 Task: Add dashboard for student object.
Action: Mouse moved to (643, 103)
Screenshot: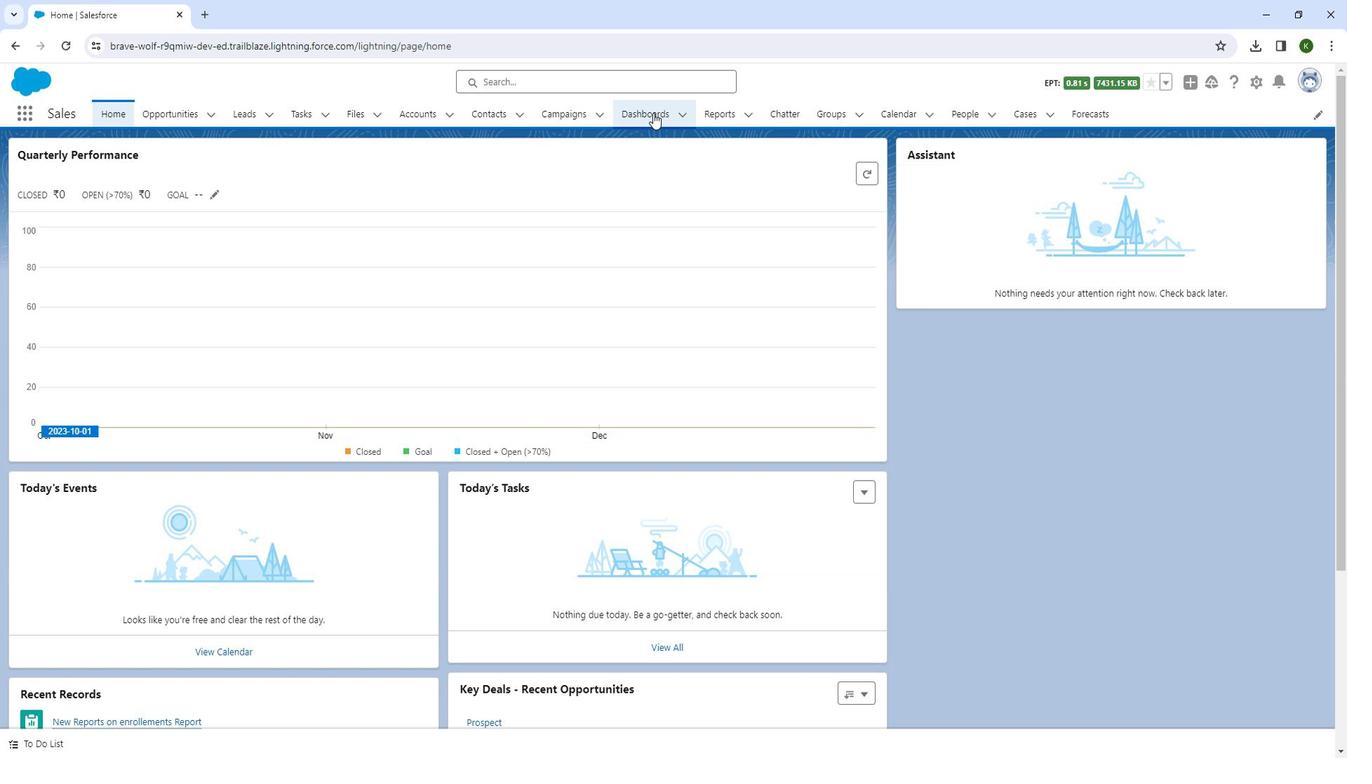 
Action: Mouse pressed left at (643, 103)
Screenshot: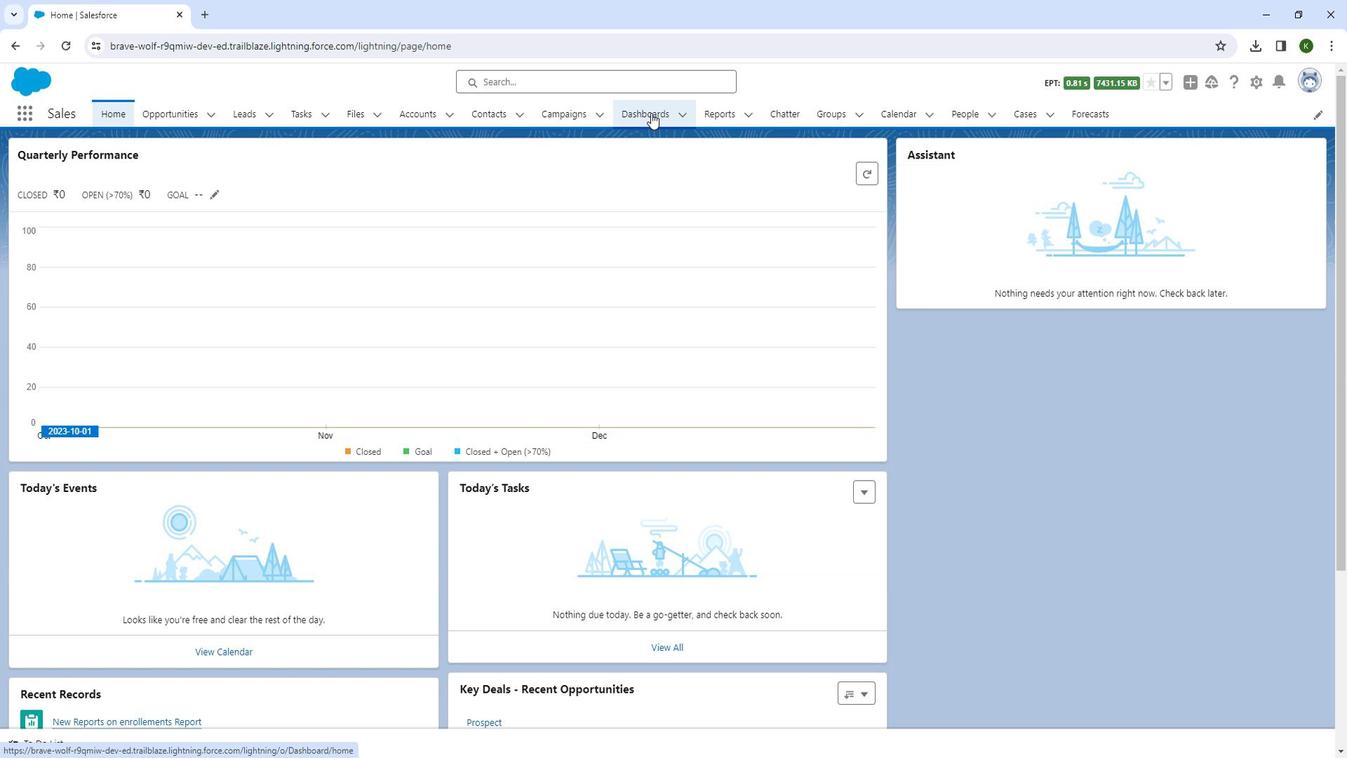 
Action: Mouse moved to (9, 303)
Screenshot: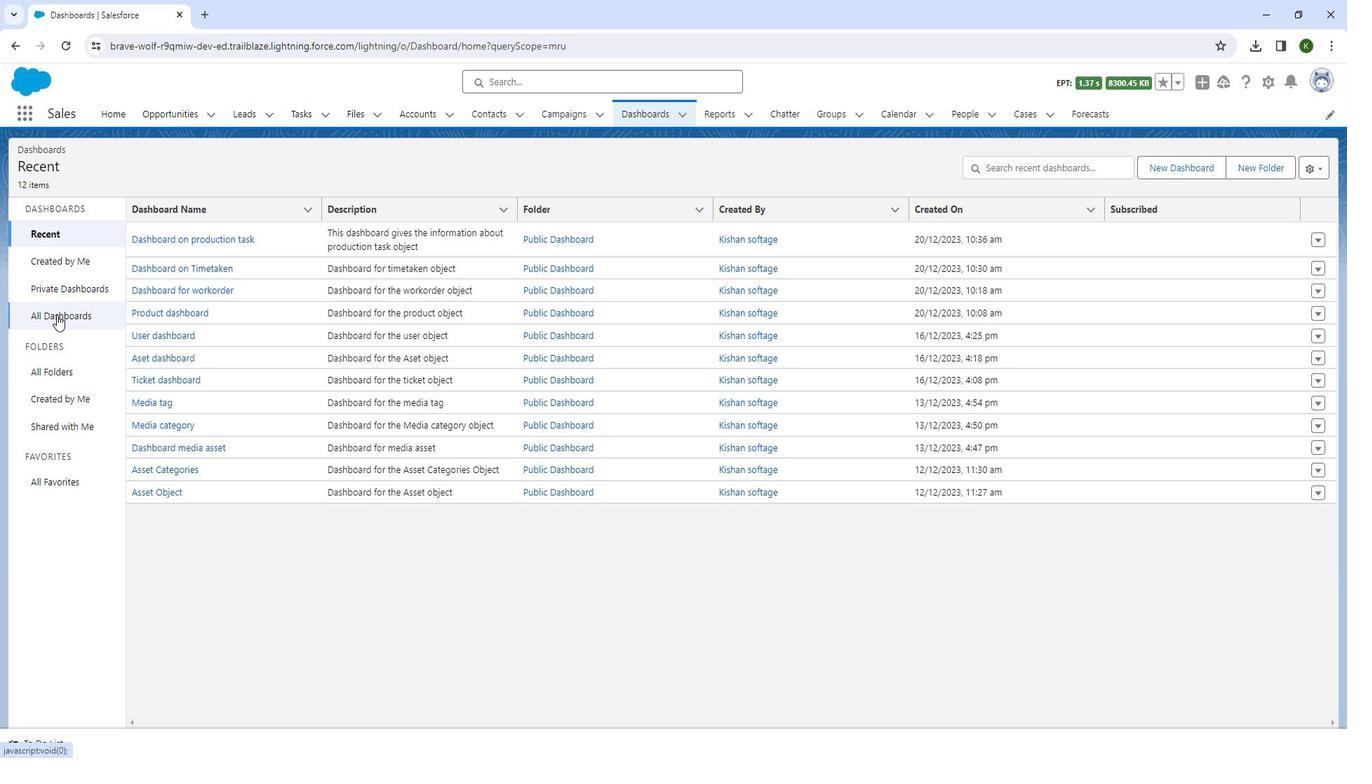 
Action: Mouse pressed left at (9, 303)
Screenshot: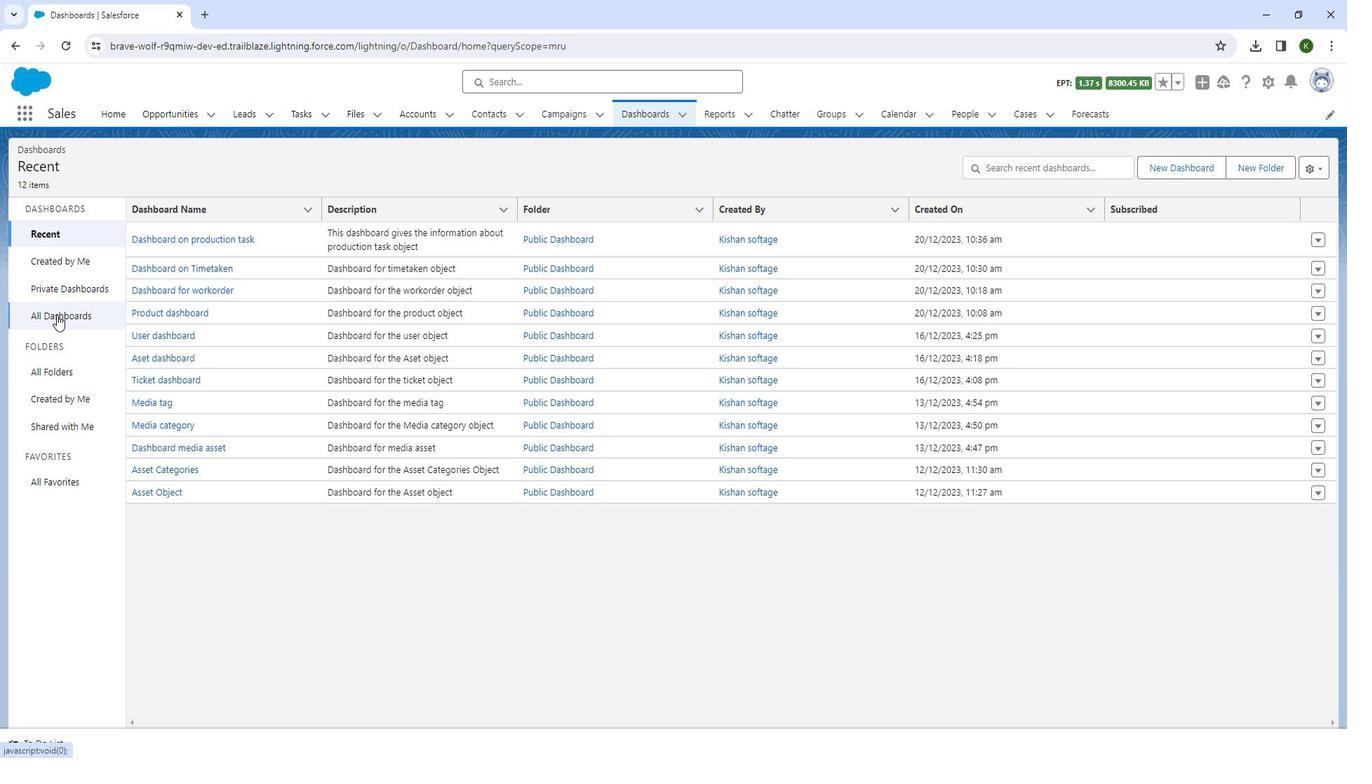 
Action: Mouse moved to (1202, 159)
Screenshot: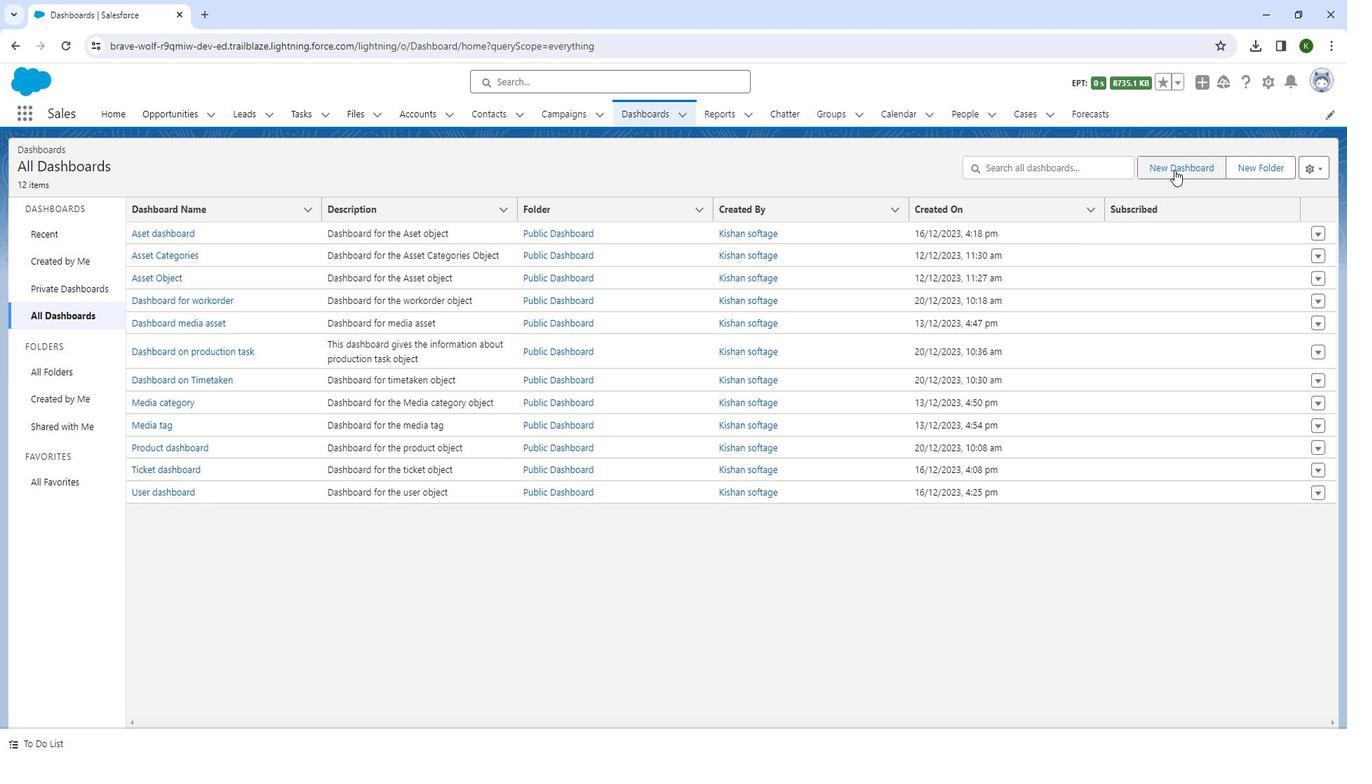 
Action: Mouse pressed left at (1202, 159)
Screenshot: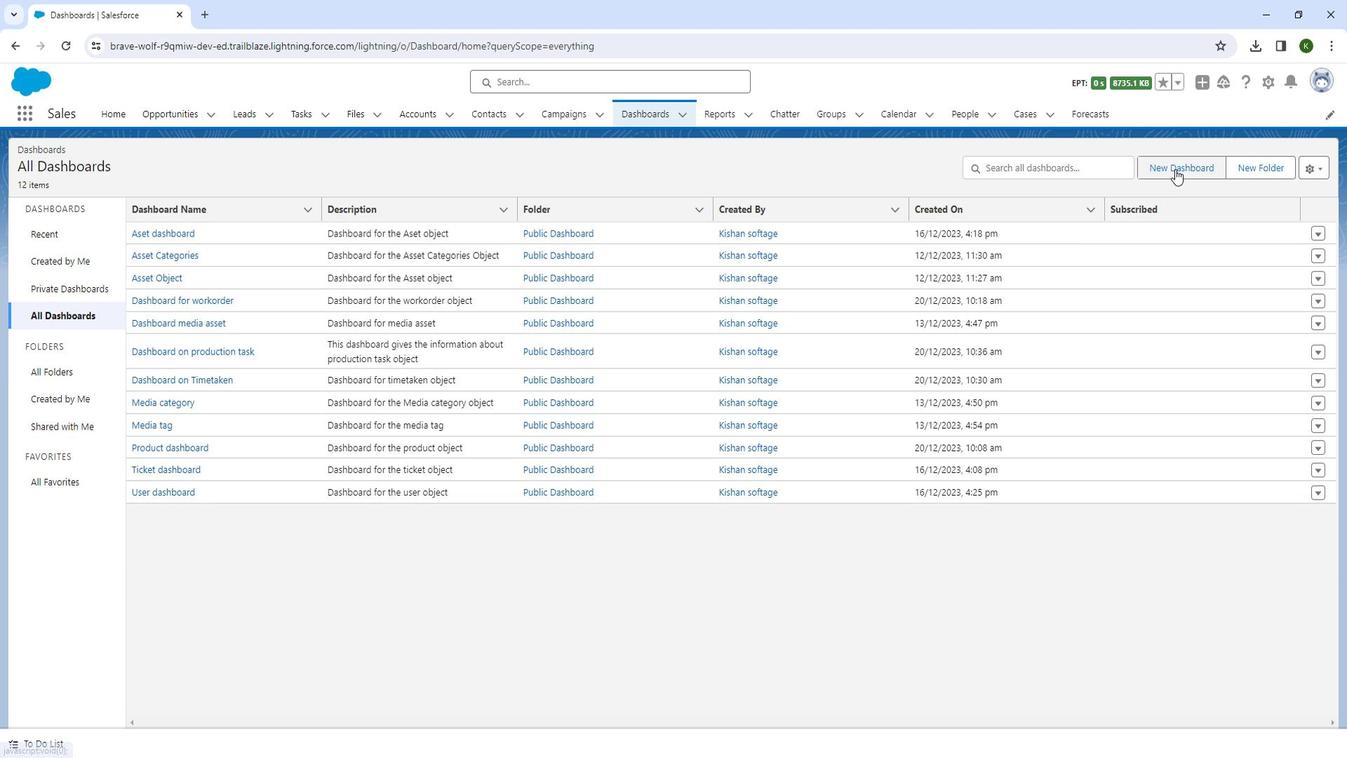 
Action: Mouse moved to (662, 355)
Screenshot: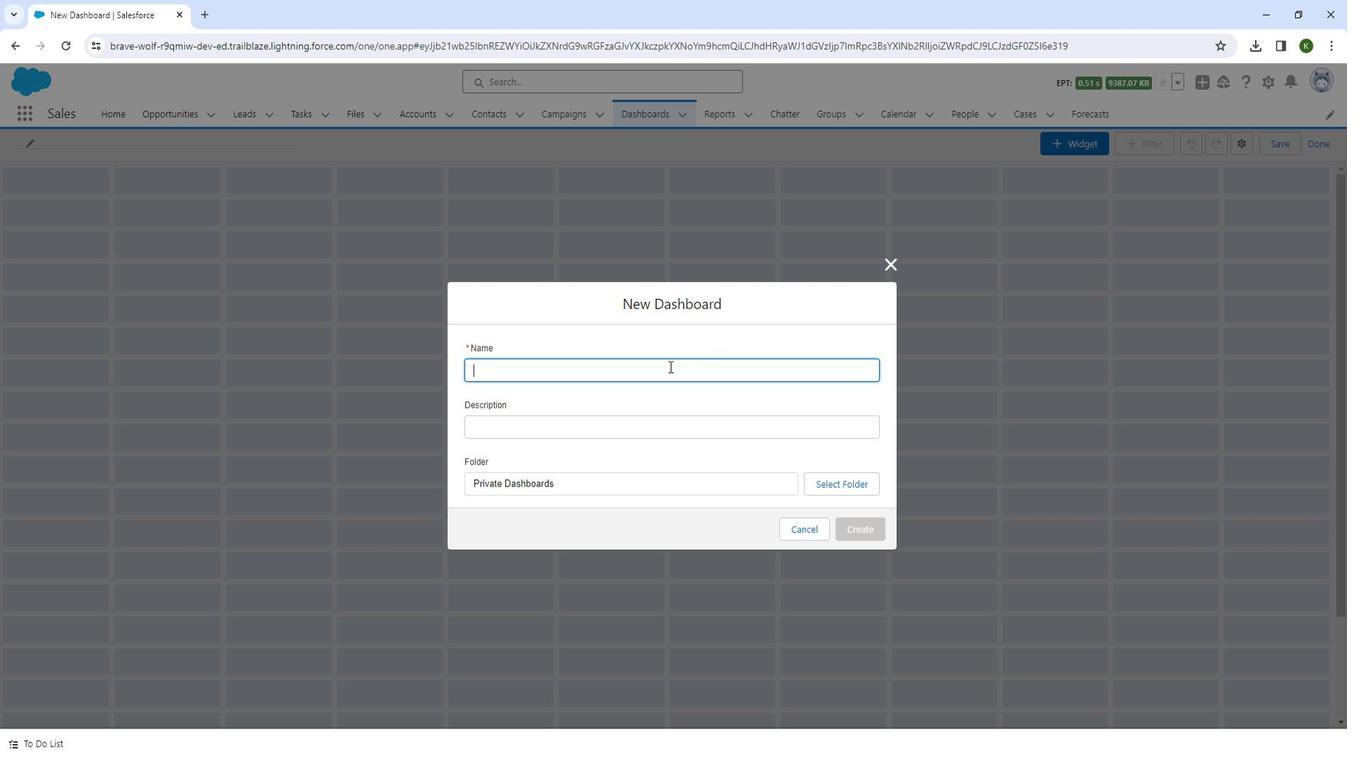 
Action: Mouse pressed left at (662, 355)
Screenshot: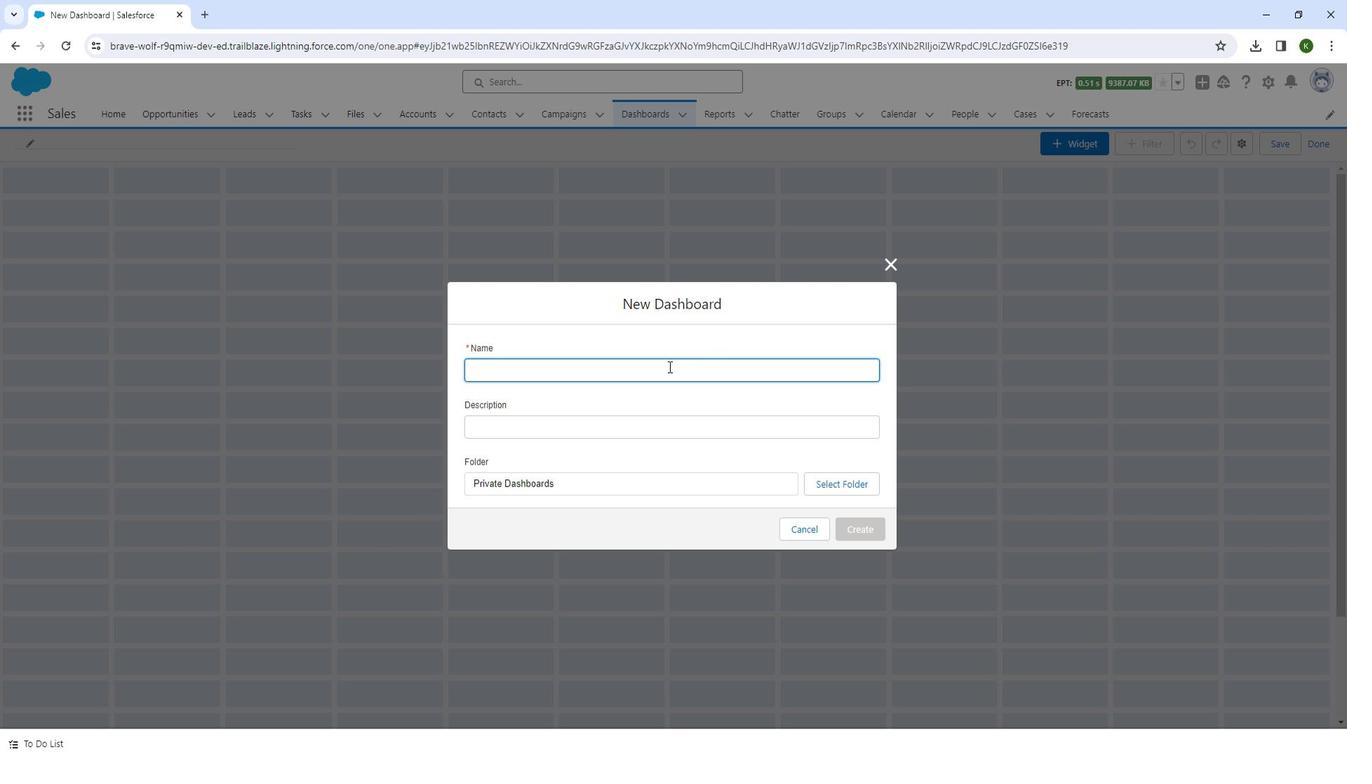 
Action: Mouse moved to (660, 355)
Screenshot: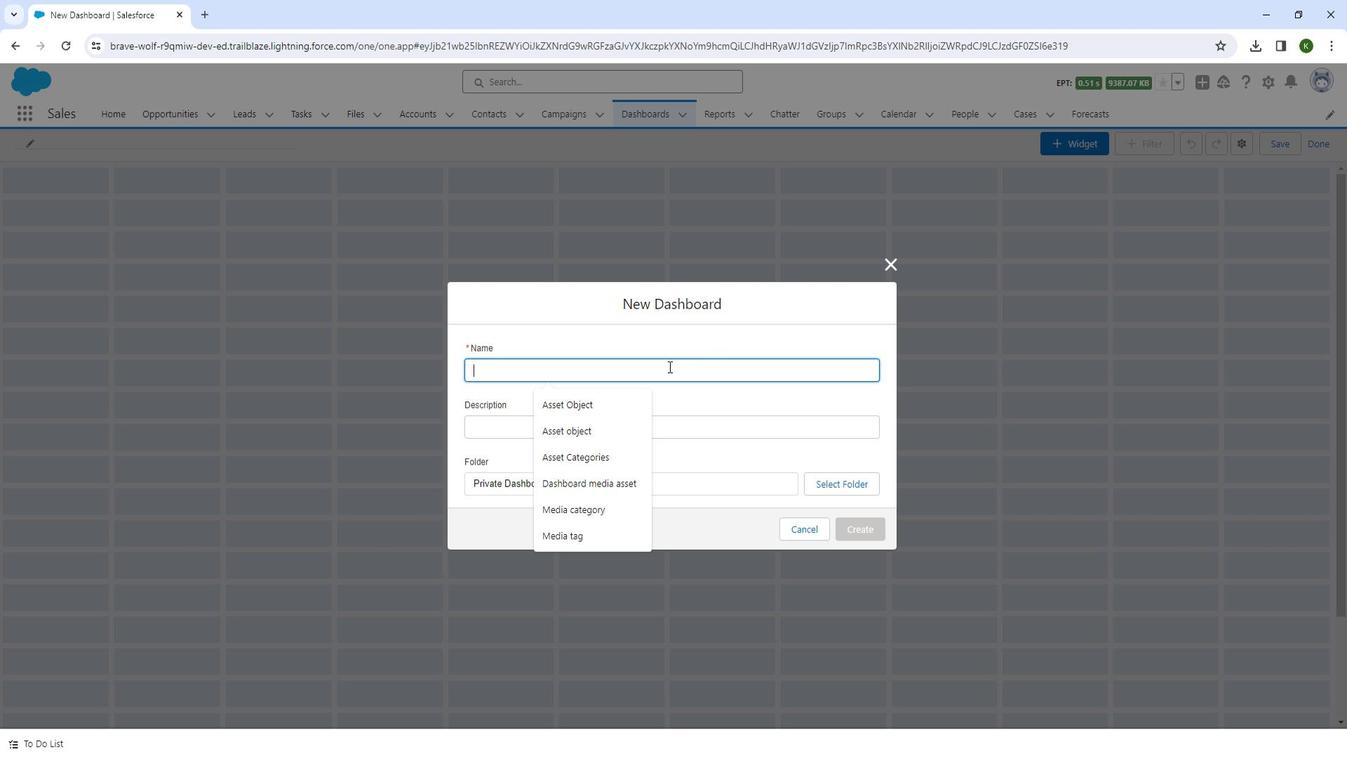 
Action: Key pressed <Key.shift_r>Dashboard<Key.space>for<Key.space>the<Key.space>student<Key.space>object
Screenshot: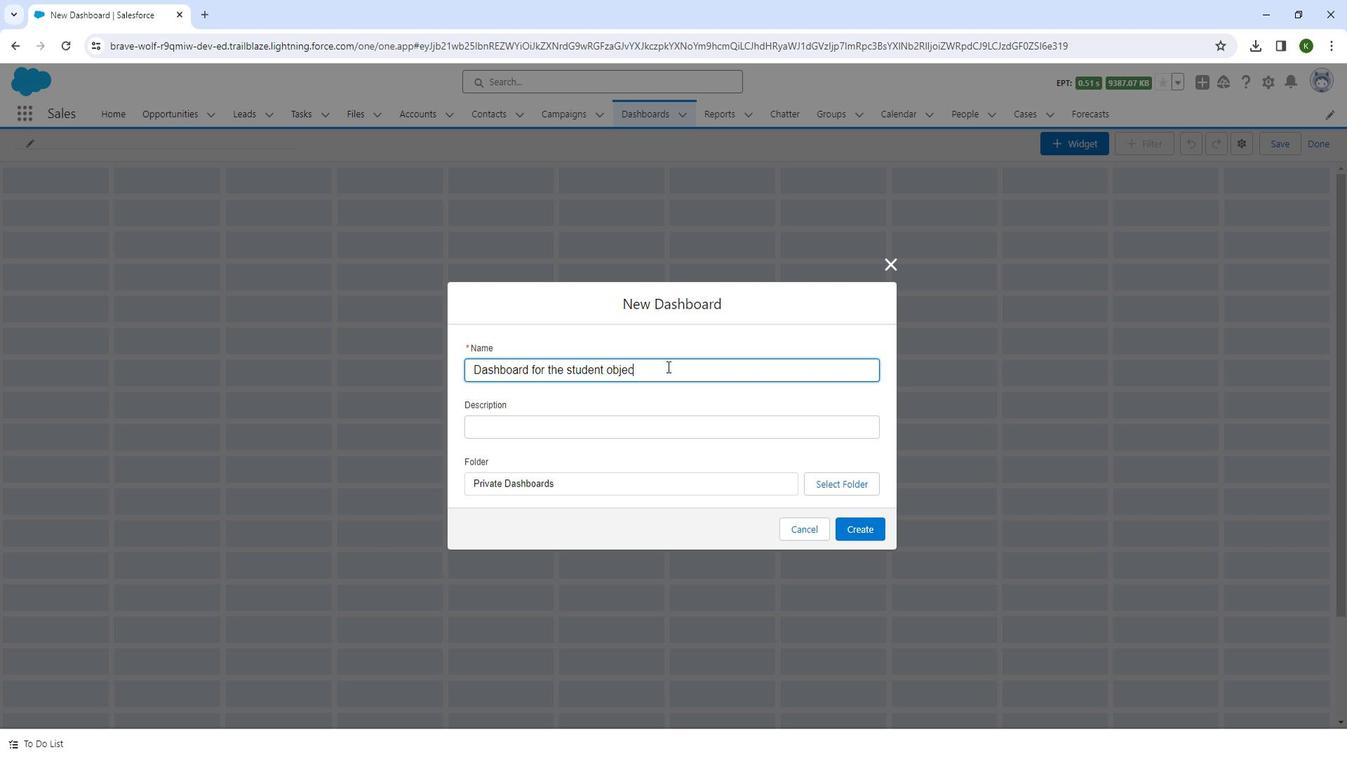 
Action: Mouse moved to (682, 408)
Screenshot: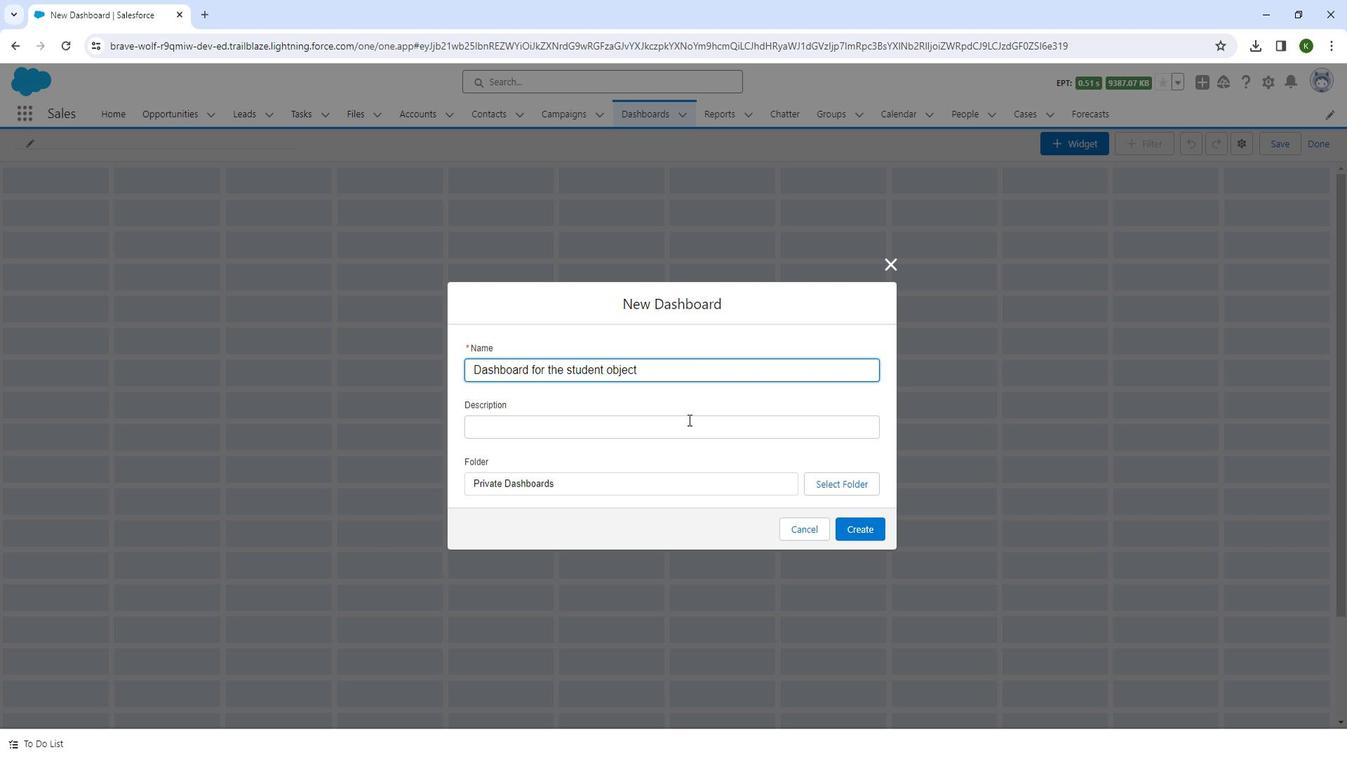 
Action: Mouse pressed left at (682, 408)
Screenshot: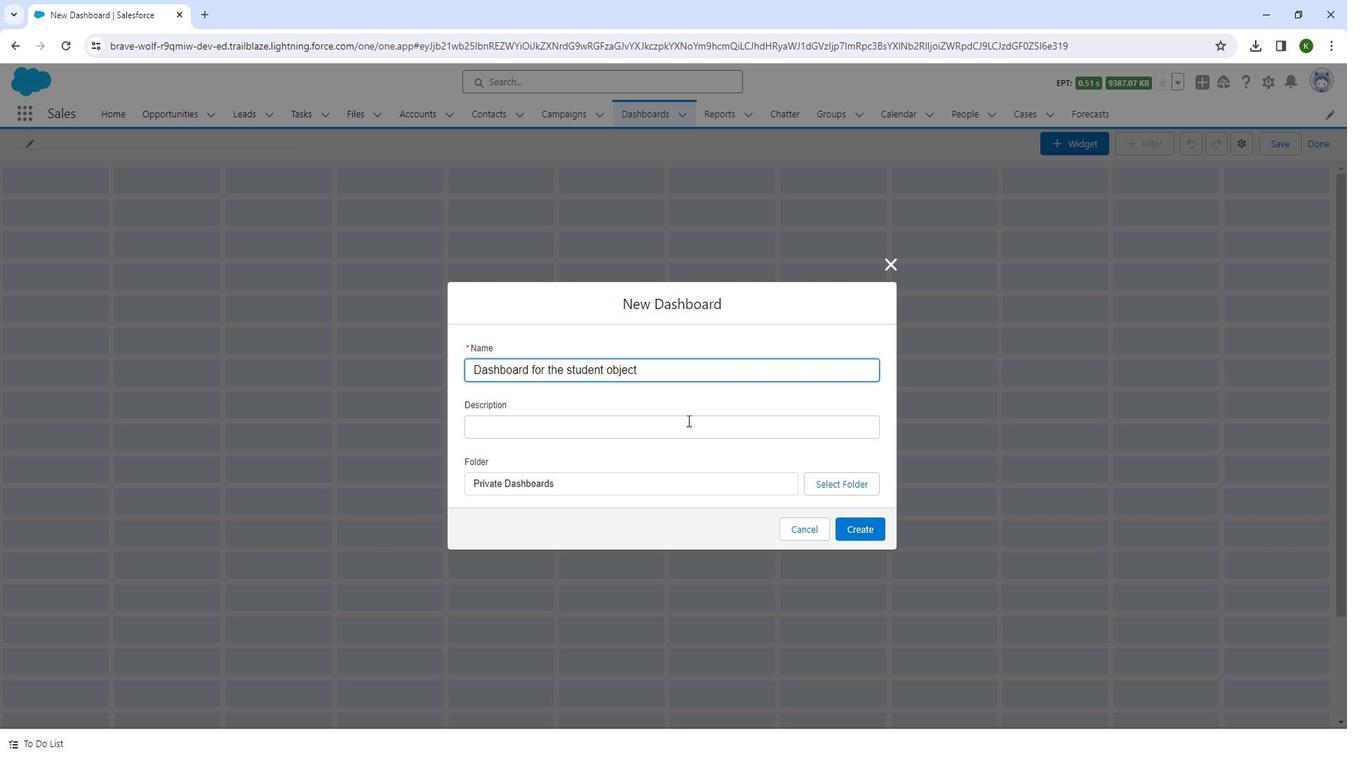 
Action: Mouse moved to (680, 414)
Screenshot: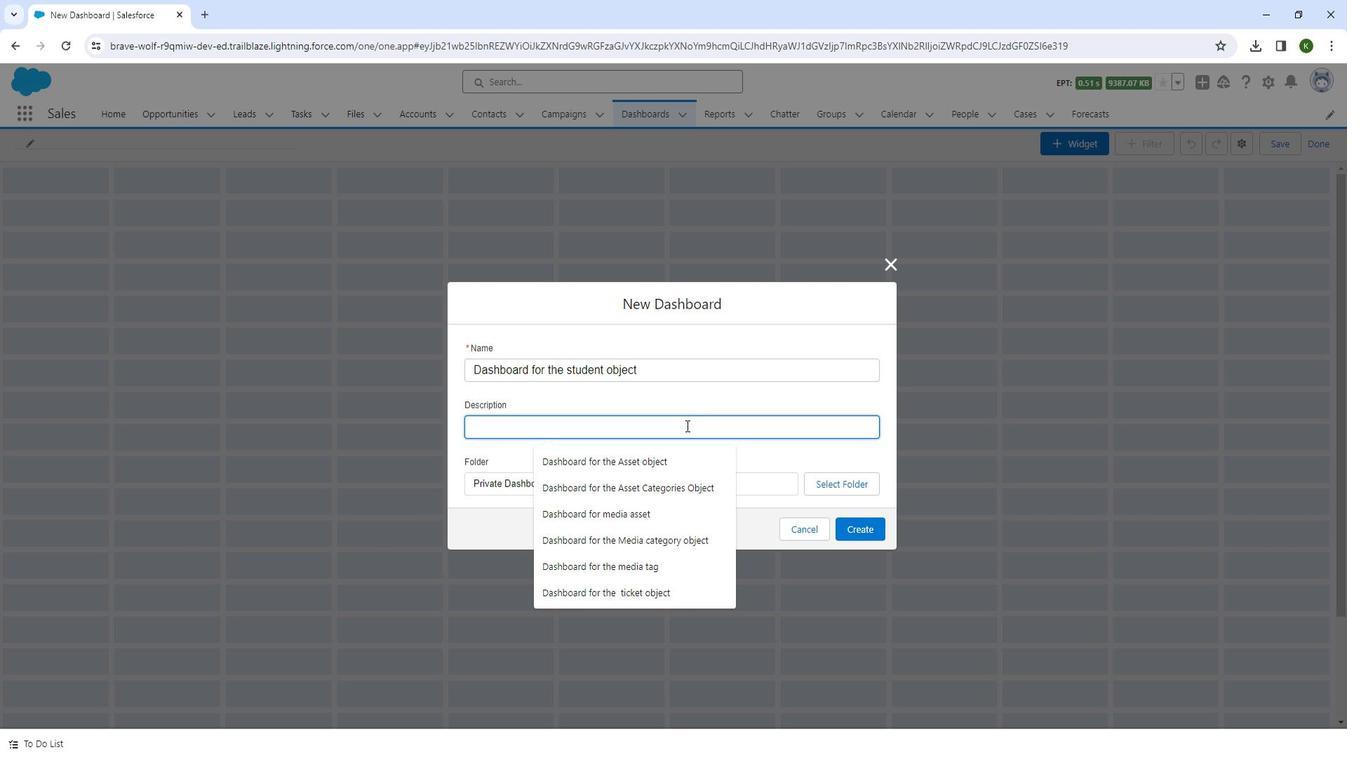 
Action: Key pressed <Key.shift_r><Key.shift_r><Key.shift_r><Key.shift_r><Key.shift_r>Custom<Key.space>dashboard<Key.space>for<Key.space>the<Key.space>student<Key.space>object
Screenshot: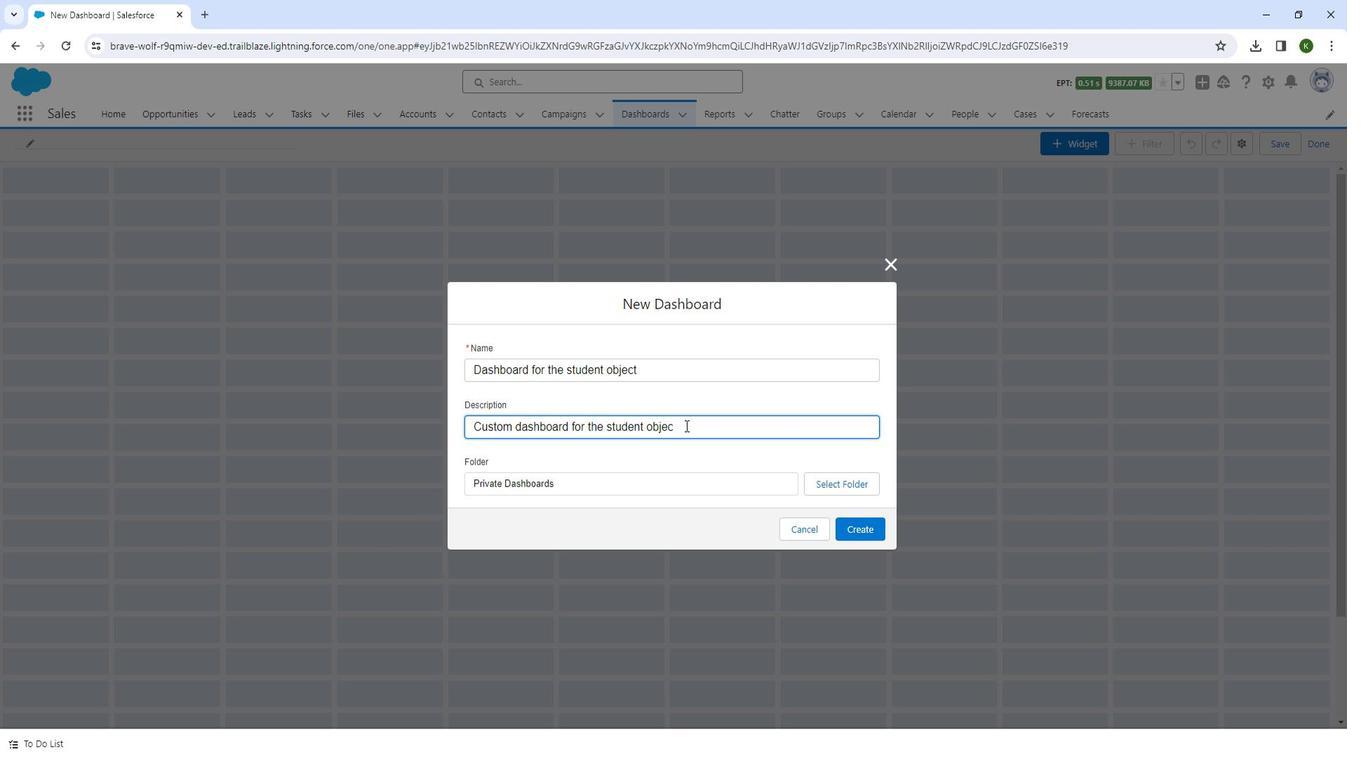 
Action: Mouse moved to (850, 467)
Screenshot: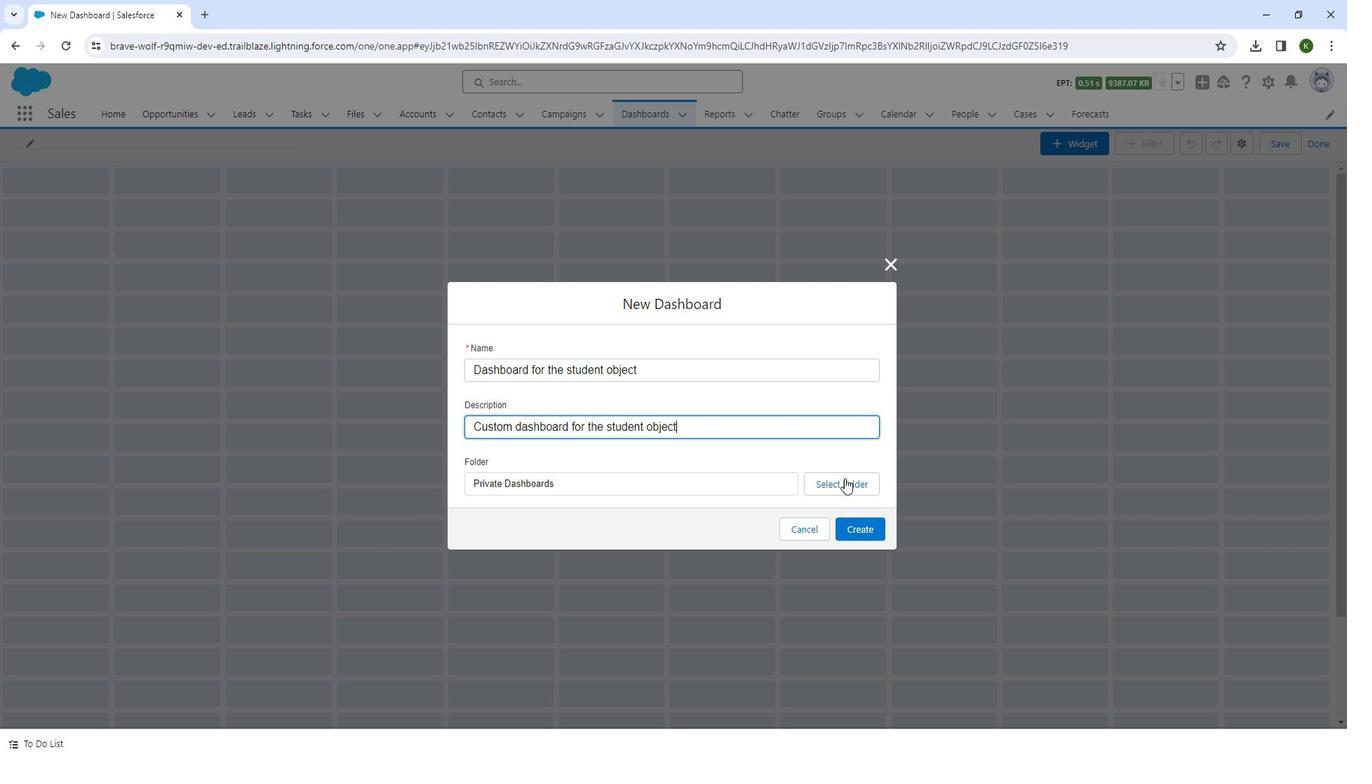 
Action: Mouse pressed left at (850, 467)
Screenshot: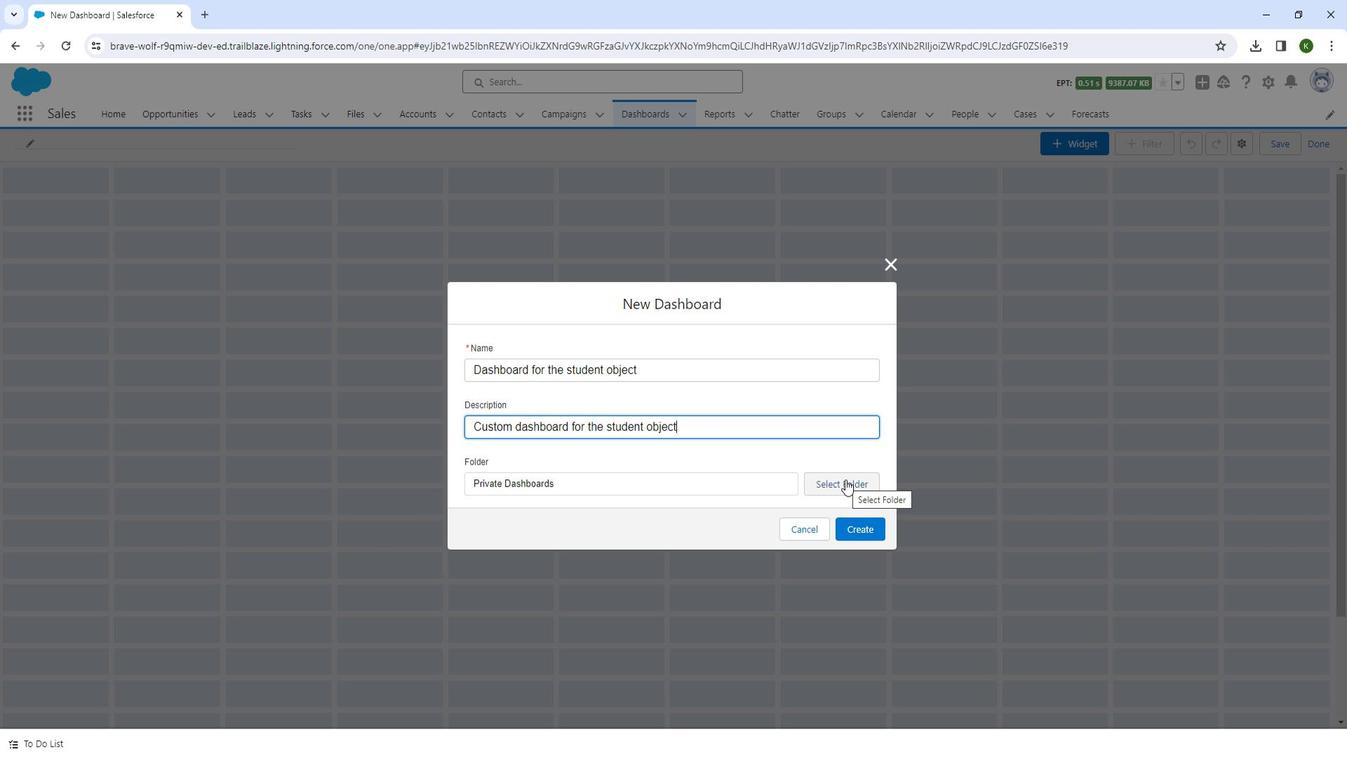 
Action: Mouse moved to (733, 222)
Screenshot: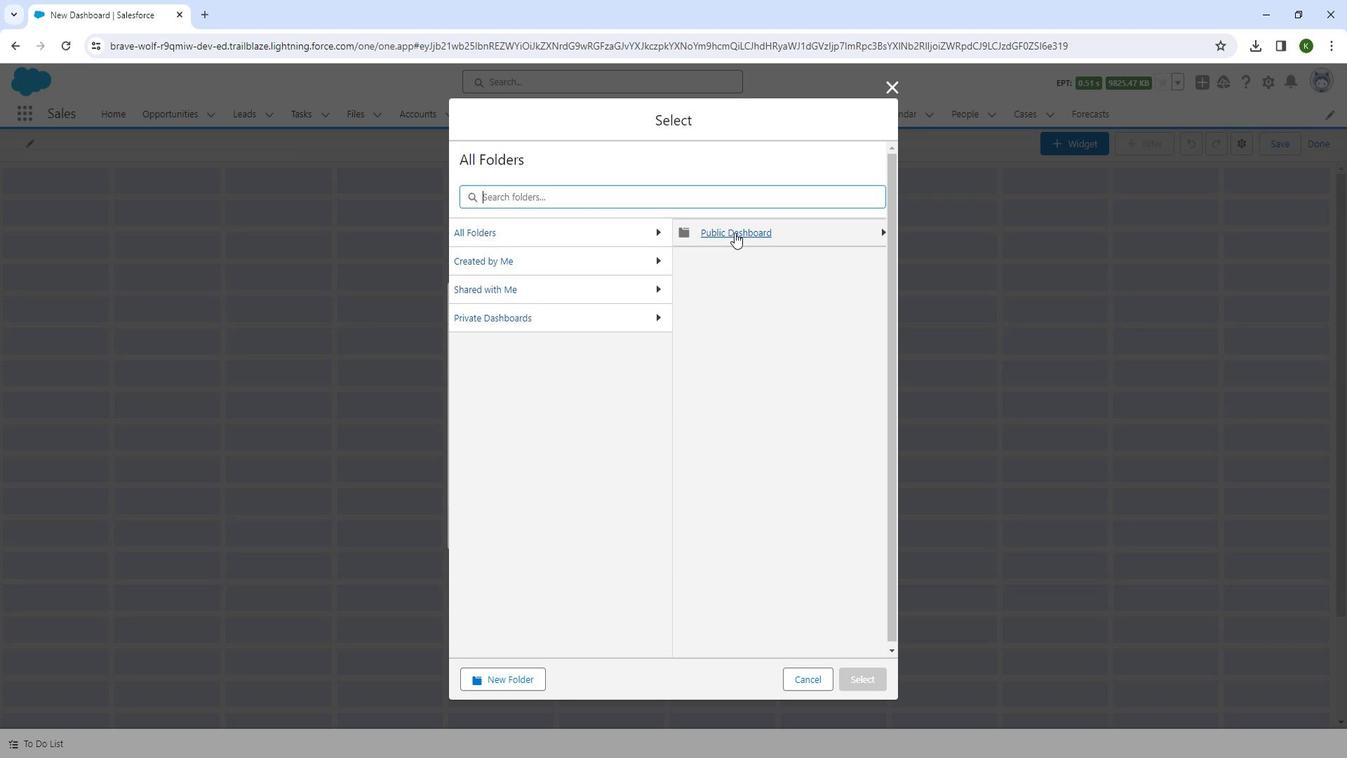 
Action: Mouse pressed left at (733, 222)
Screenshot: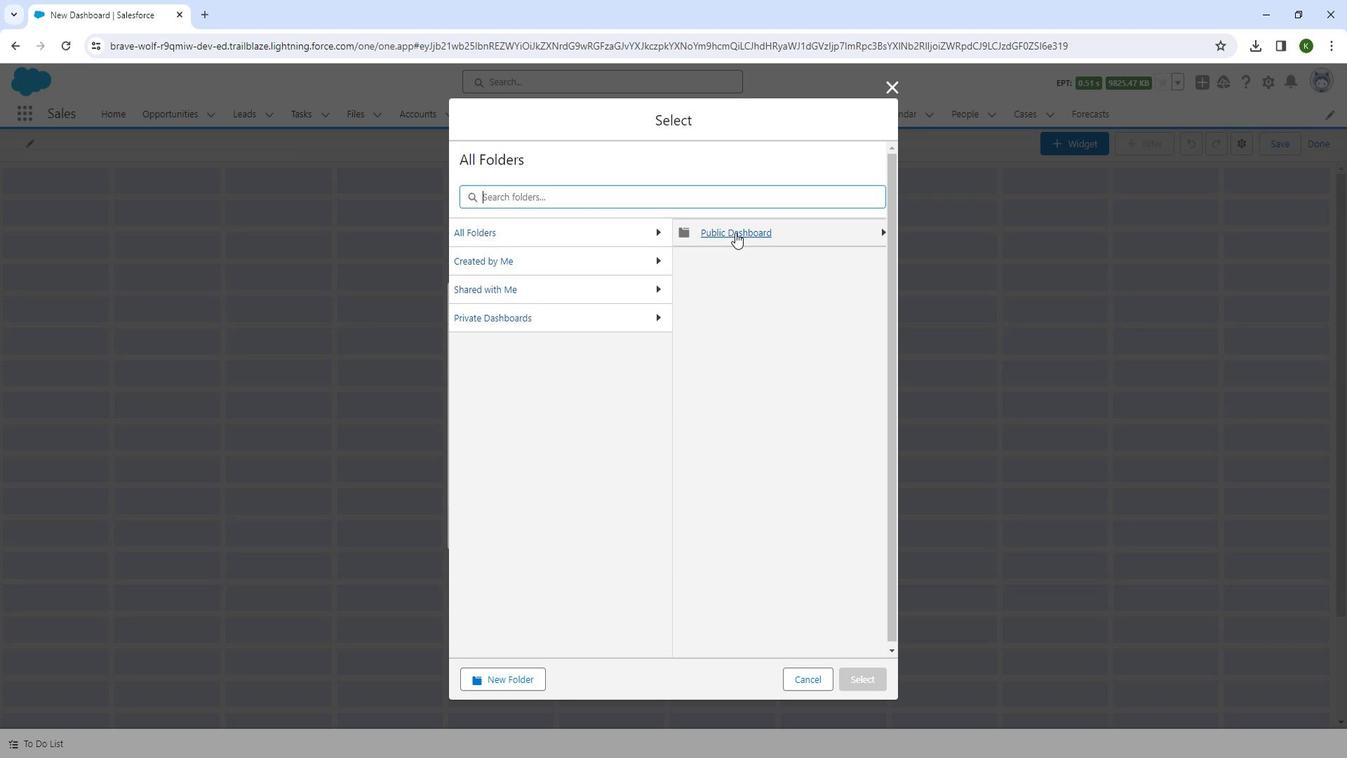 
Action: Mouse moved to (855, 659)
Screenshot: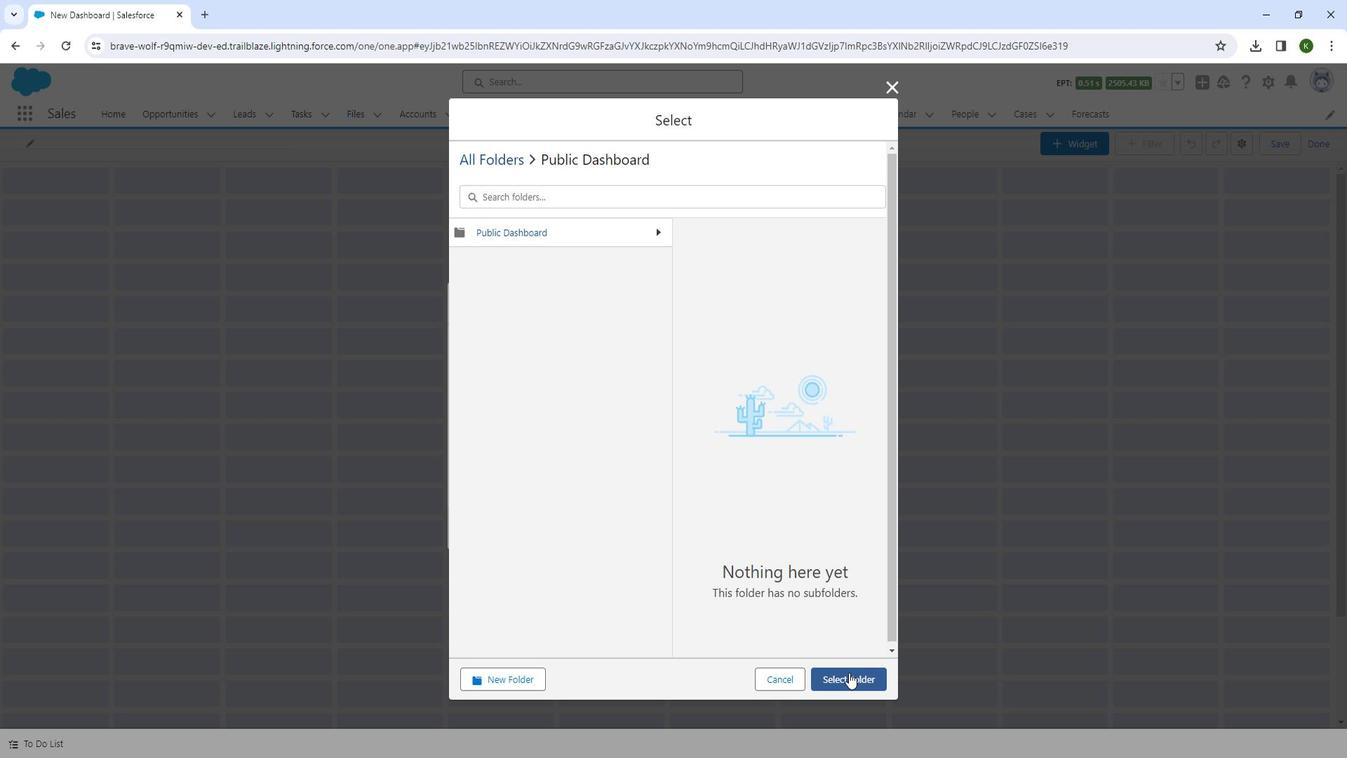 
Action: Mouse pressed left at (855, 659)
Screenshot: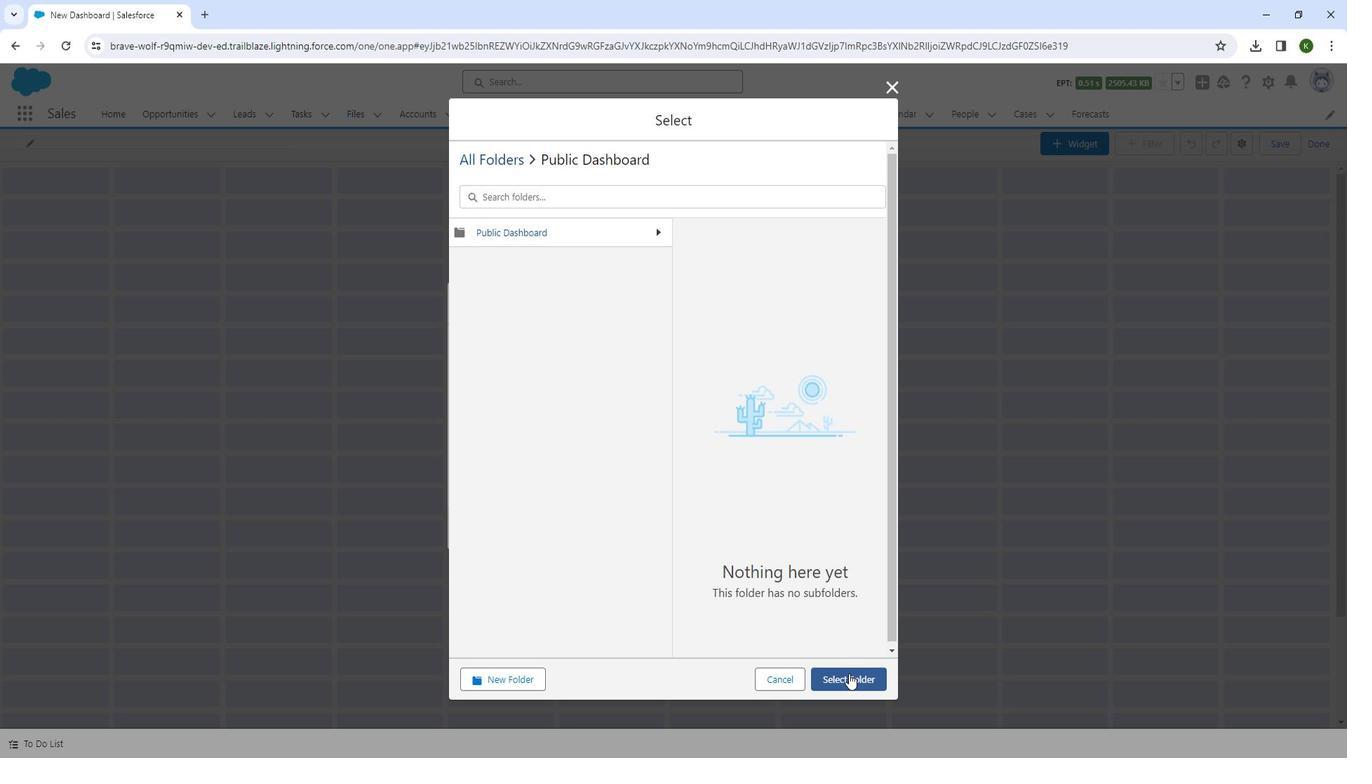 
Action: Mouse moved to (870, 518)
Screenshot: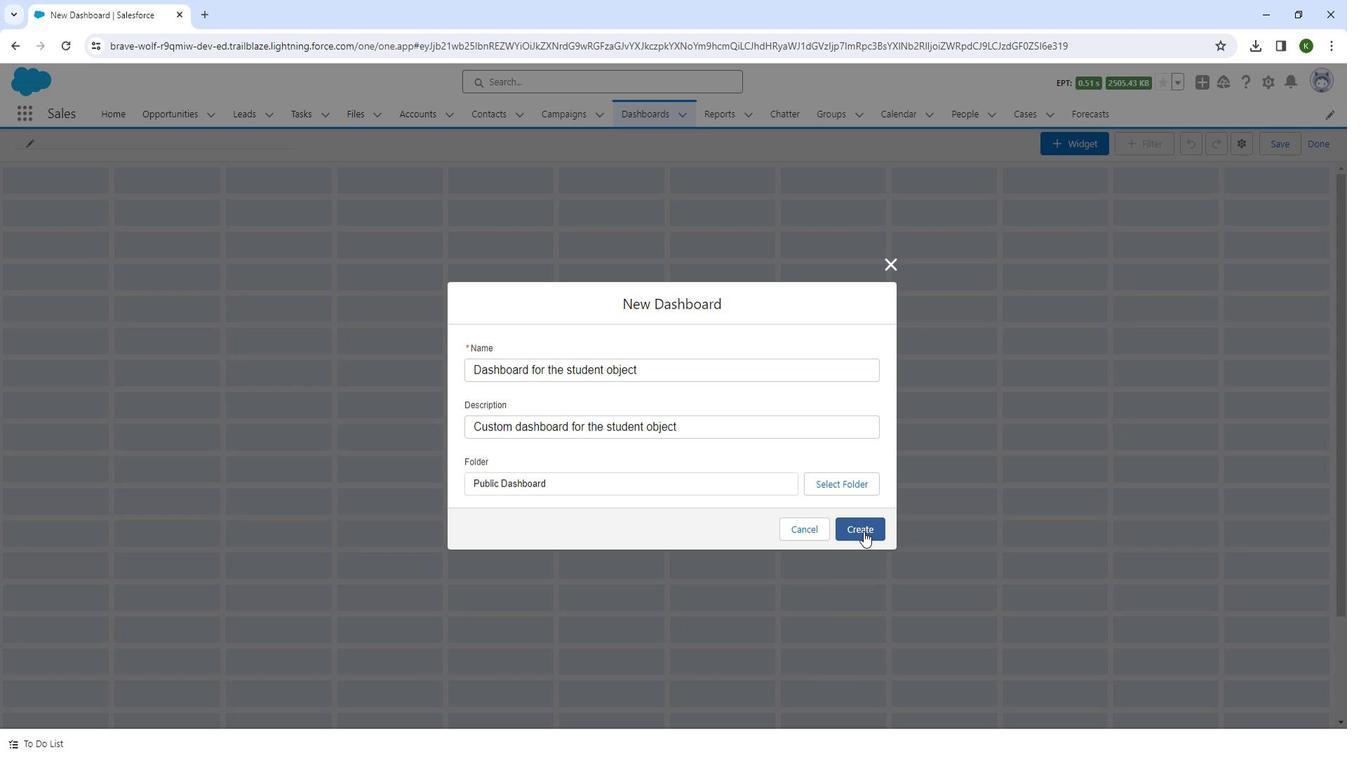 
Action: Mouse pressed left at (870, 518)
Screenshot: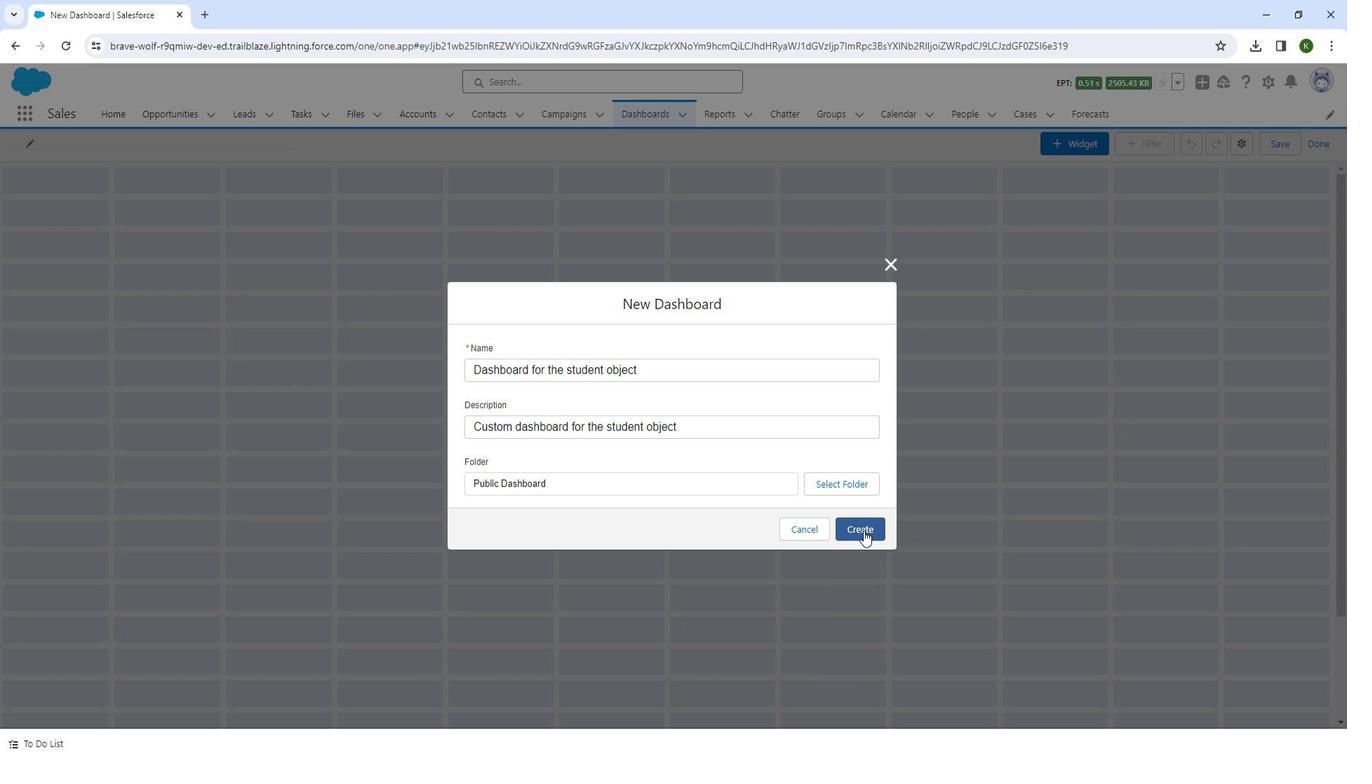 
Action: Mouse moved to (1050, 133)
Screenshot: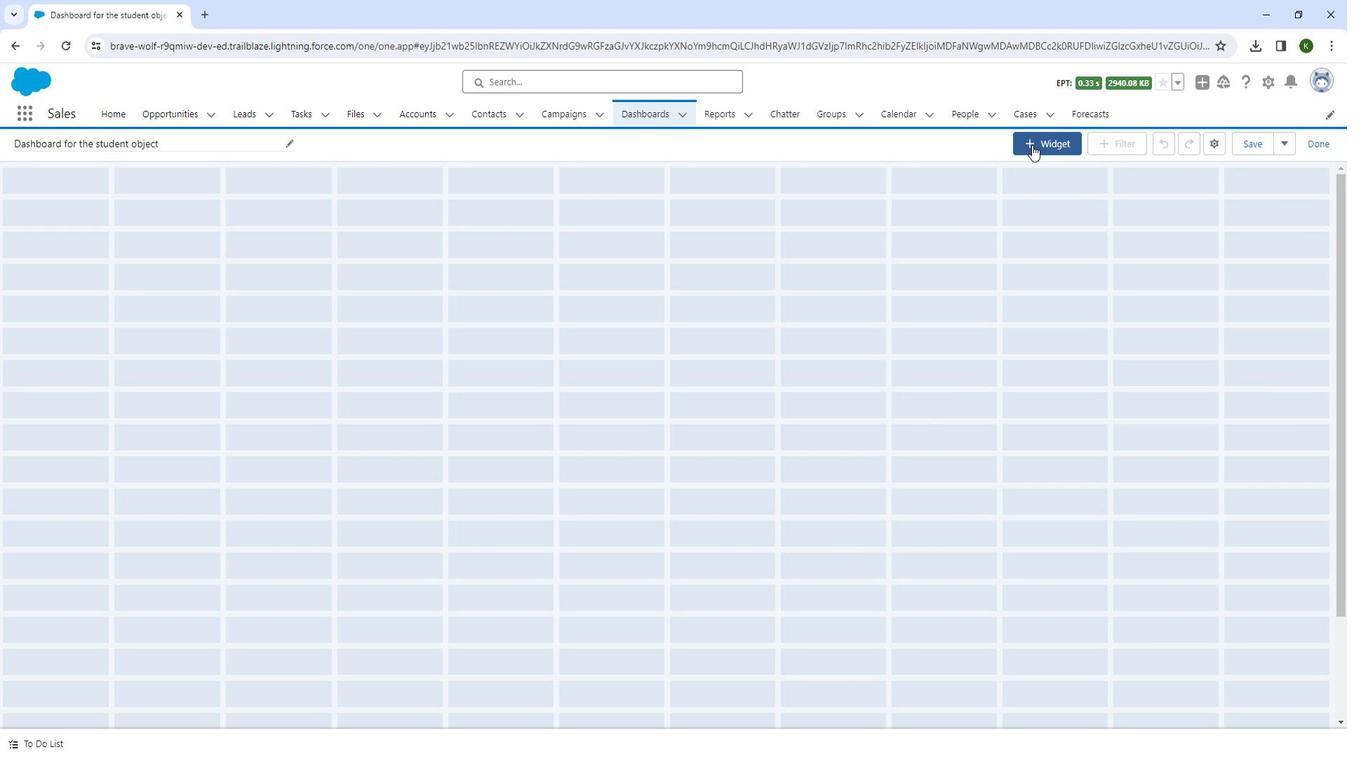 
Action: Mouse pressed left at (1050, 133)
Screenshot: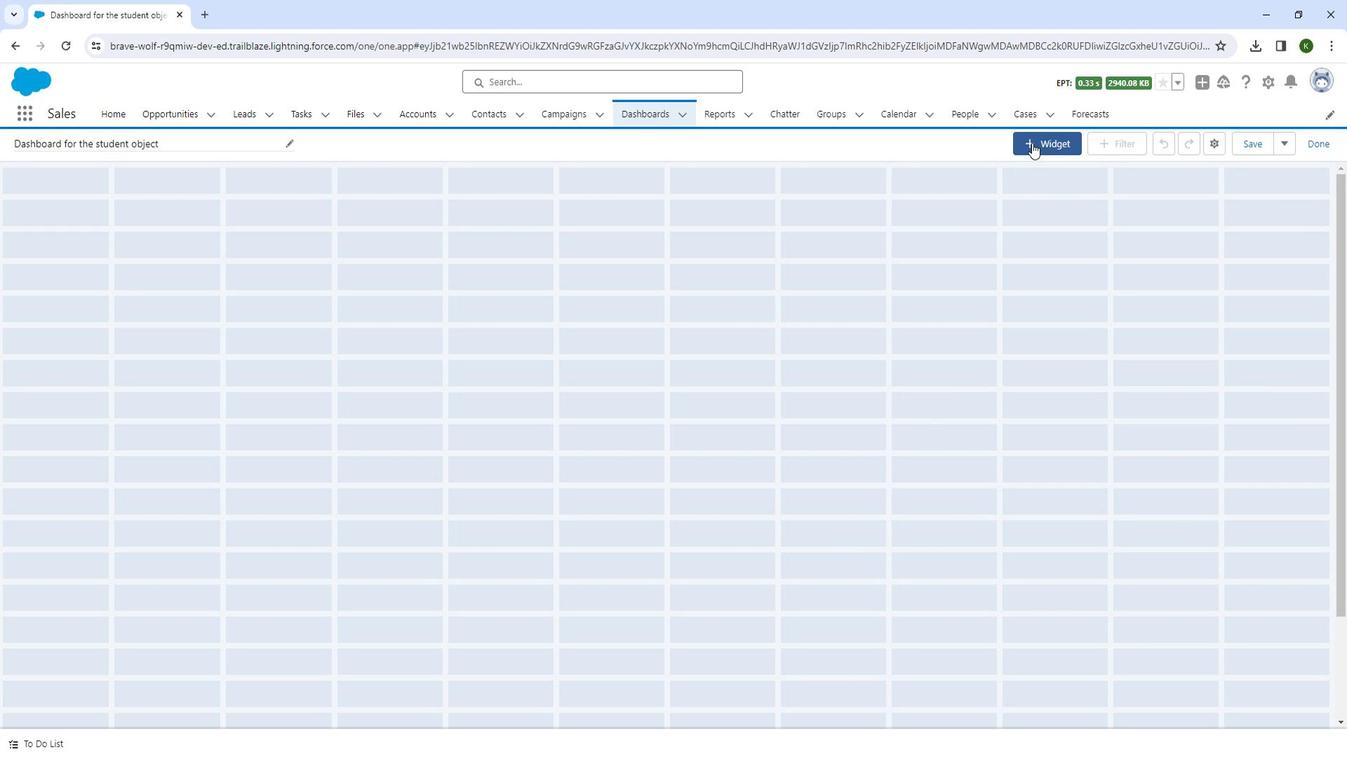 
Action: Mouse moved to (1071, 160)
Screenshot: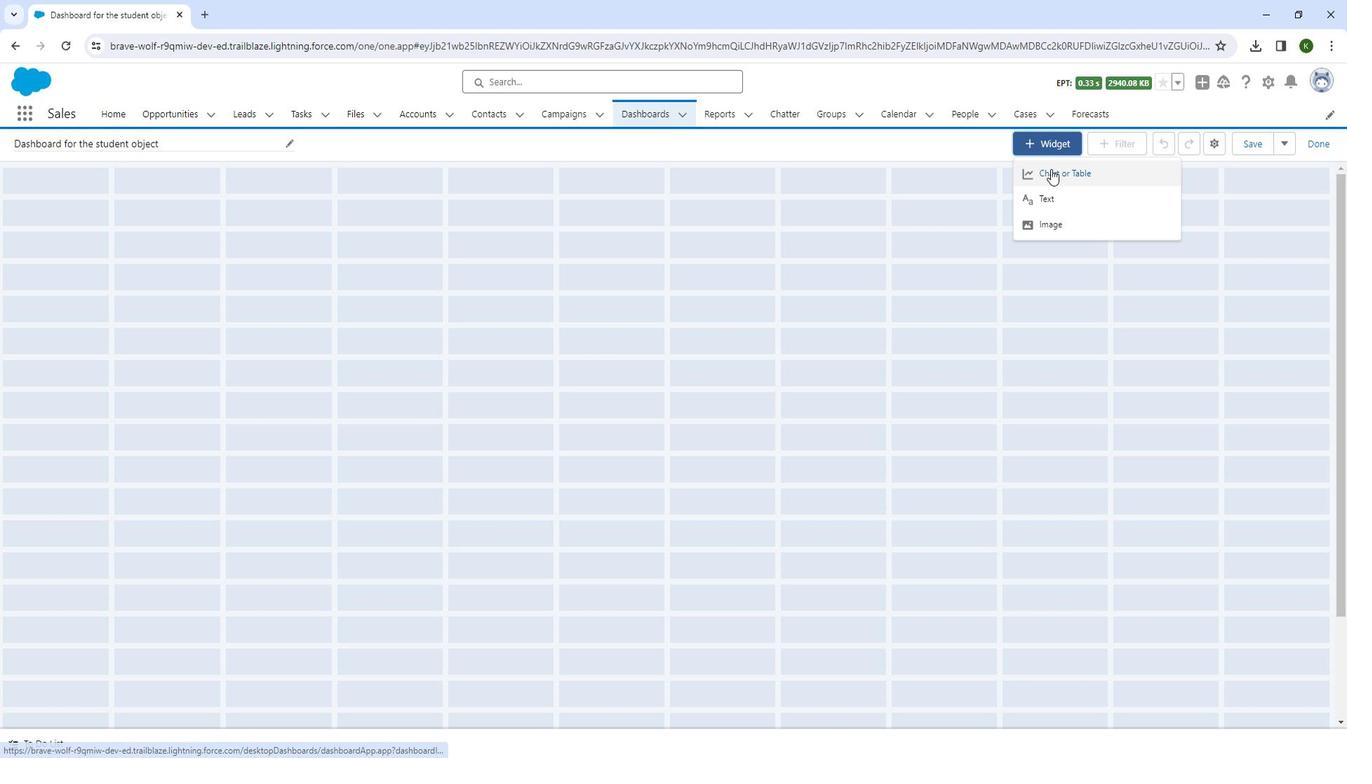 
Action: Mouse pressed left at (1071, 160)
Screenshot: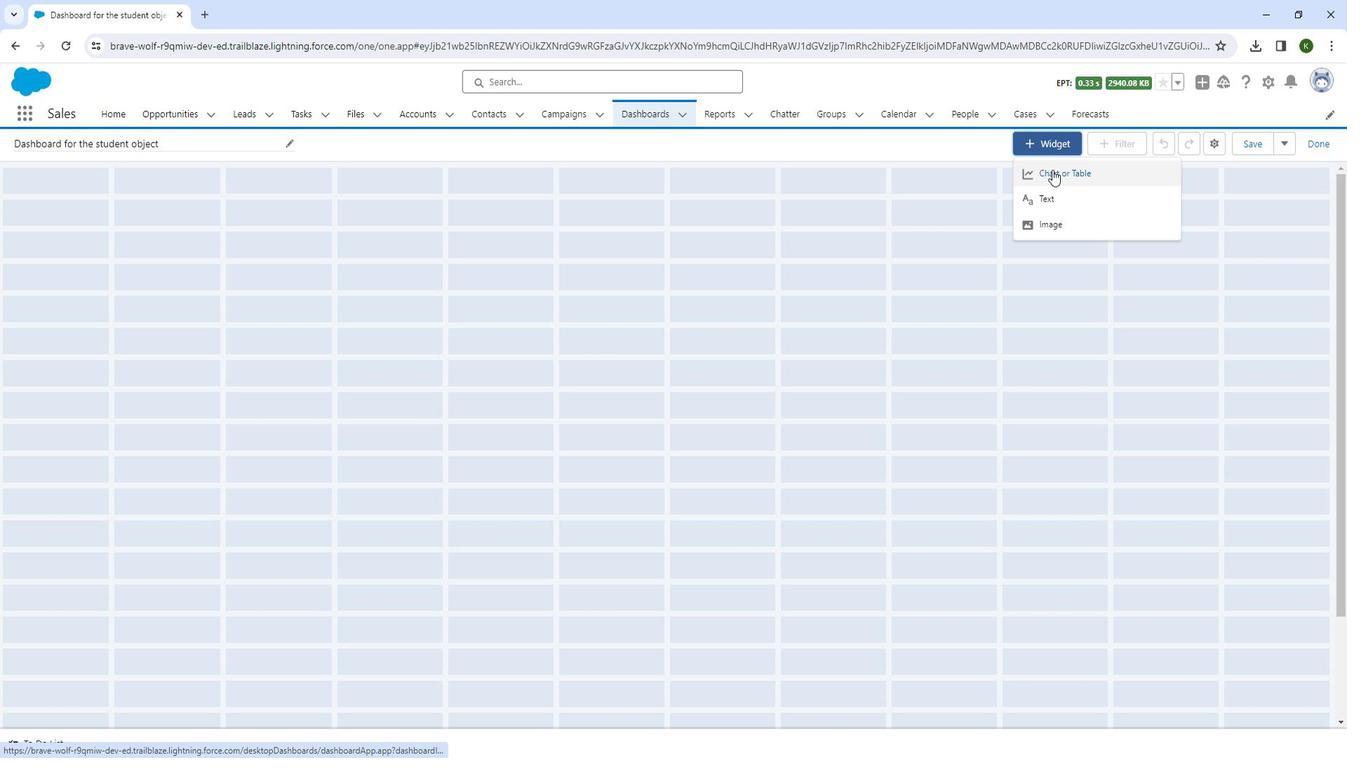 
Action: Mouse moved to (365, 448)
Screenshot: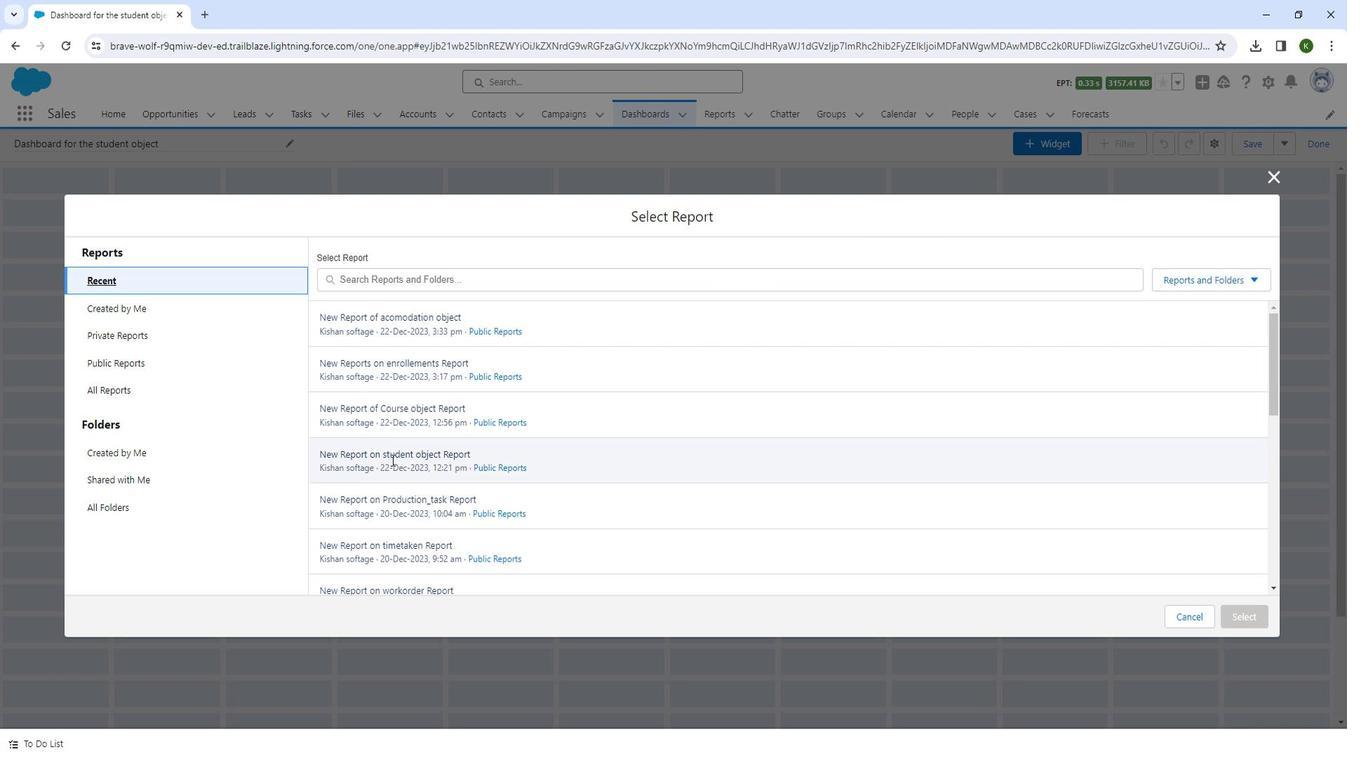 
Action: Mouse pressed left at (365, 448)
Screenshot: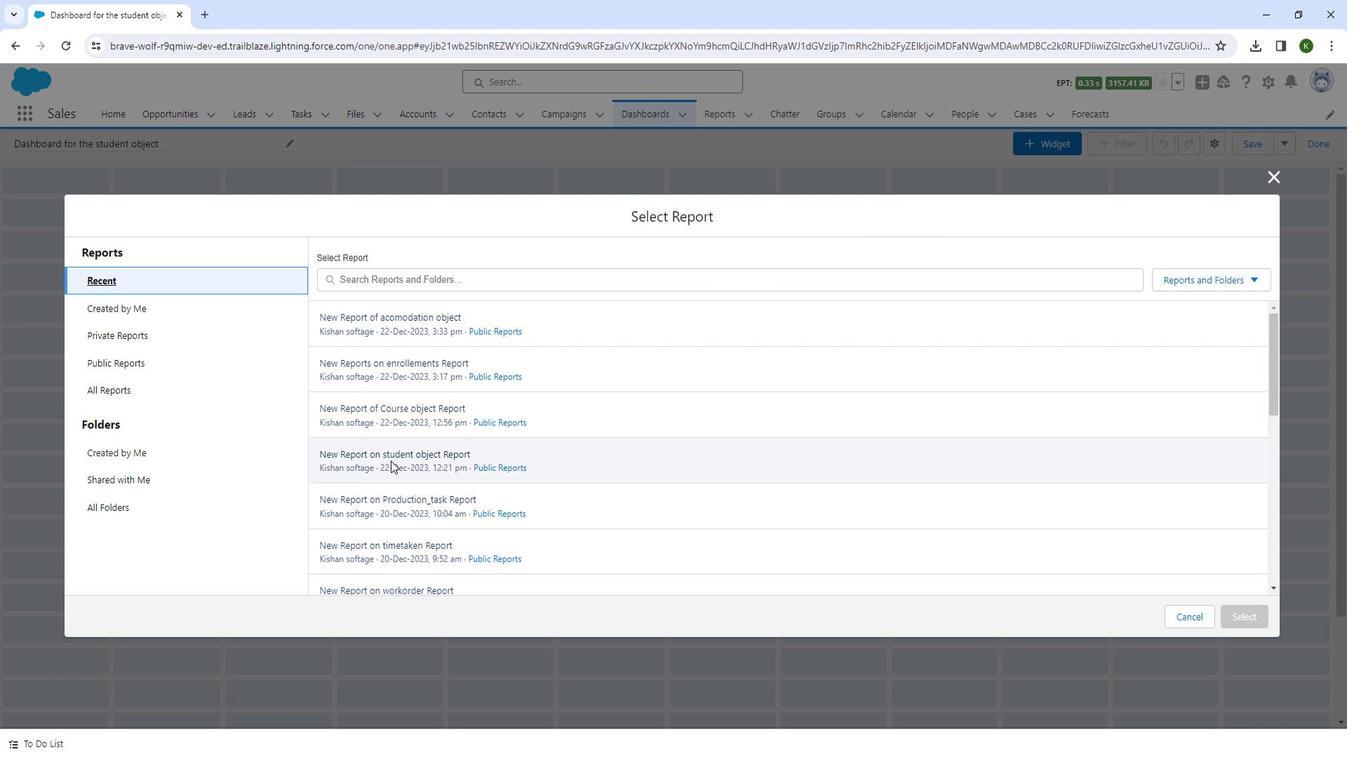 
Action: Mouse moved to (1278, 602)
Screenshot: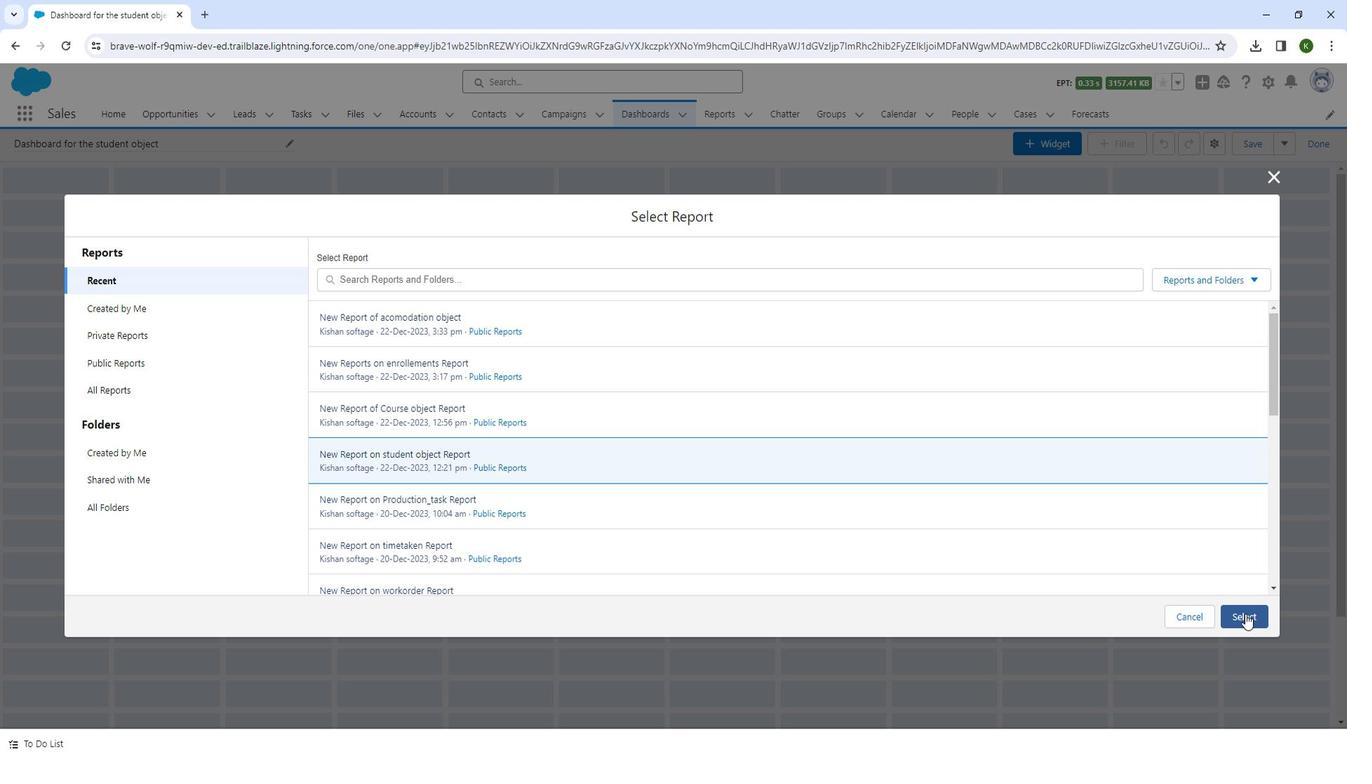 
Action: Mouse pressed left at (1278, 602)
Screenshot: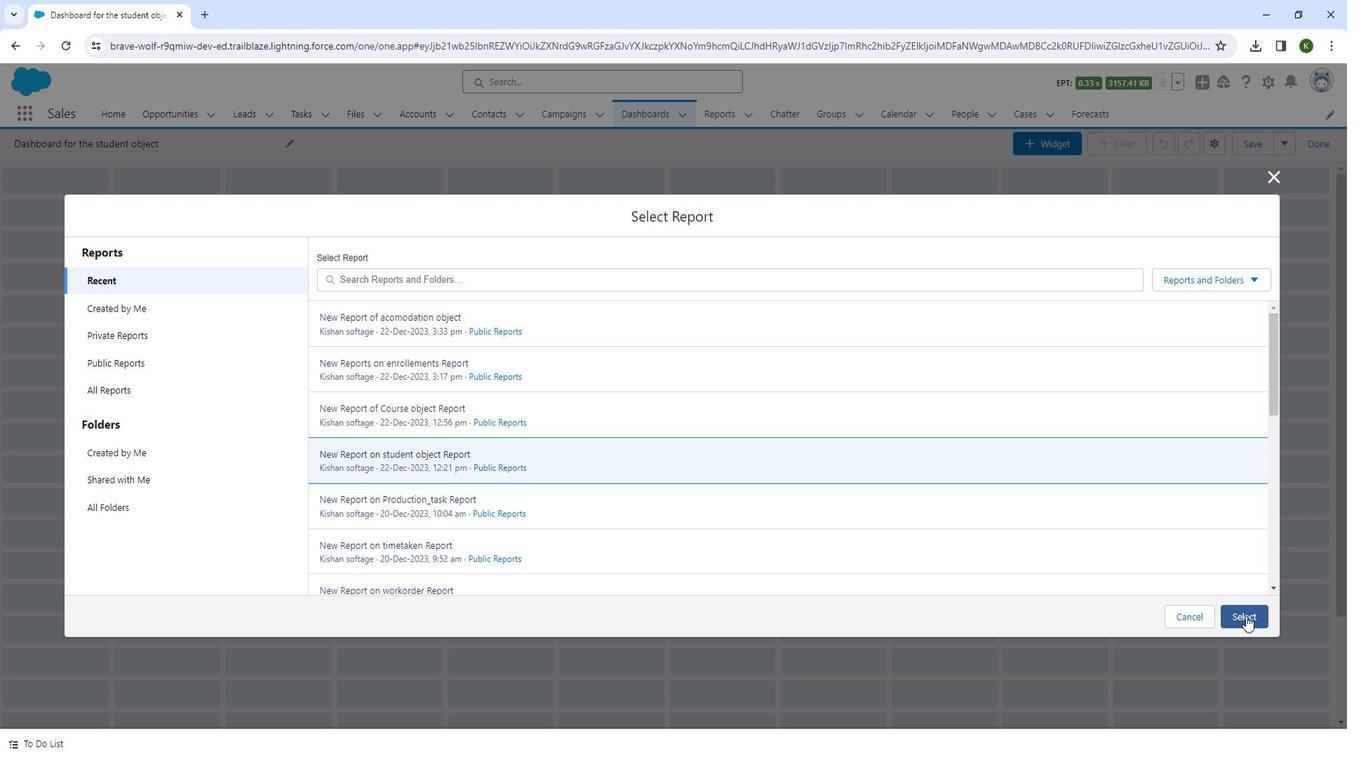
Action: Mouse moved to (500, 492)
Screenshot: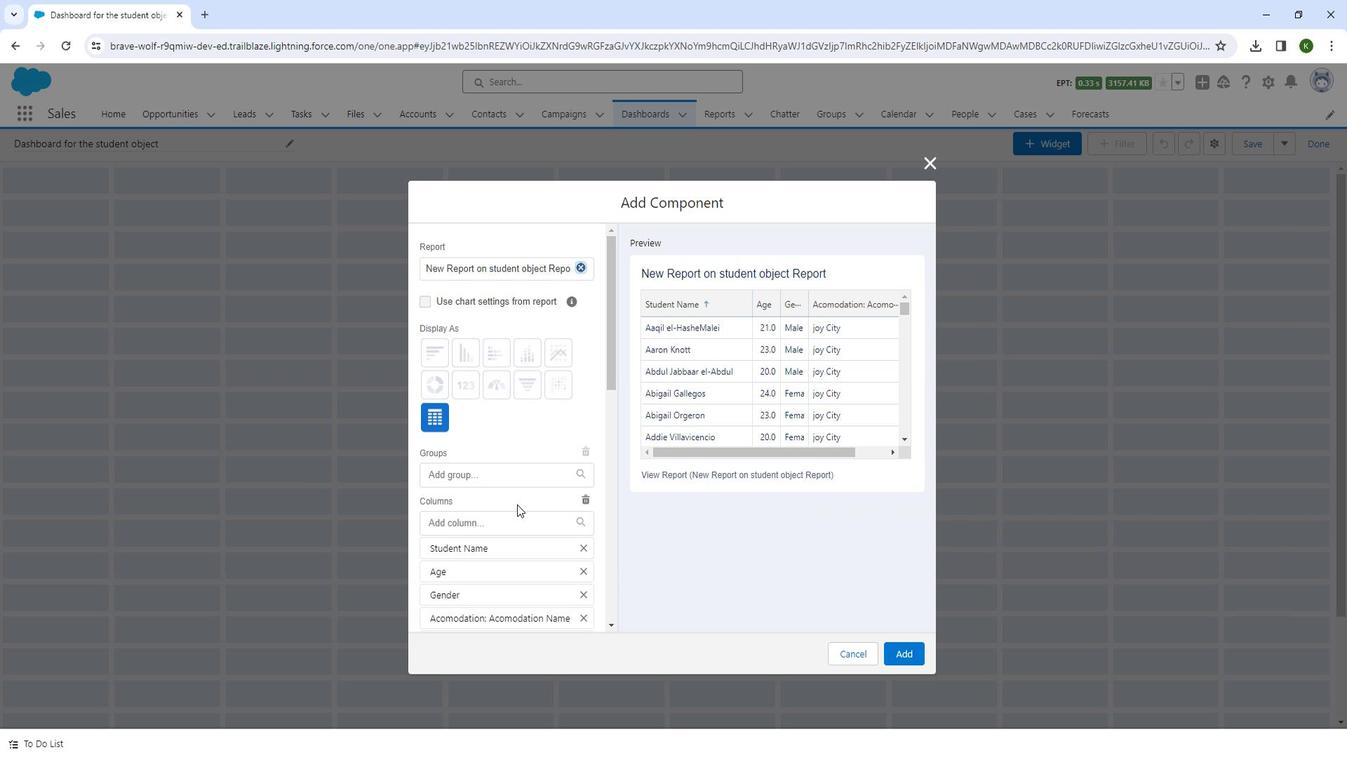 
Action: Mouse scrolled (500, 492) with delta (0, 0)
Screenshot: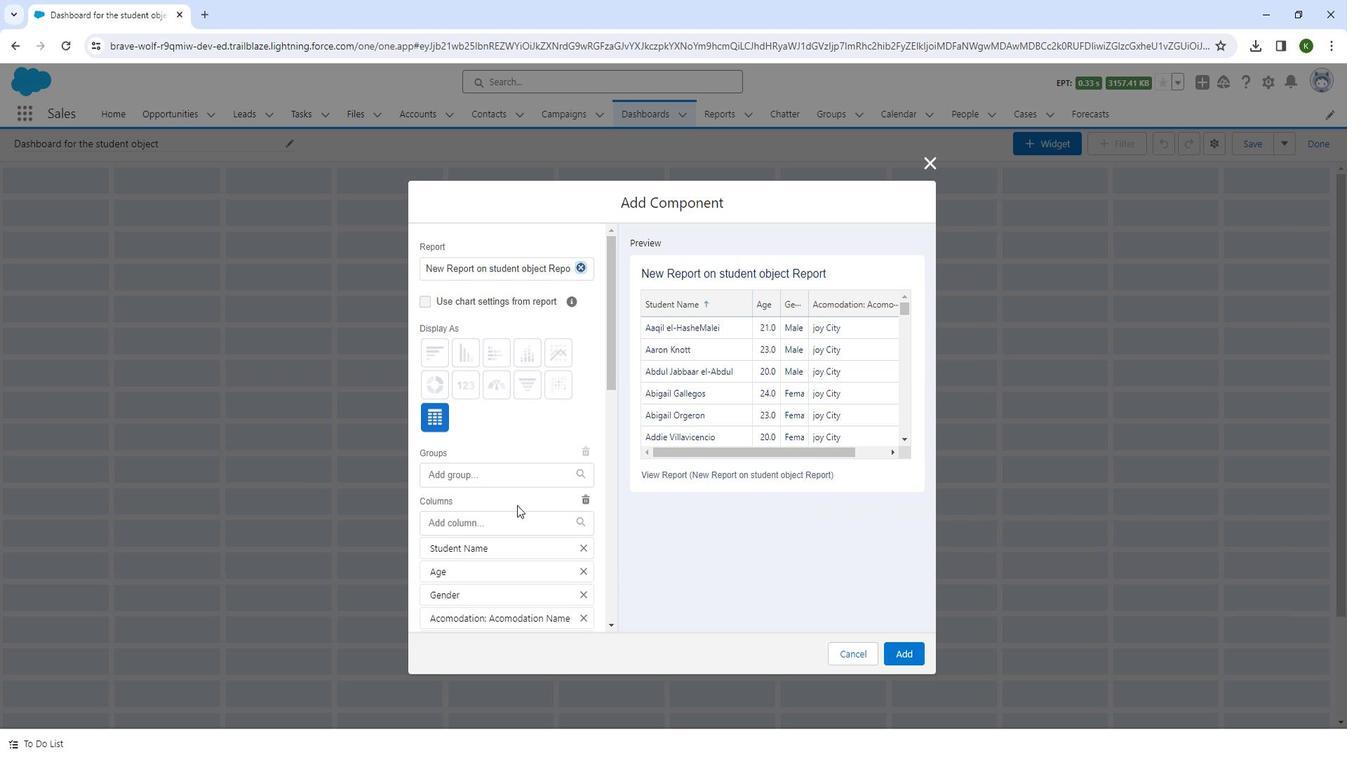 
Action: Mouse moved to (504, 430)
Screenshot: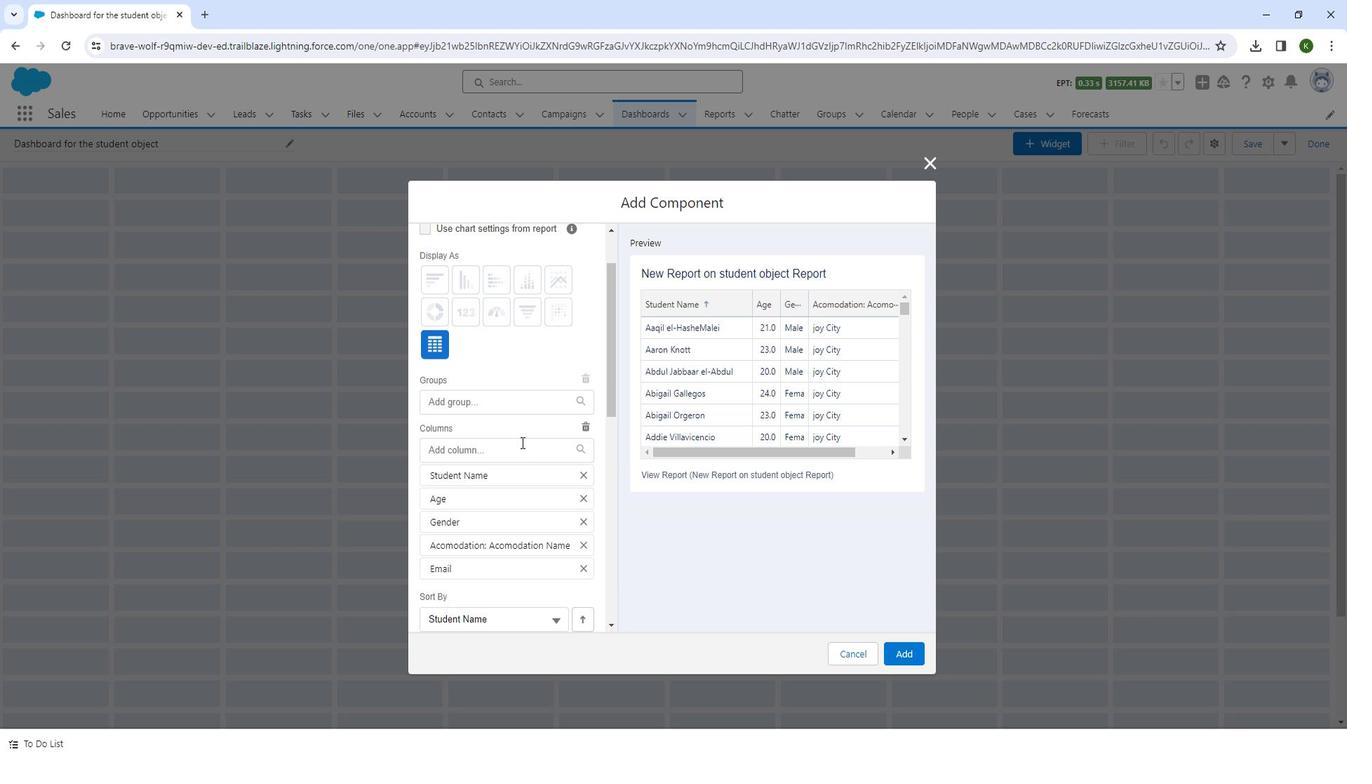 
Action: Mouse pressed left at (504, 430)
Screenshot: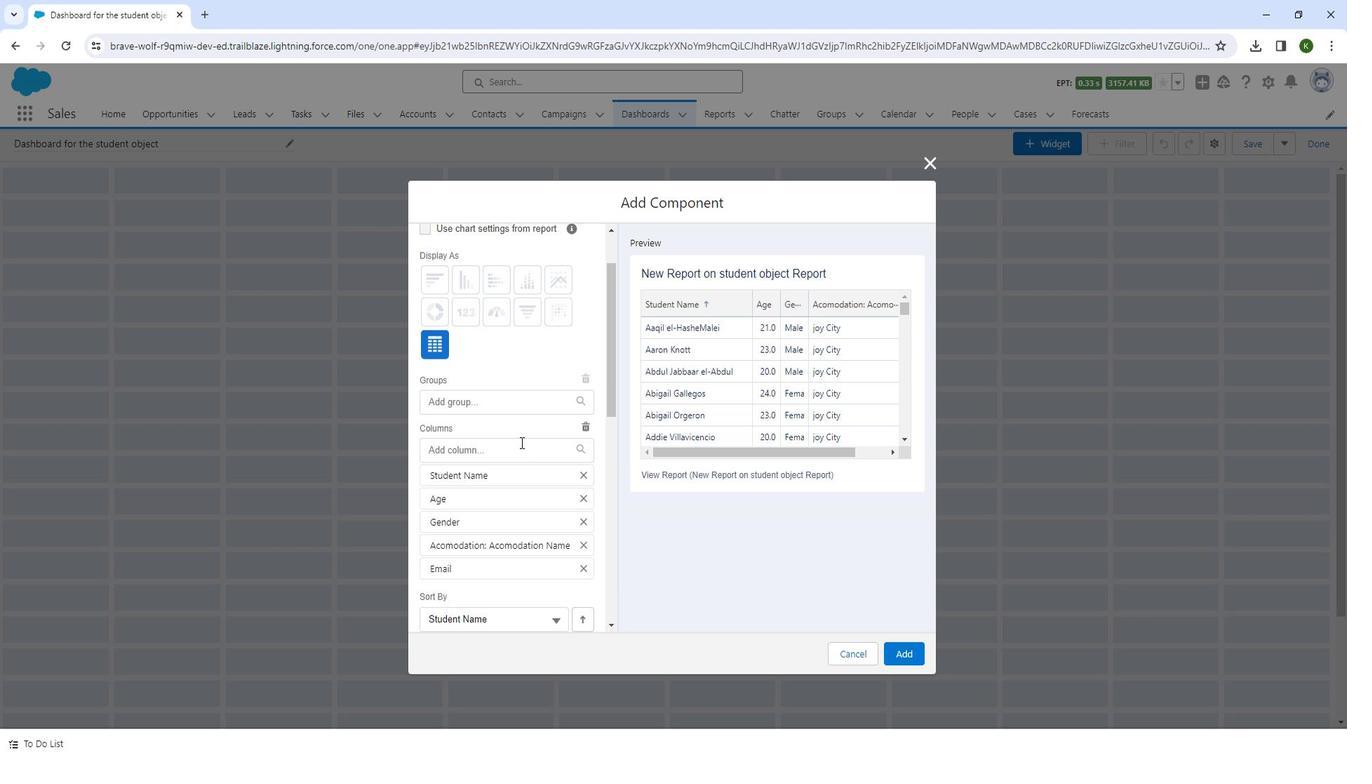
Action: Mouse moved to (489, 482)
Screenshot: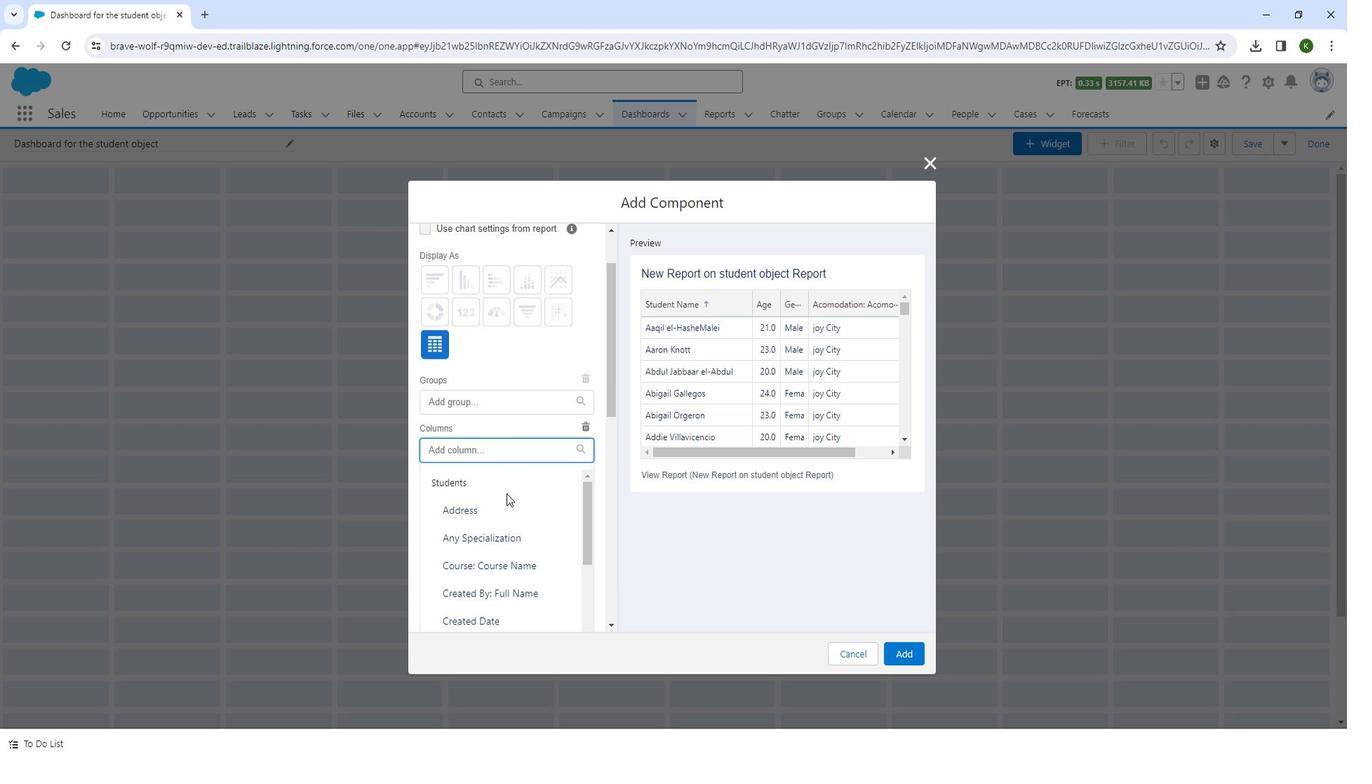 
Action: Mouse scrolled (489, 482) with delta (0, 0)
Screenshot: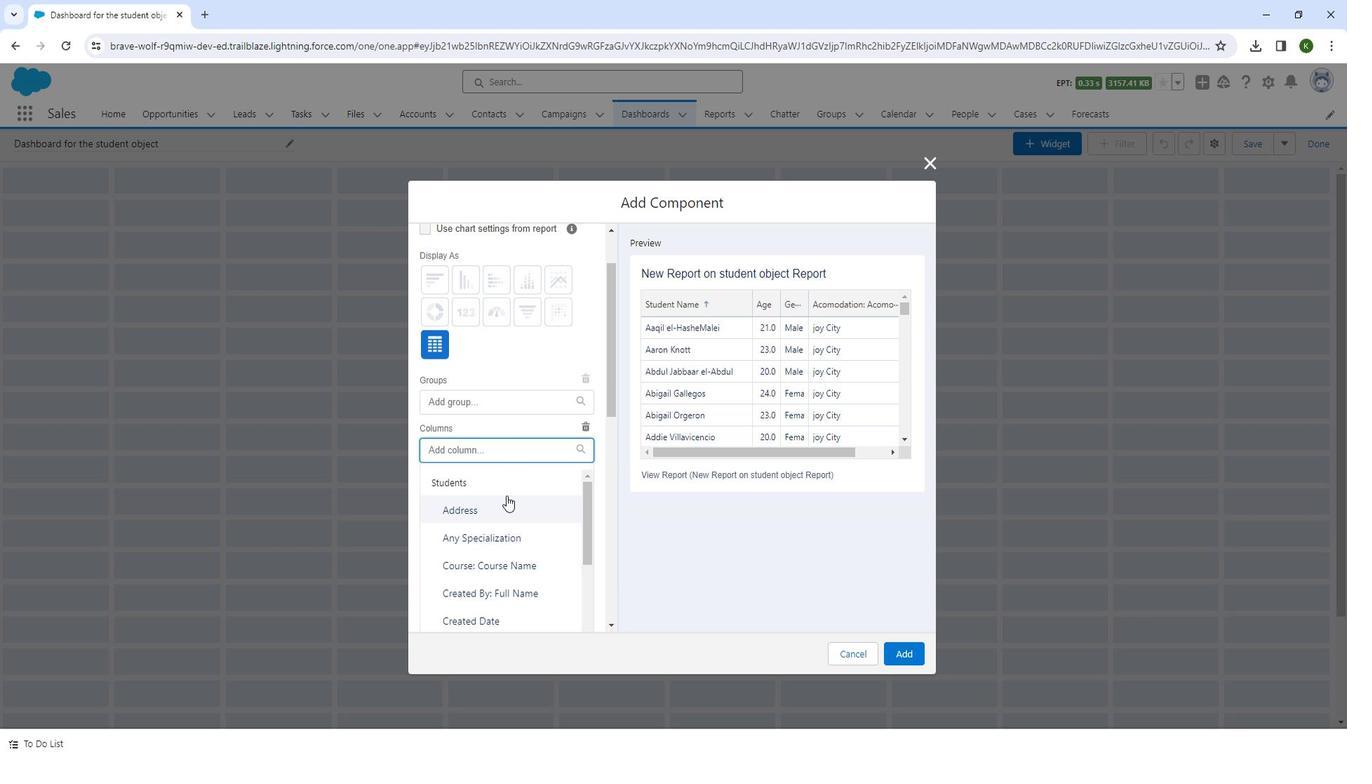 
Action: Mouse scrolled (489, 482) with delta (0, 0)
Screenshot: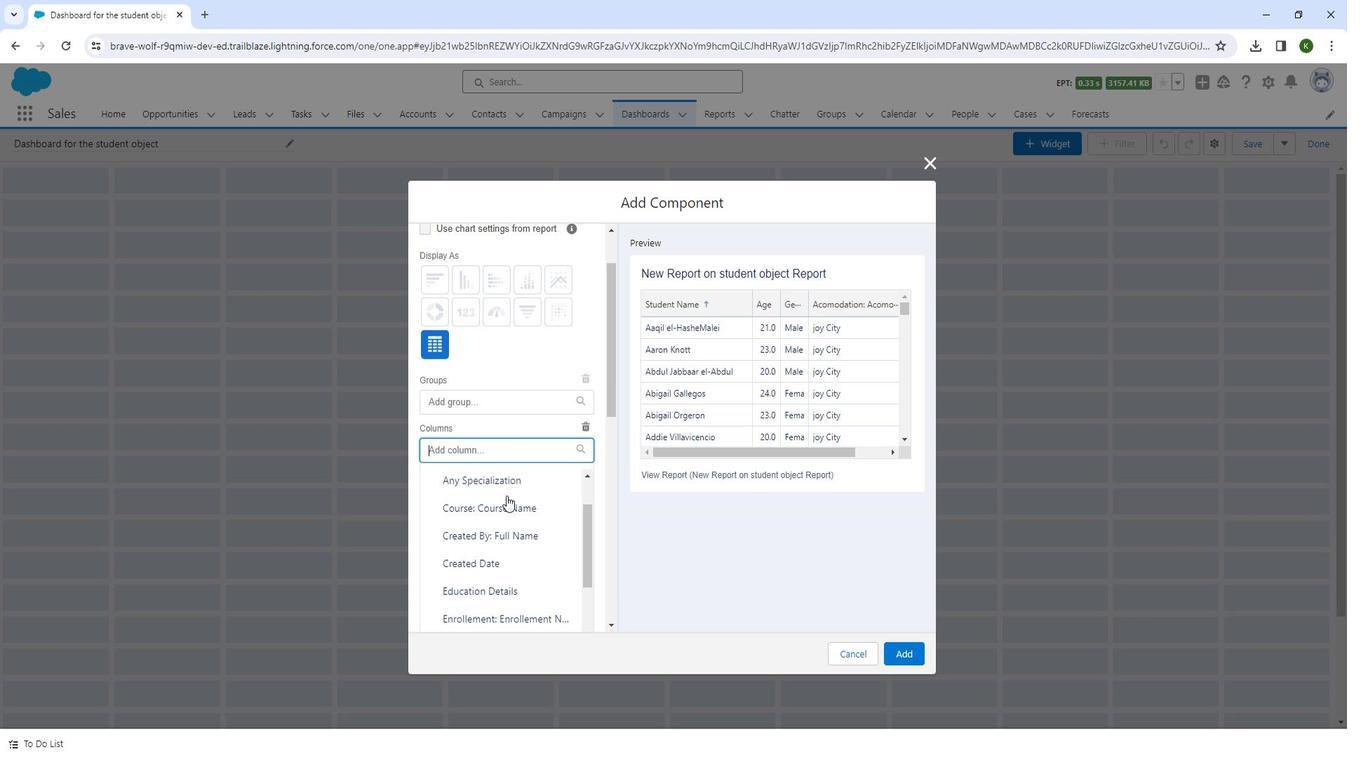 
Action: Mouse moved to (489, 482)
Screenshot: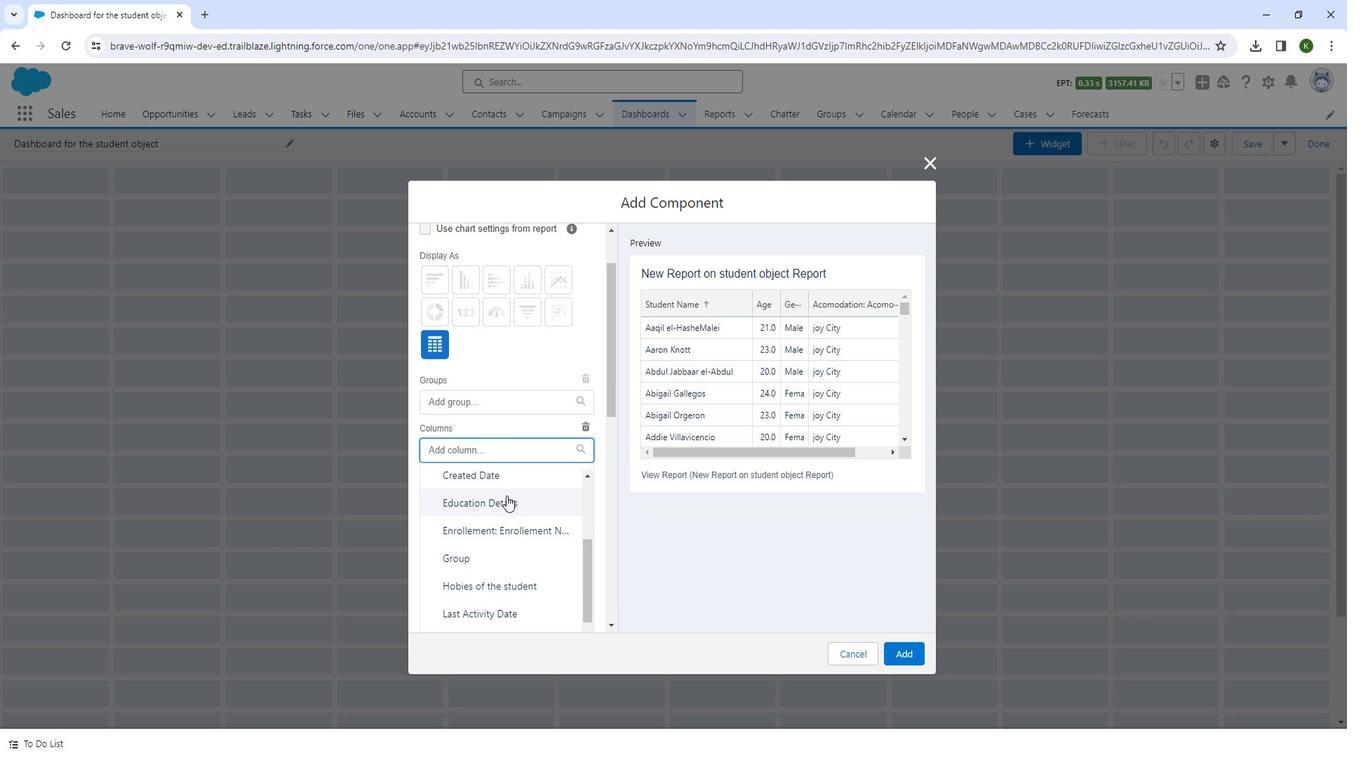
Action: Mouse scrolled (489, 482) with delta (0, 0)
Screenshot: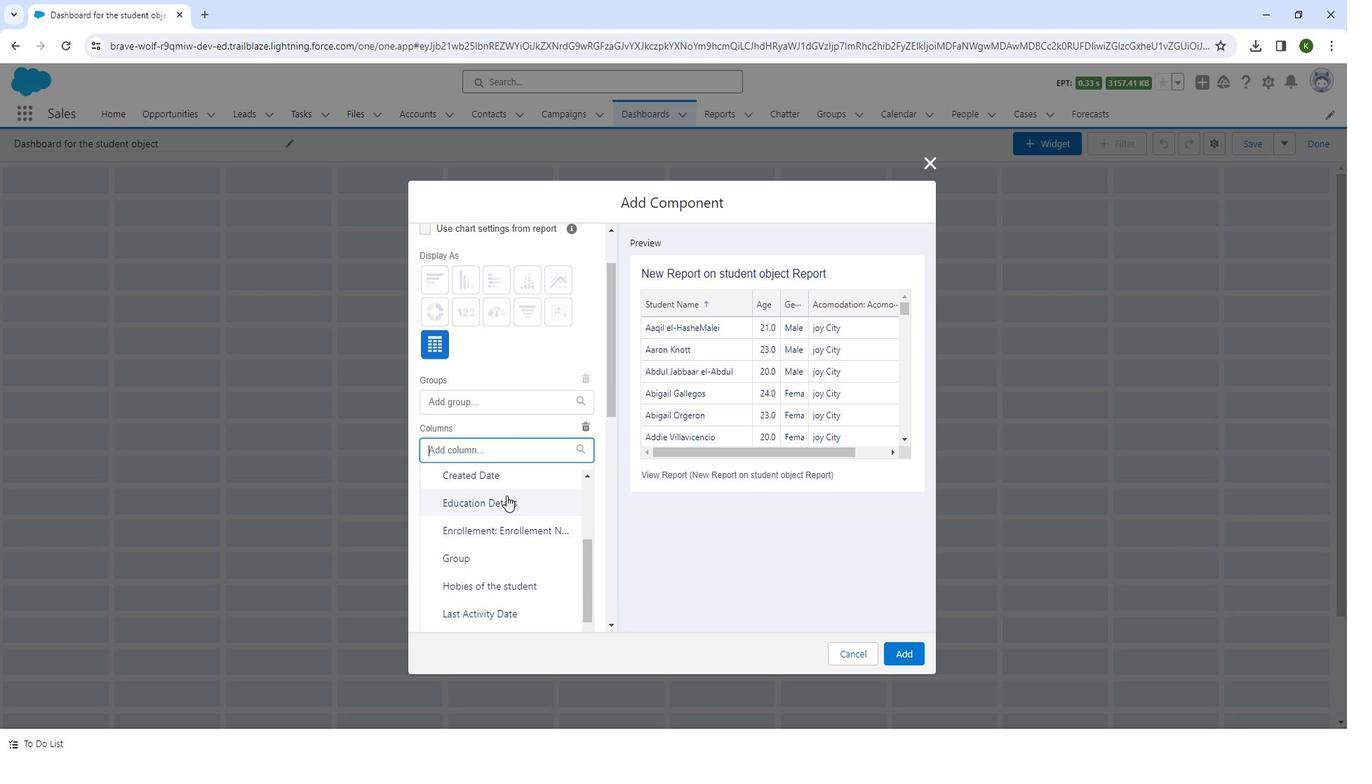 
Action: Mouse scrolled (489, 482) with delta (0, 0)
Screenshot: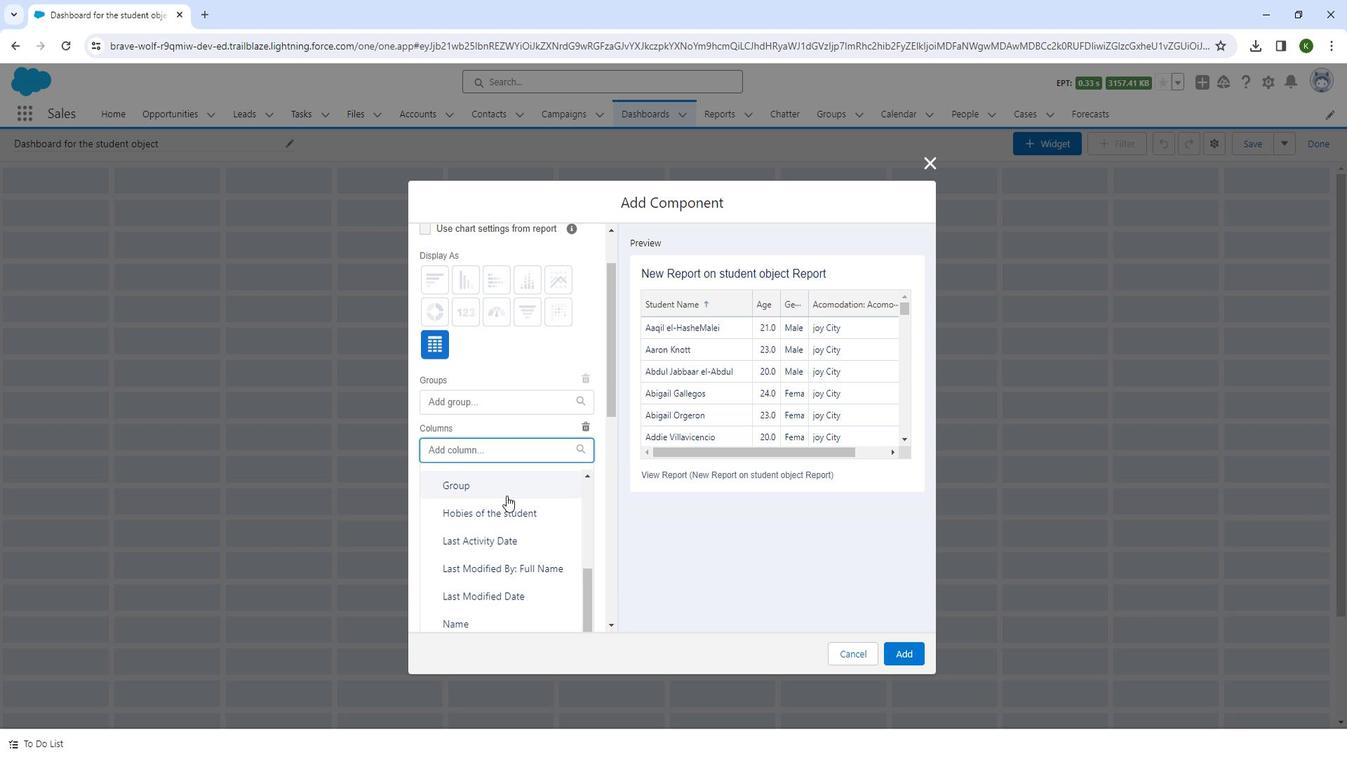 
Action: Mouse moved to (449, 600)
Screenshot: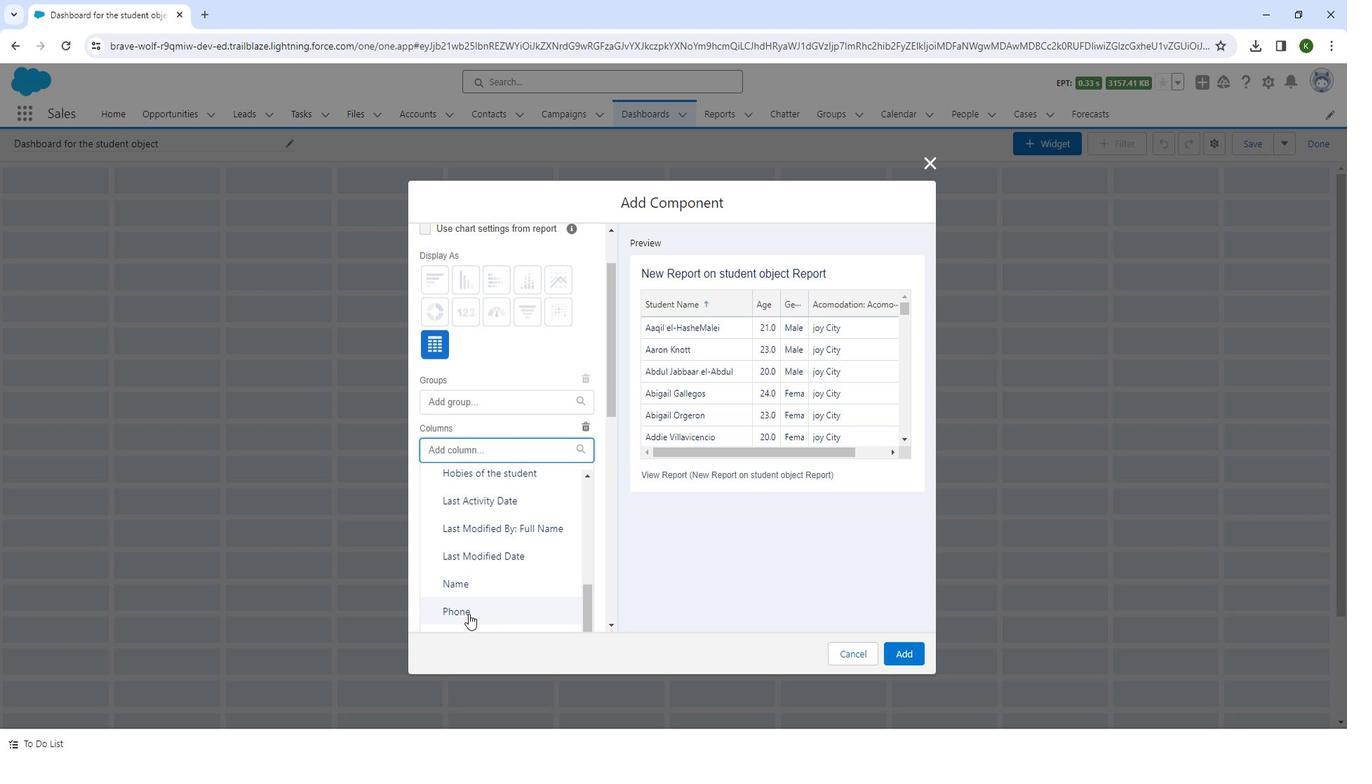
Action: Mouse pressed left at (449, 600)
Screenshot: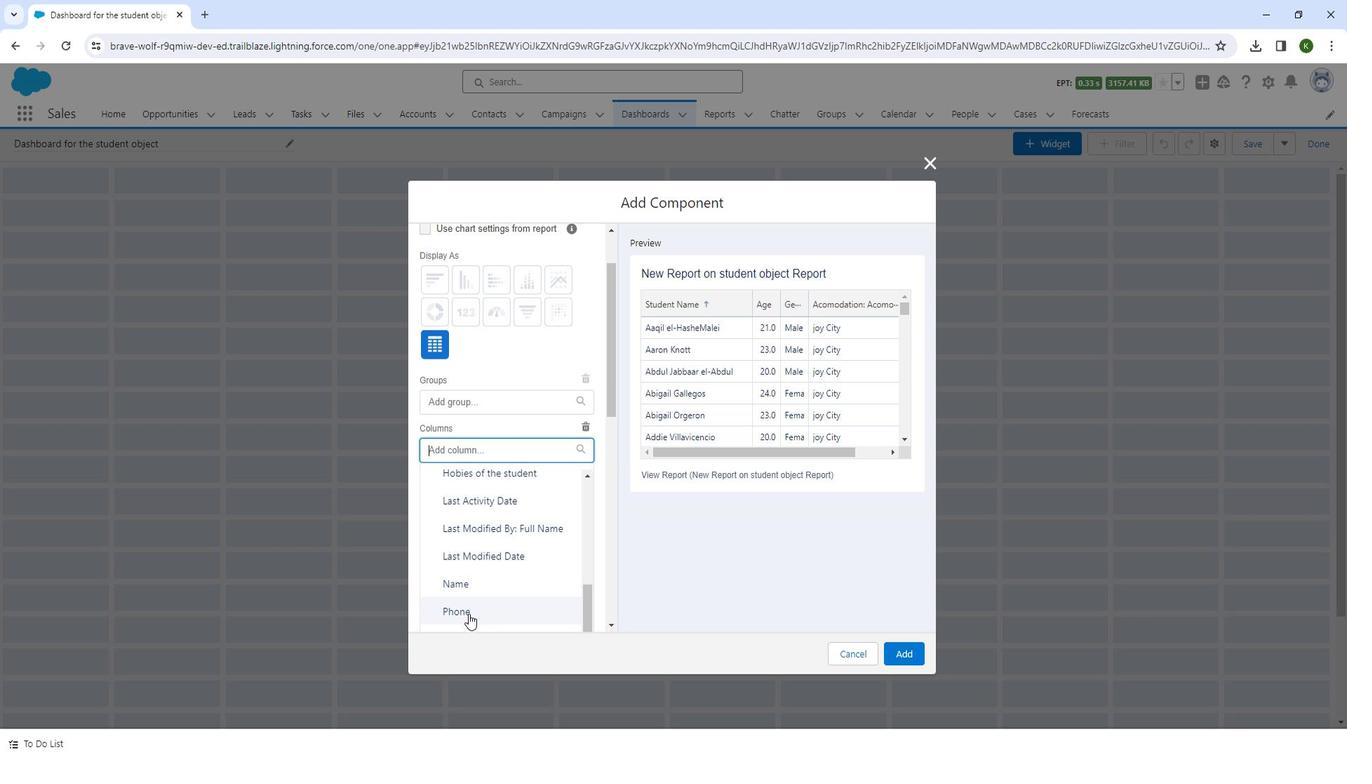 
Action: Mouse moved to (489, 445)
Screenshot: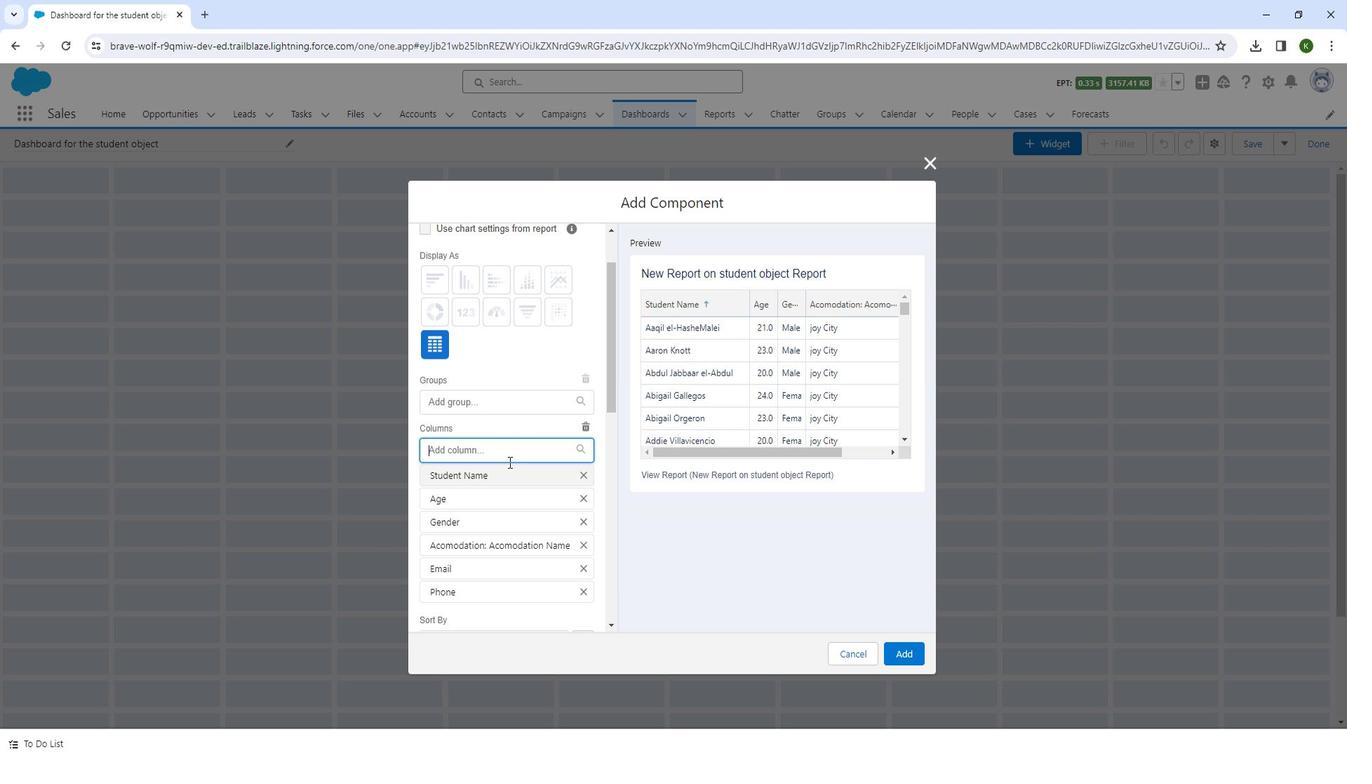 
Action: Mouse pressed left at (489, 445)
Screenshot: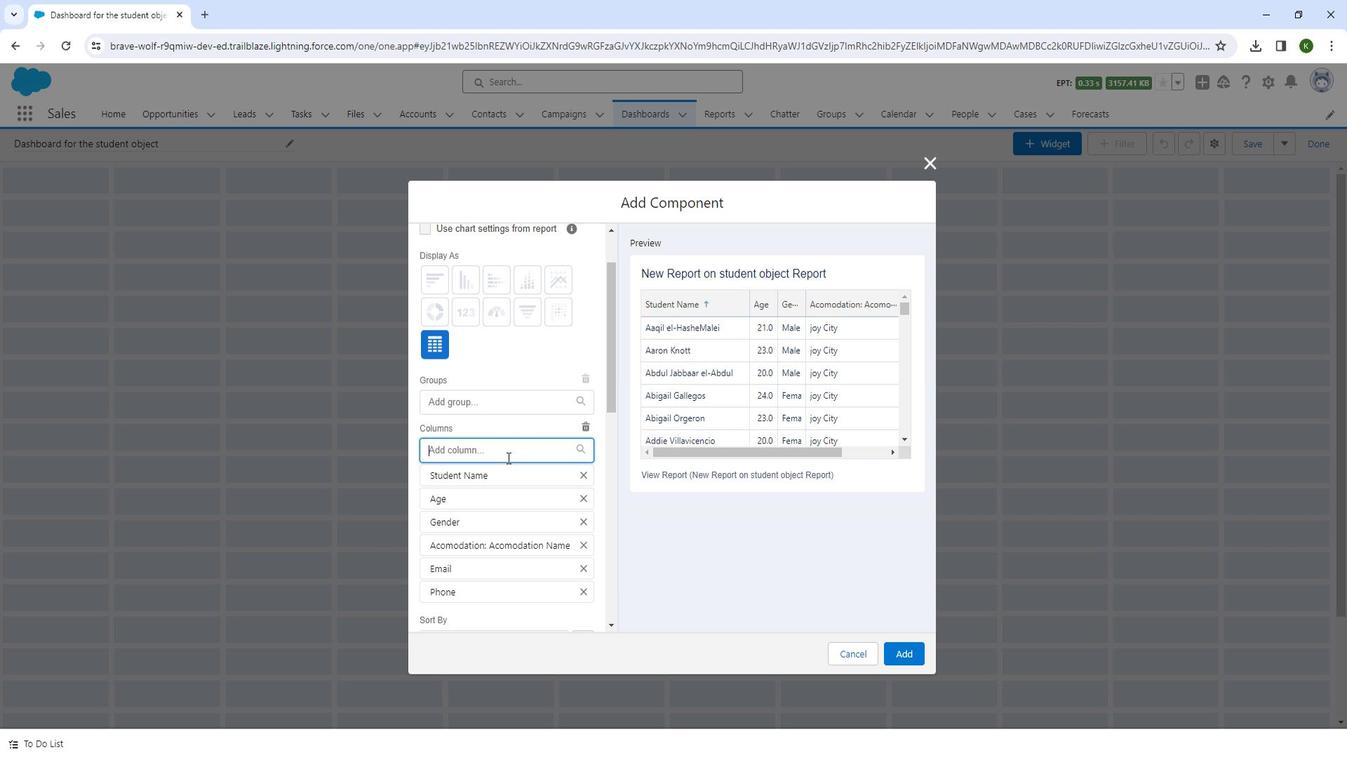 
Action: Mouse moved to (496, 472)
Screenshot: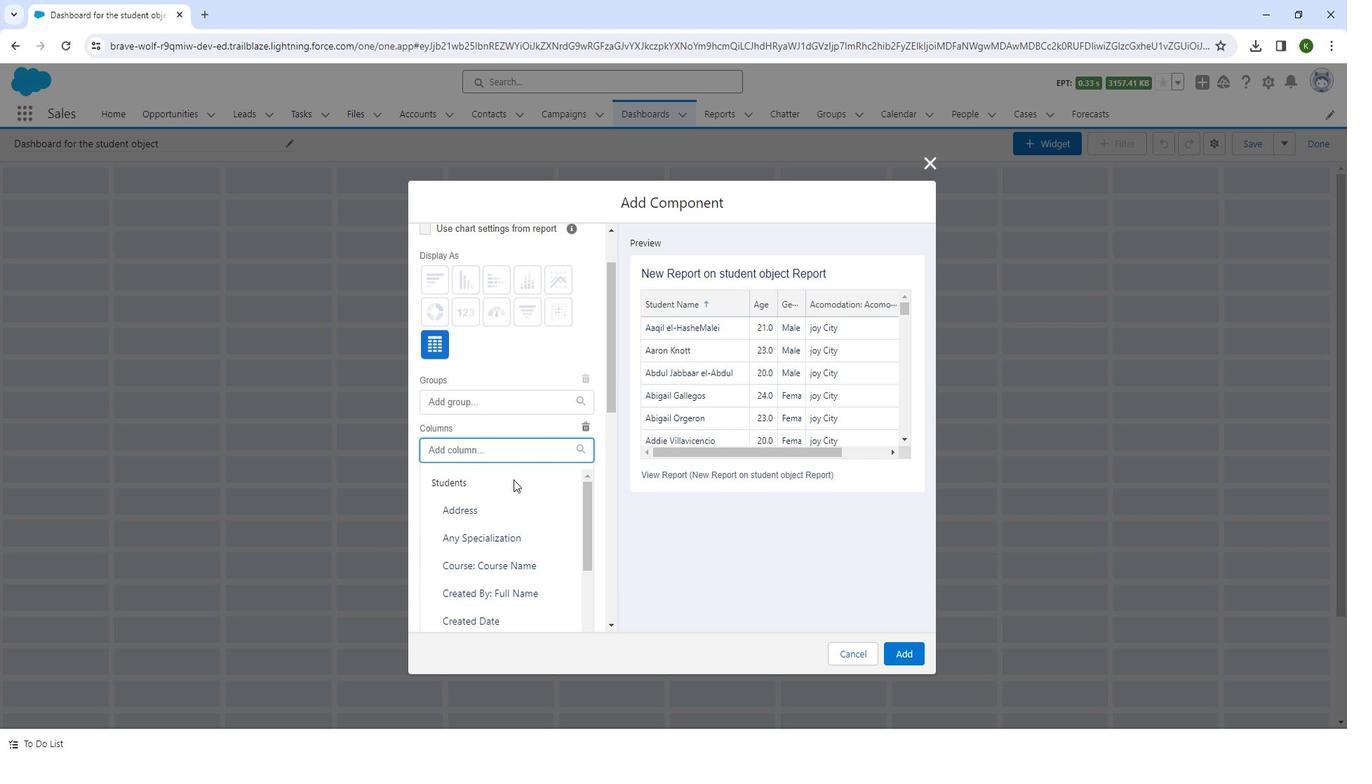 
Action: Mouse scrolled (496, 471) with delta (0, 0)
Screenshot: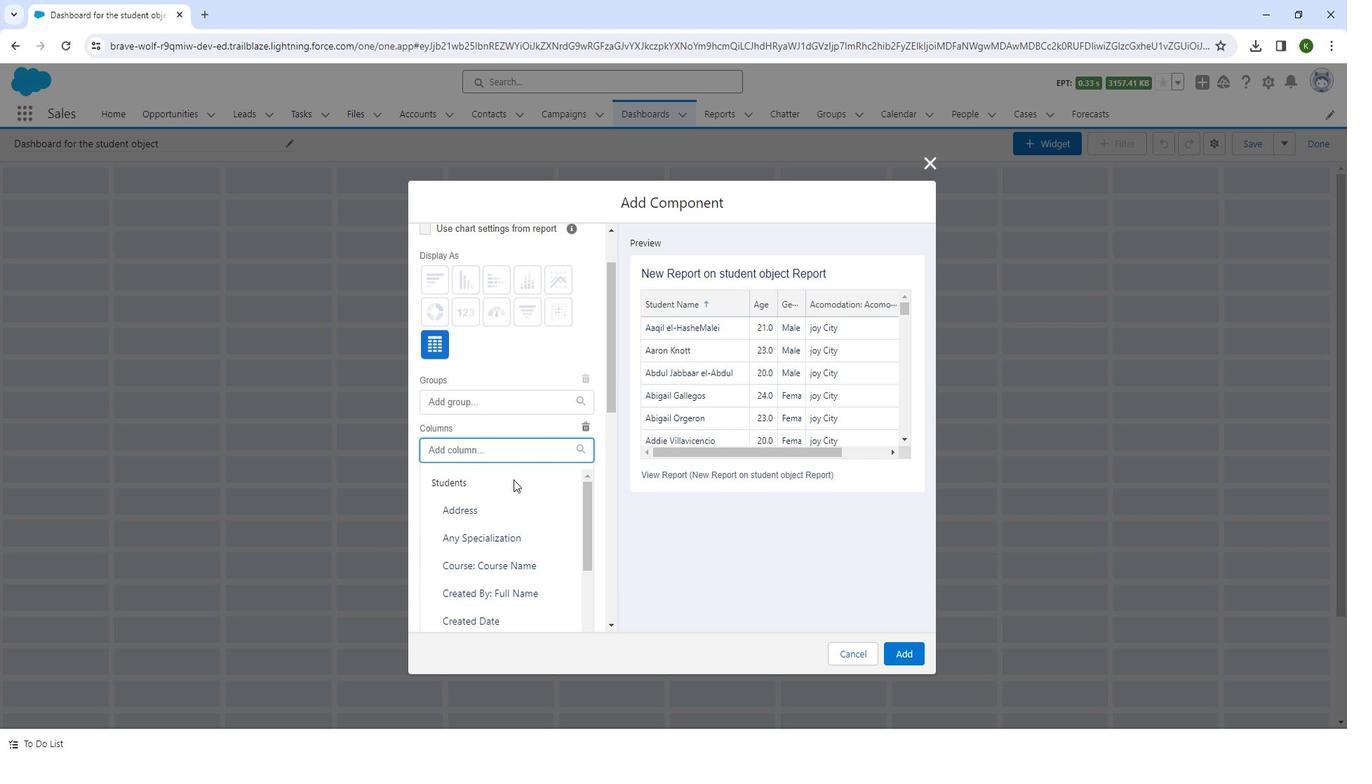 
Action: Mouse moved to (496, 478)
Screenshot: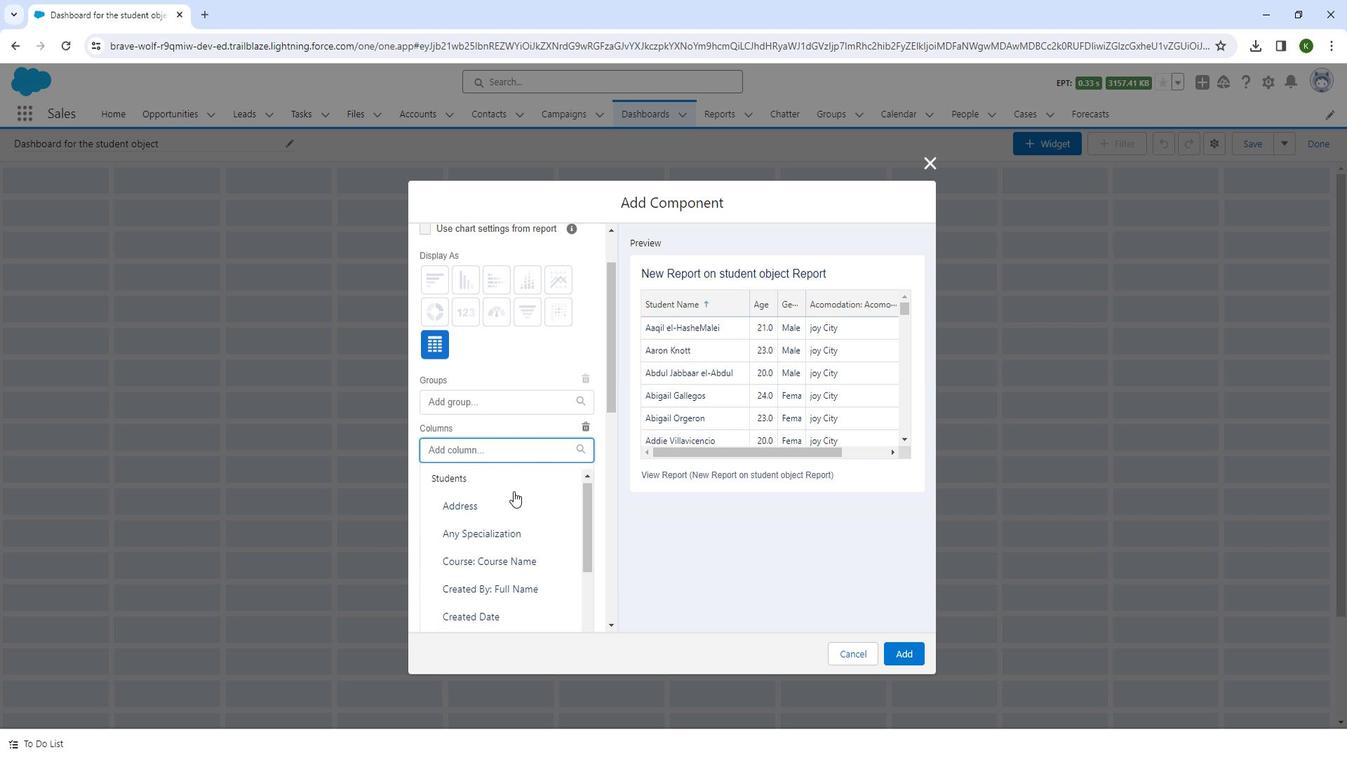 
Action: Mouse scrolled (496, 478) with delta (0, 0)
Screenshot: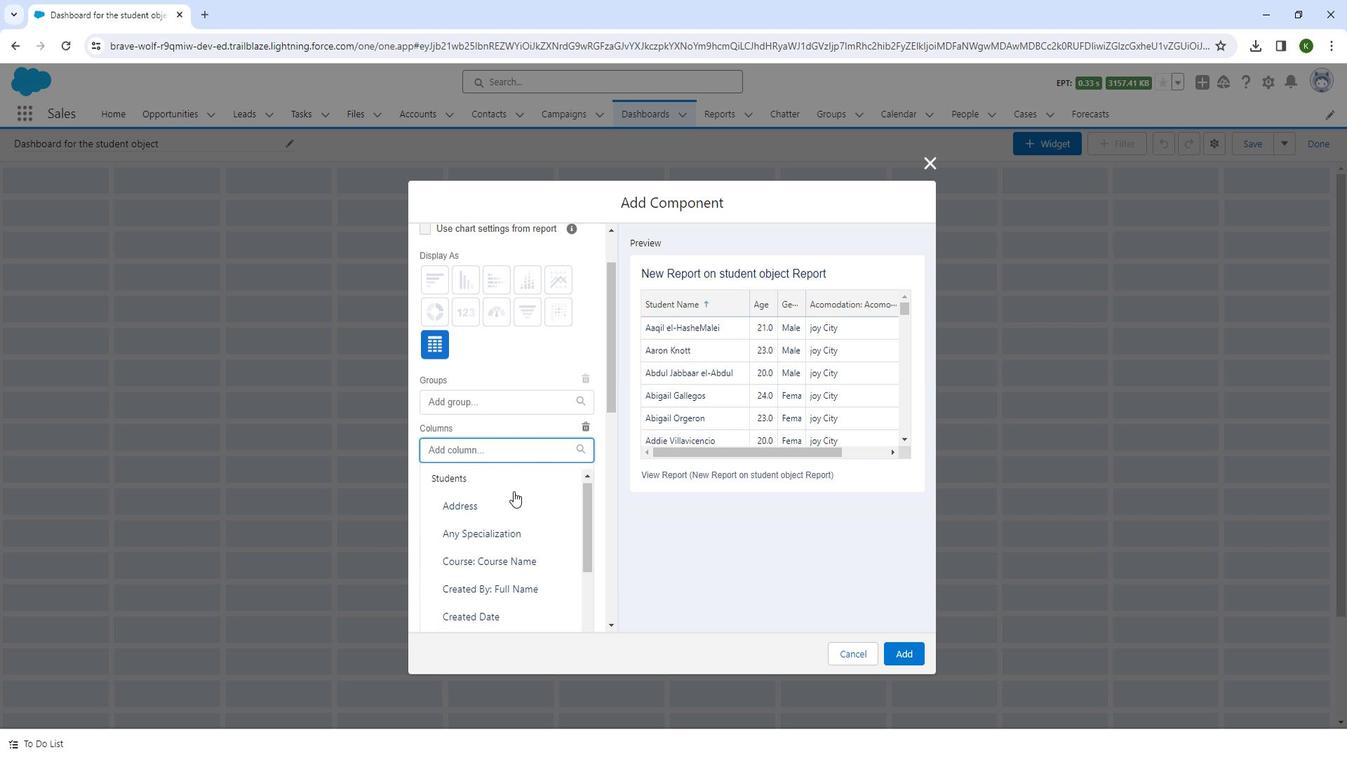 
Action: Mouse moved to (496, 480)
Screenshot: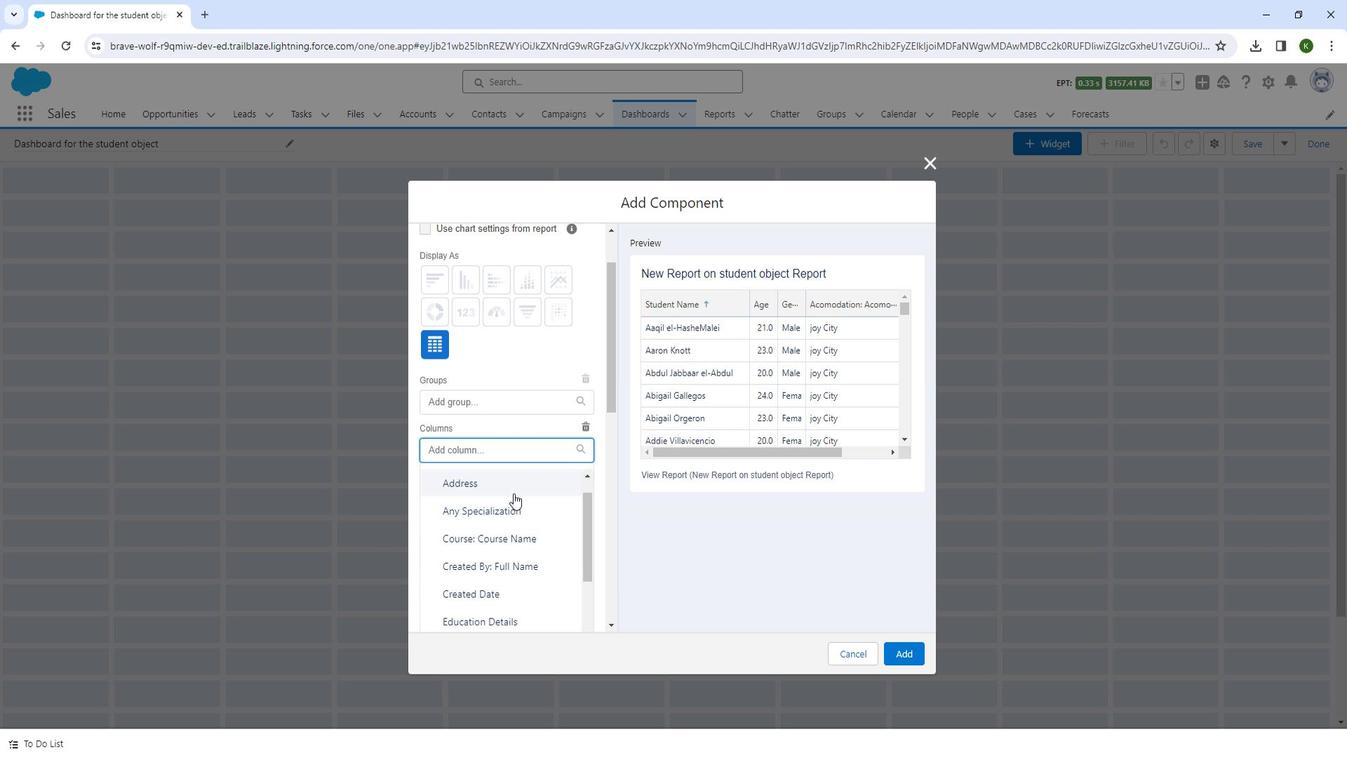 
Action: Mouse scrolled (496, 480) with delta (0, 0)
Screenshot: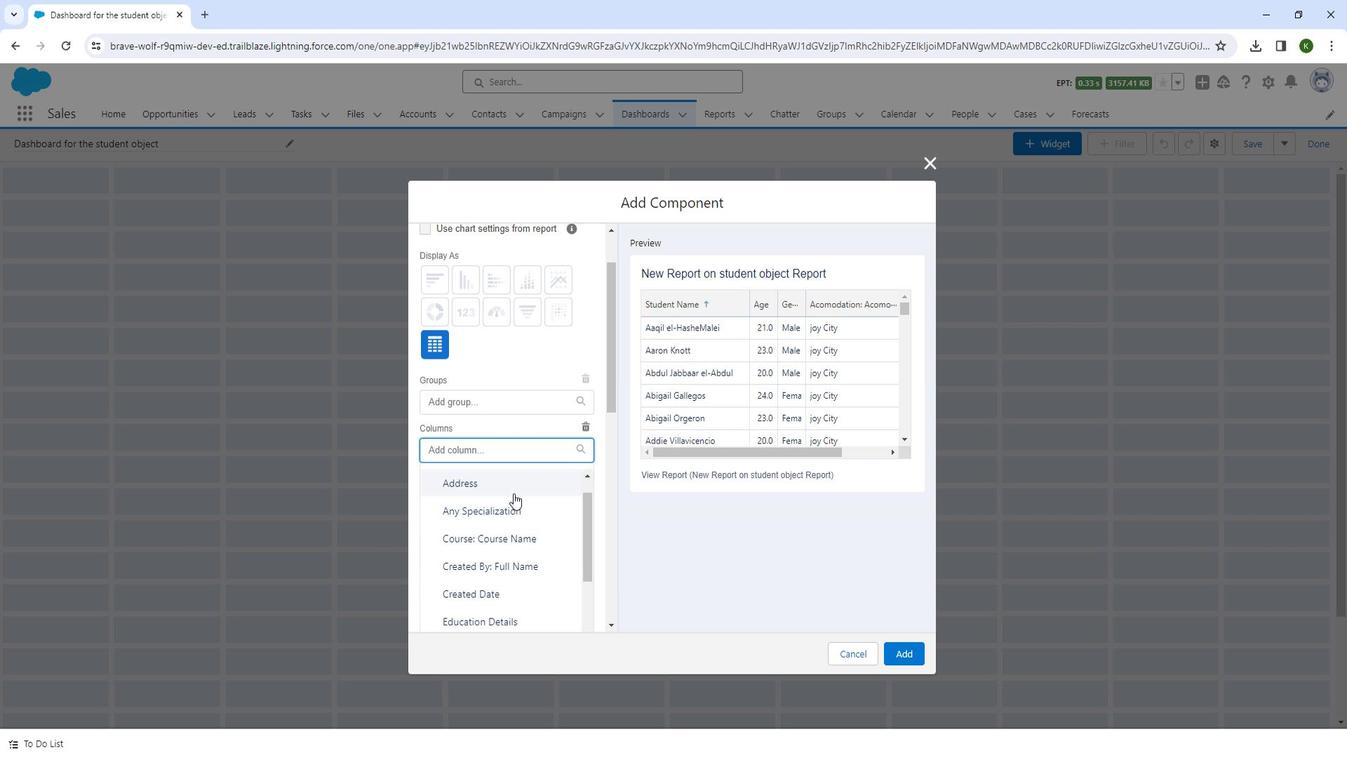 
Action: Mouse moved to (461, 551)
Screenshot: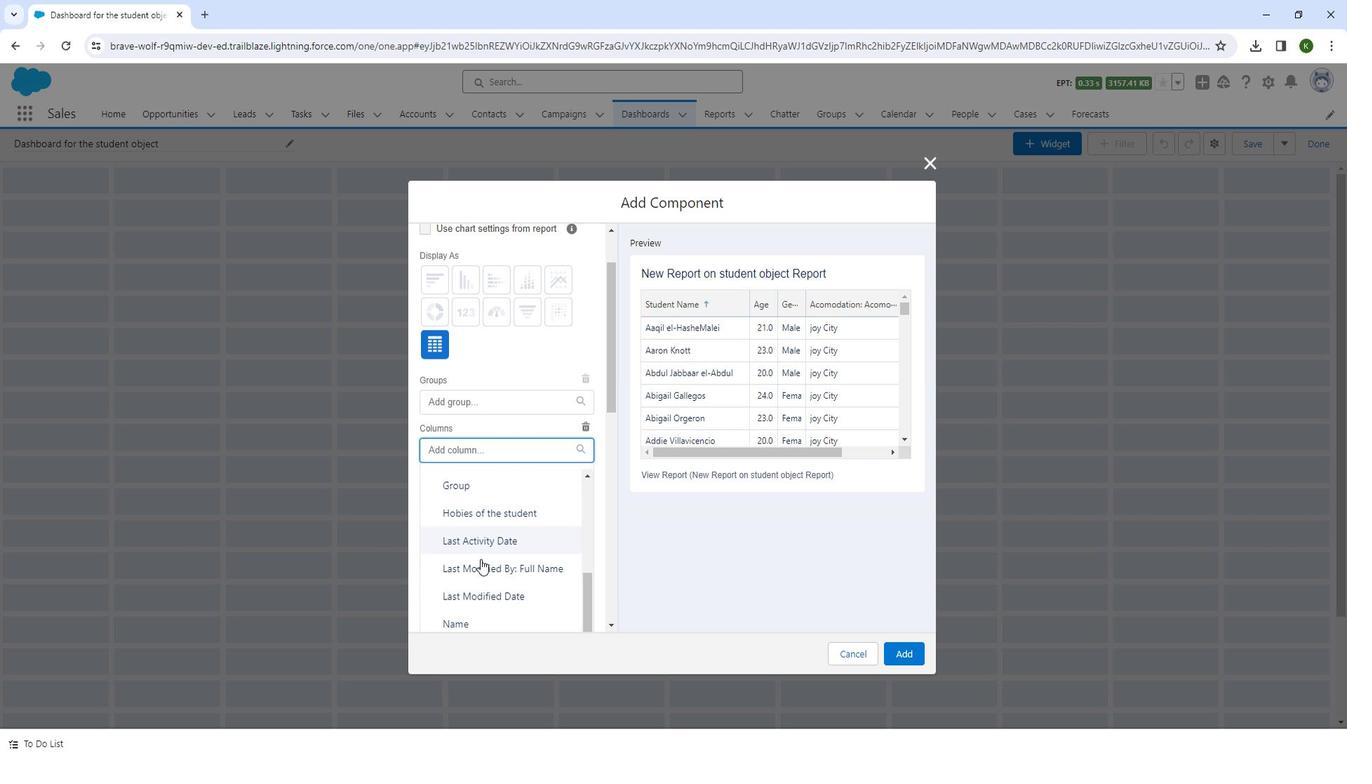 
Action: Mouse scrolled (461, 551) with delta (0, 0)
Screenshot: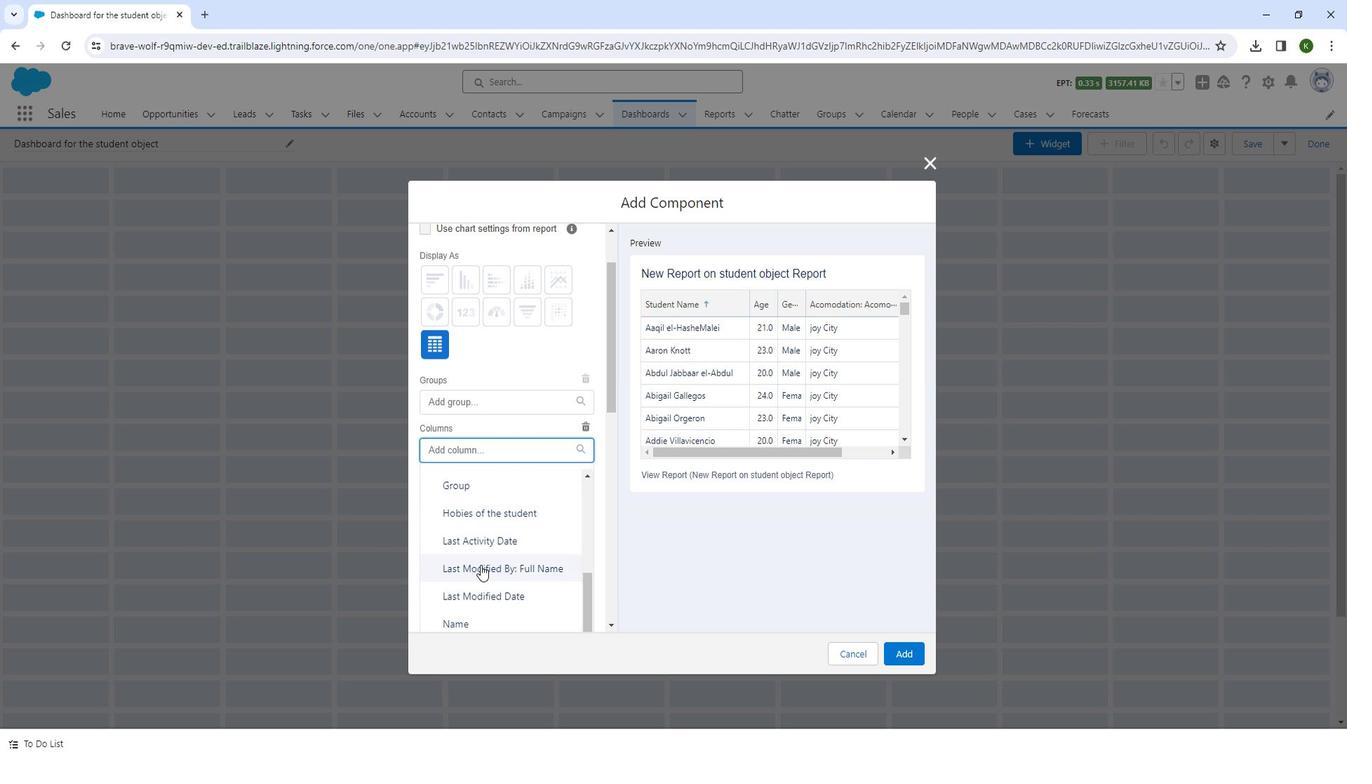 
Action: Mouse scrolled (461, 551) with delta (0, 0)
Screenshot: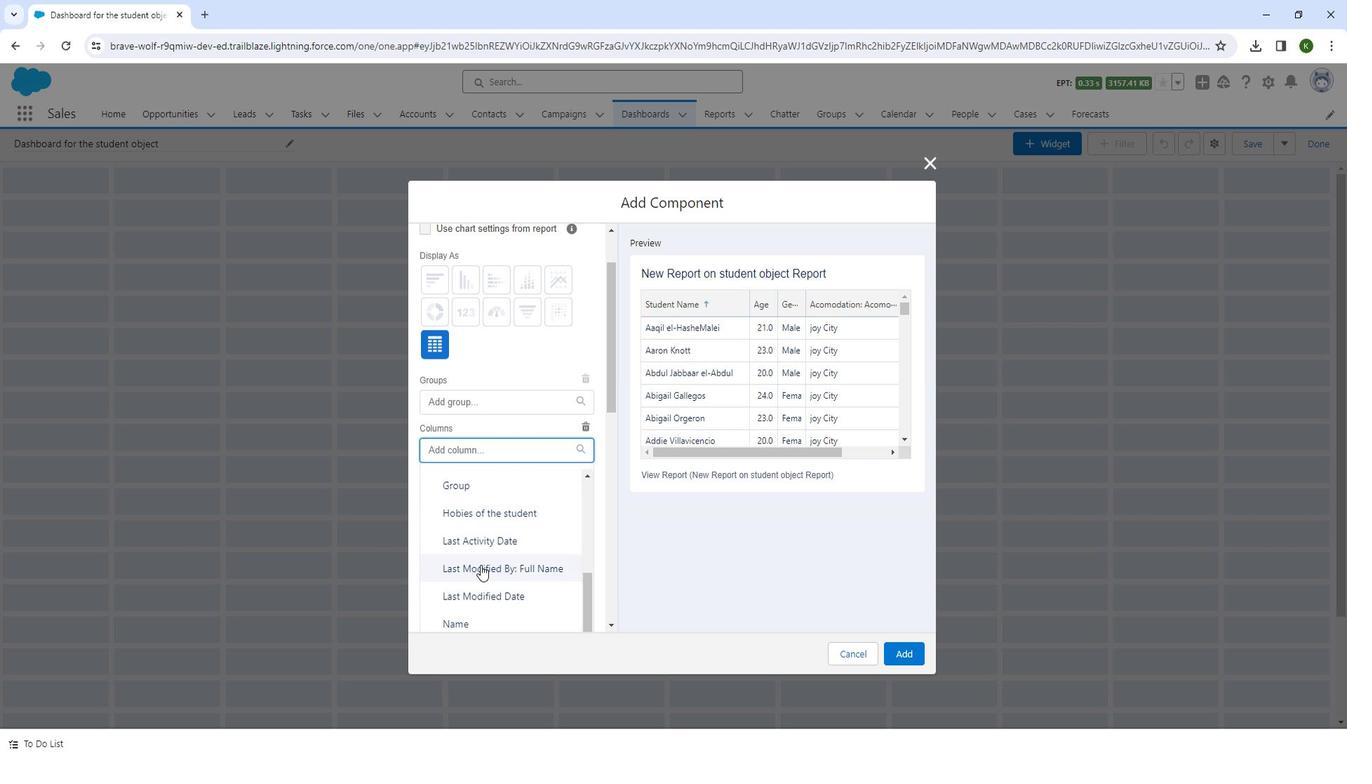 
Action: Mouse moved to (446, 591)
Screenshot: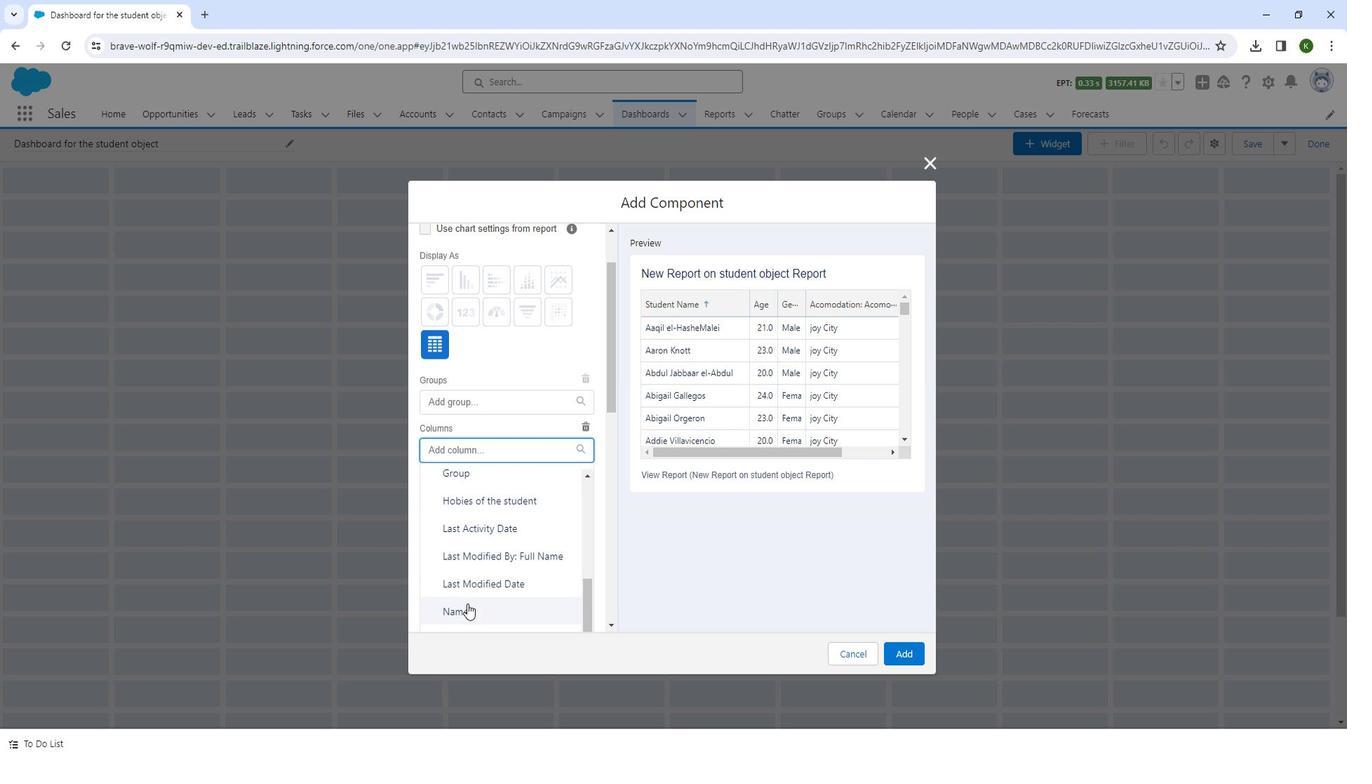 
Action: Mouse pressed left at (446, 591)
Screenshot: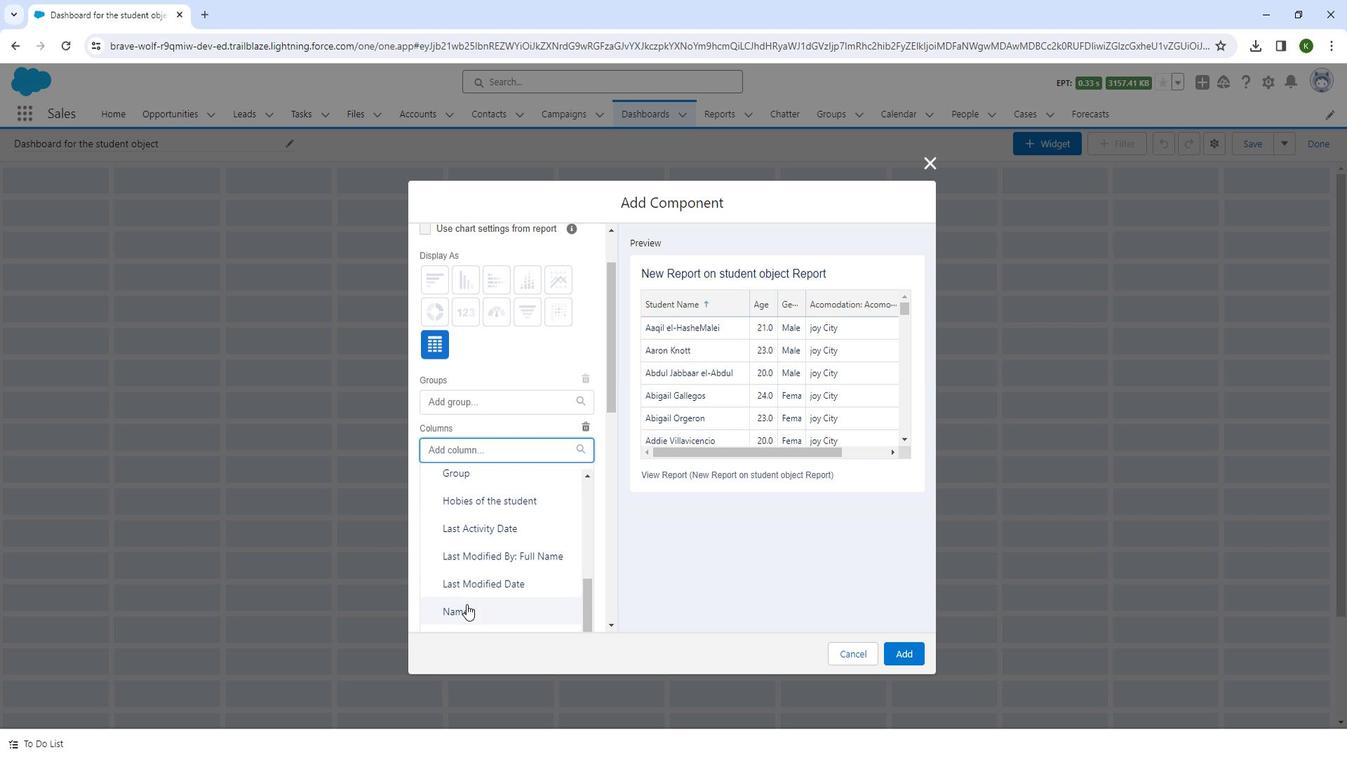 
Action: Mouse moved to (514, 435)
Screenshot: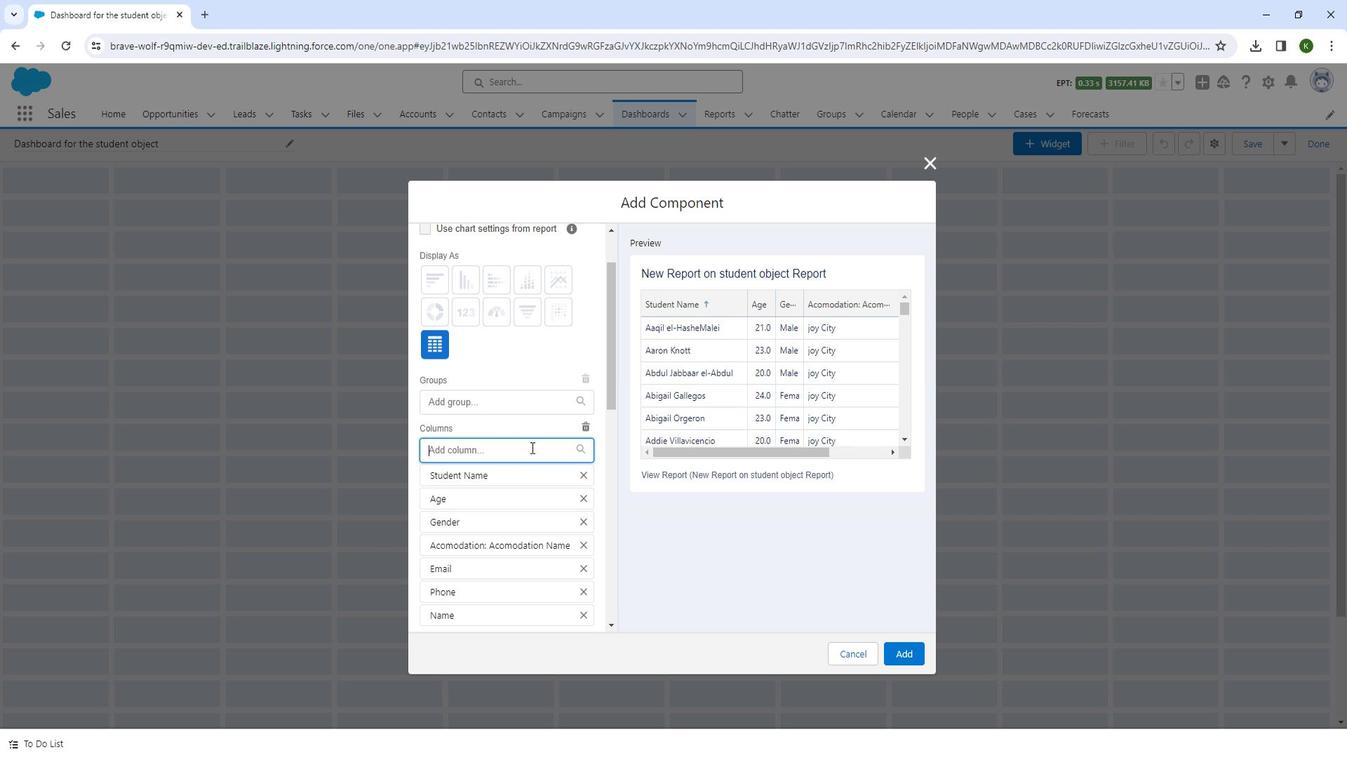 
Action: Mouse pressed left at (514, 435)
Screenshot: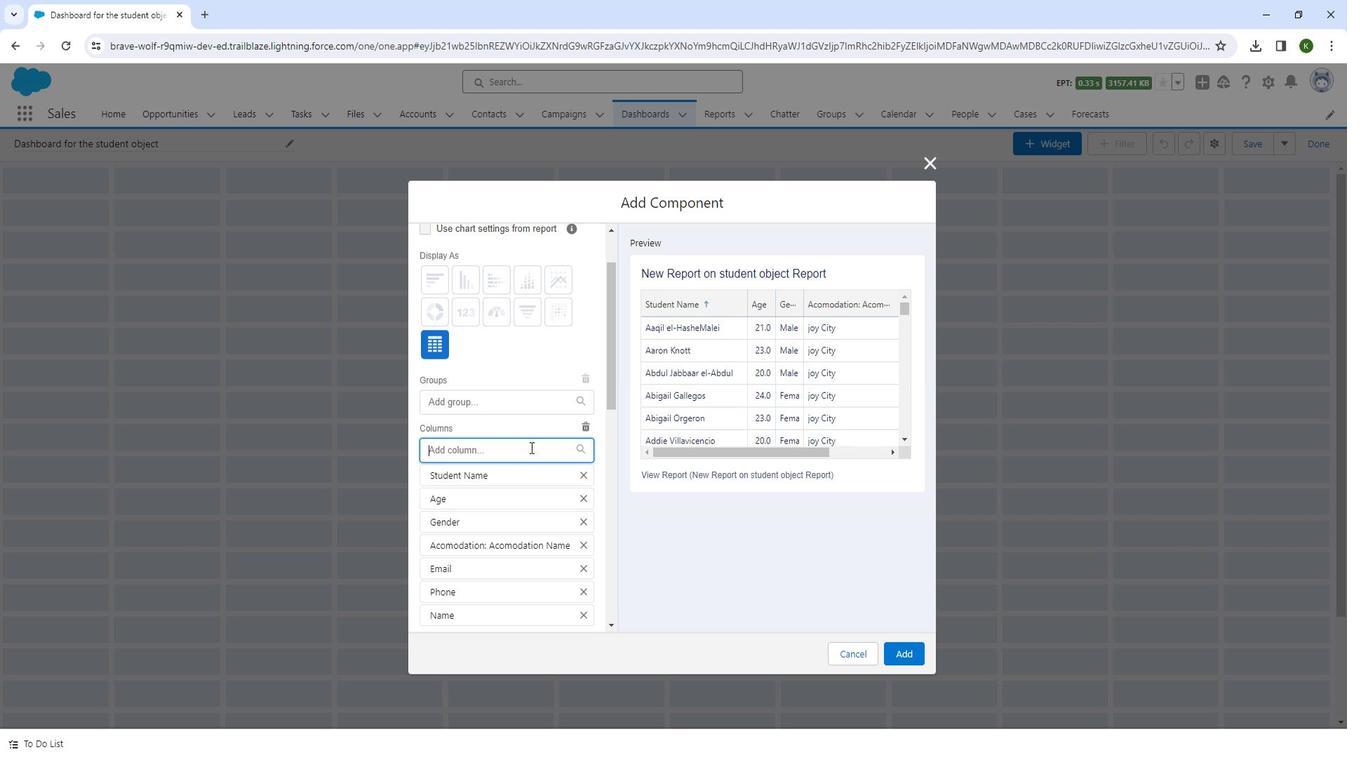 
Action: Mouse moved to (489, 492)
Screenshot: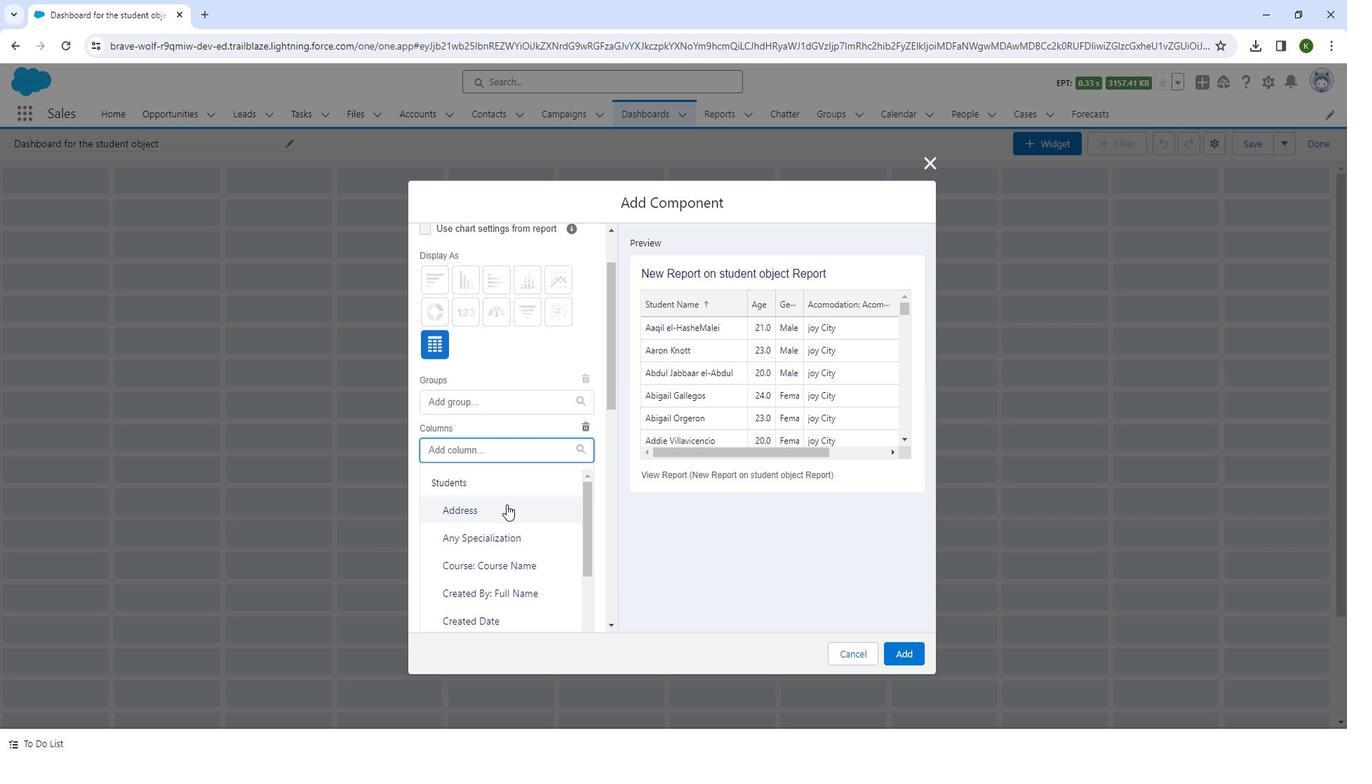 
Action: Mouse scrolled (489, 492) with delta (0, 0)
Screenshot: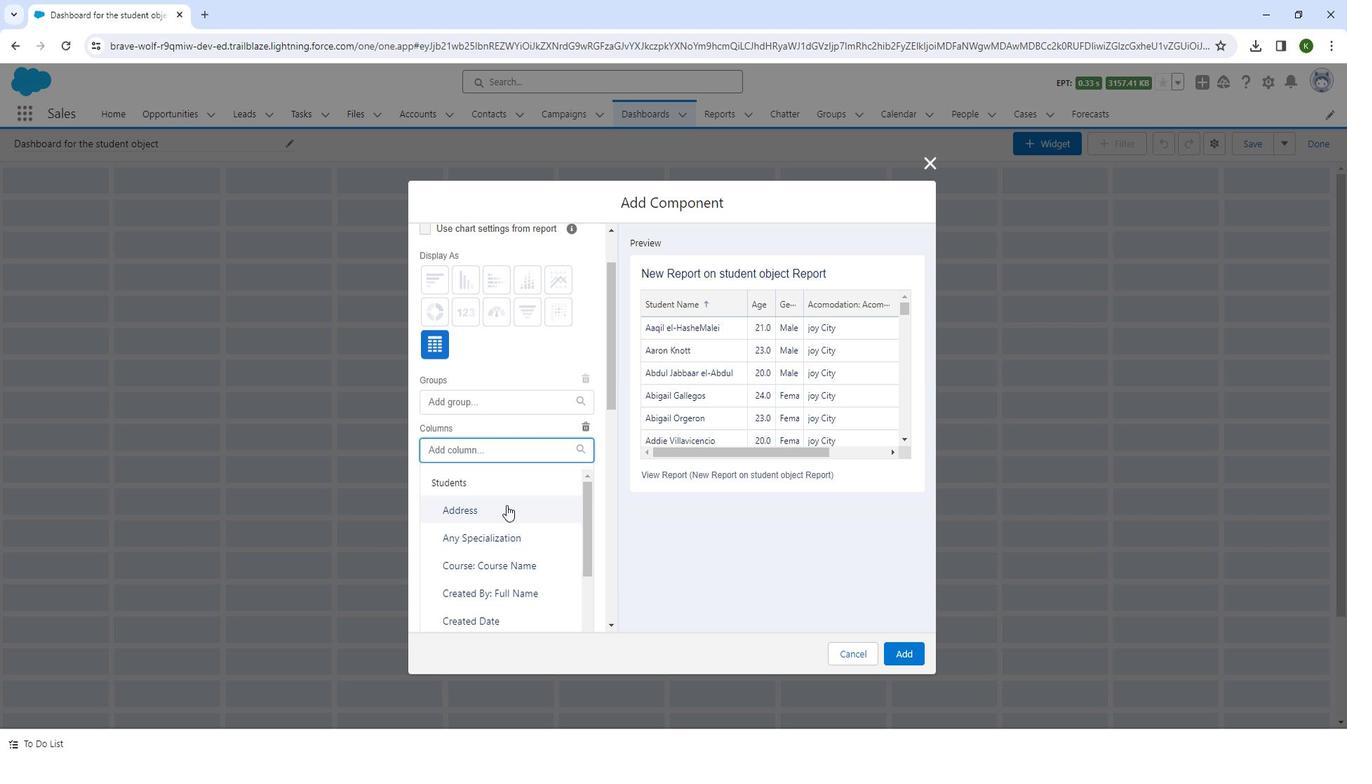 
Action: Mouse scrolled (489, 492) with delta (0, 0)
Screenshot: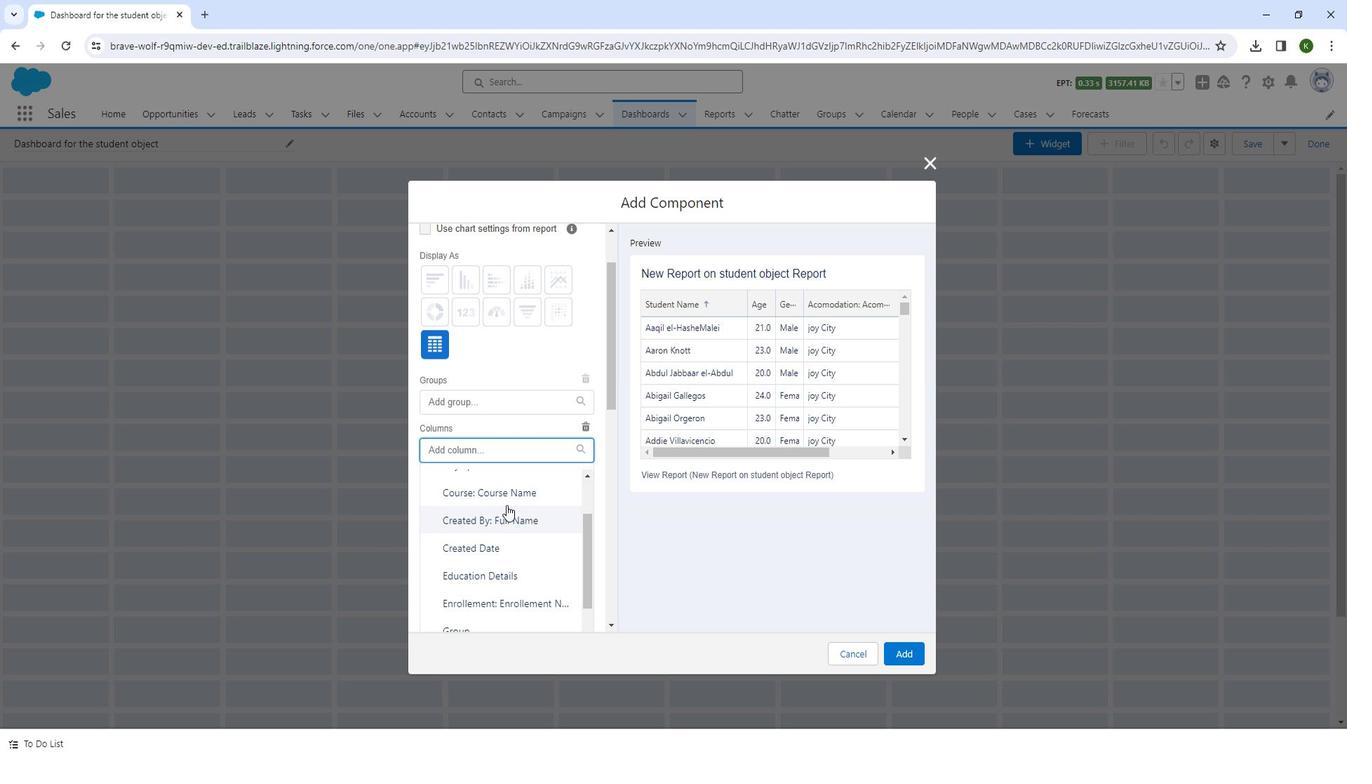 
Action: Mouse moved to (478, 494)
Screenshot: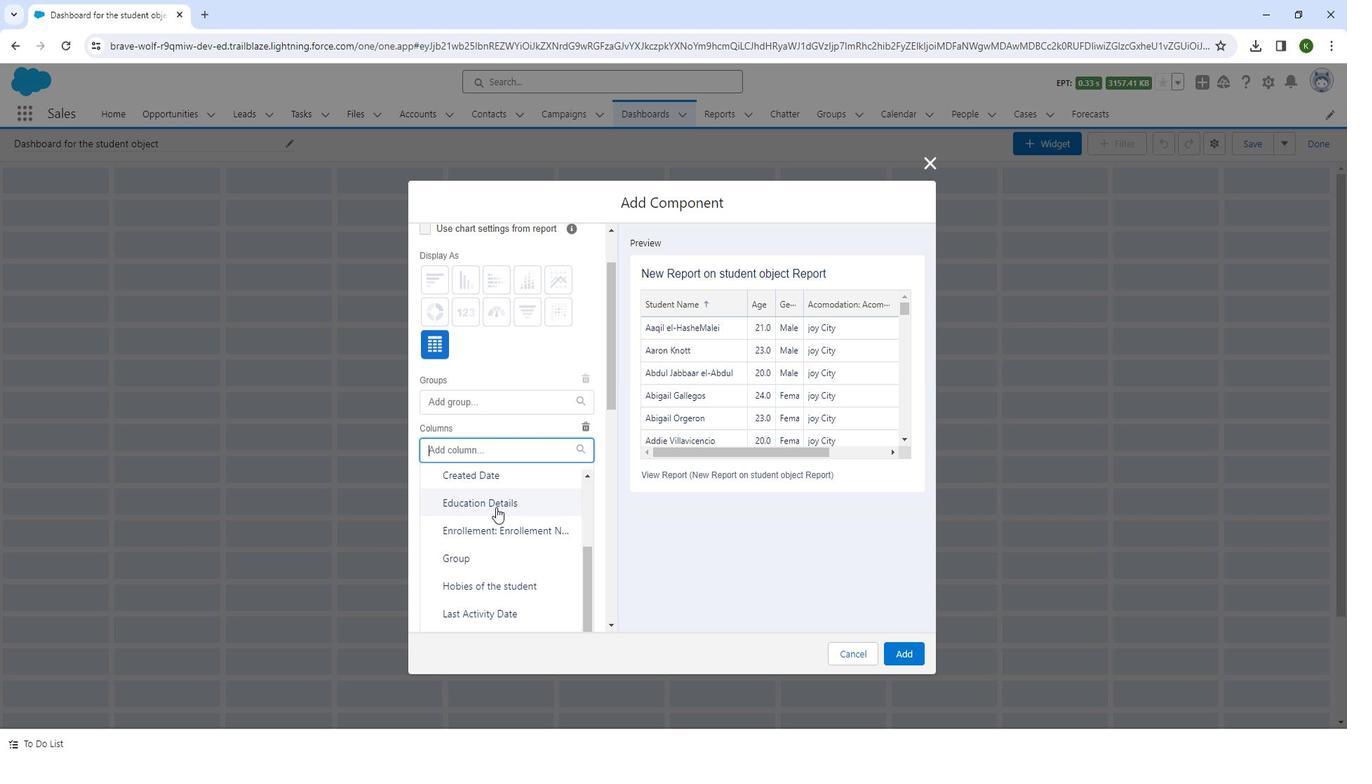 
Action: Mouse pressed left at (478, 494)
Screenshot: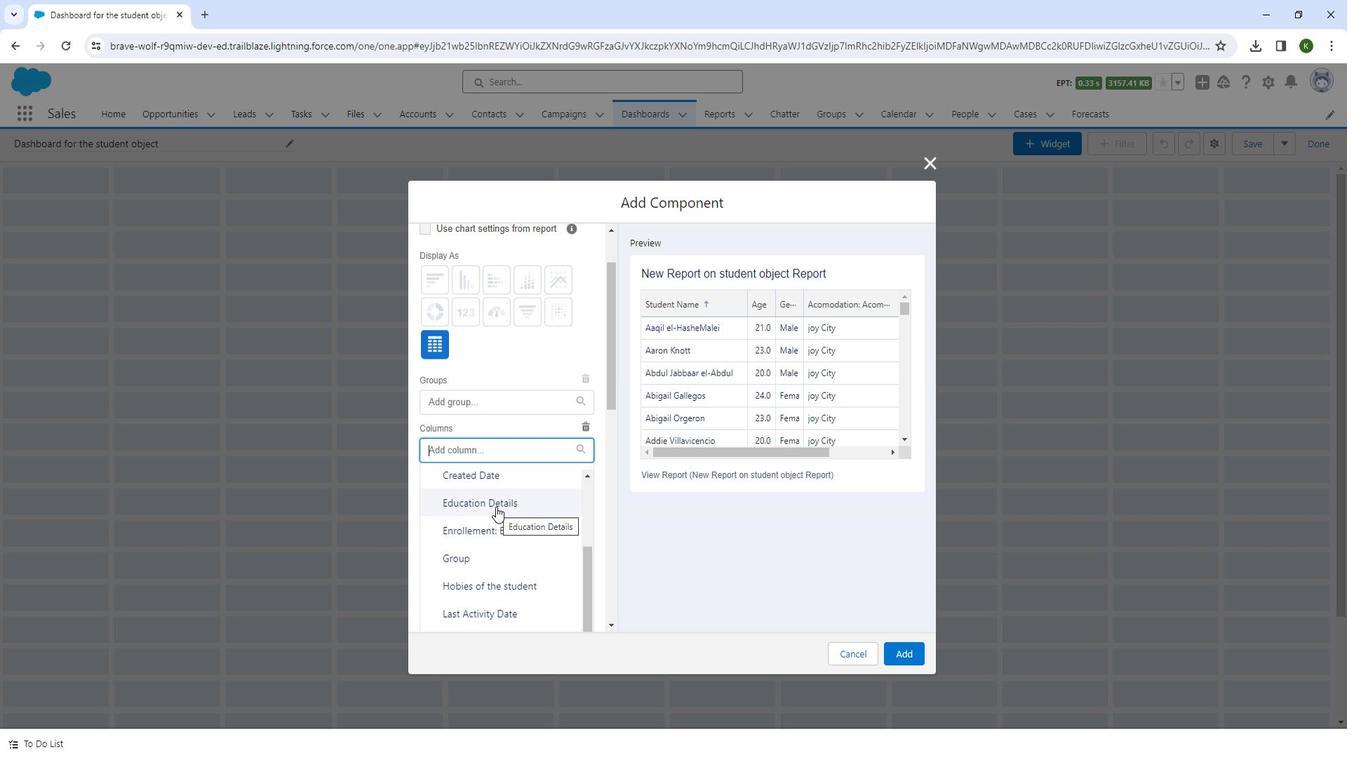 
Action: Mouse moved to (875, 439)
Screenshot: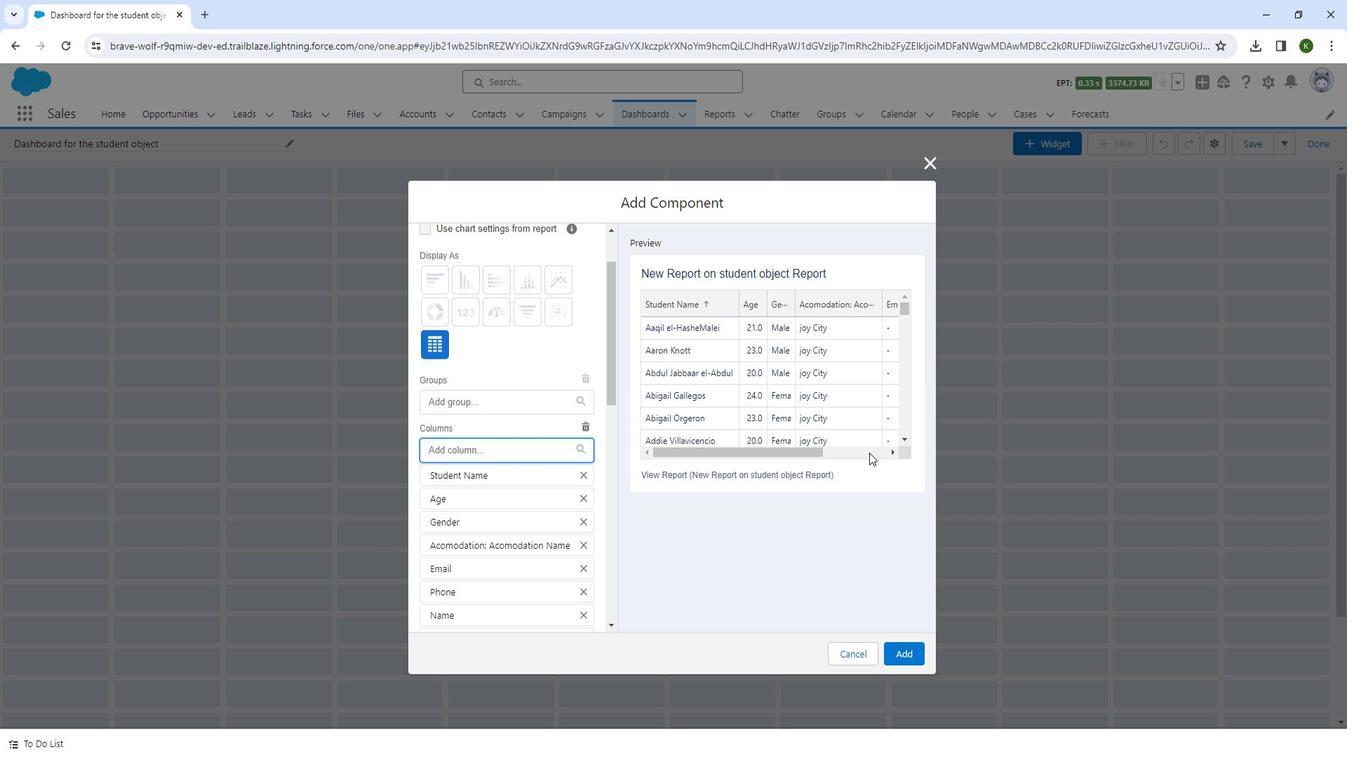 
Action: Mouse pressed left at (875, 439)
Screenshot: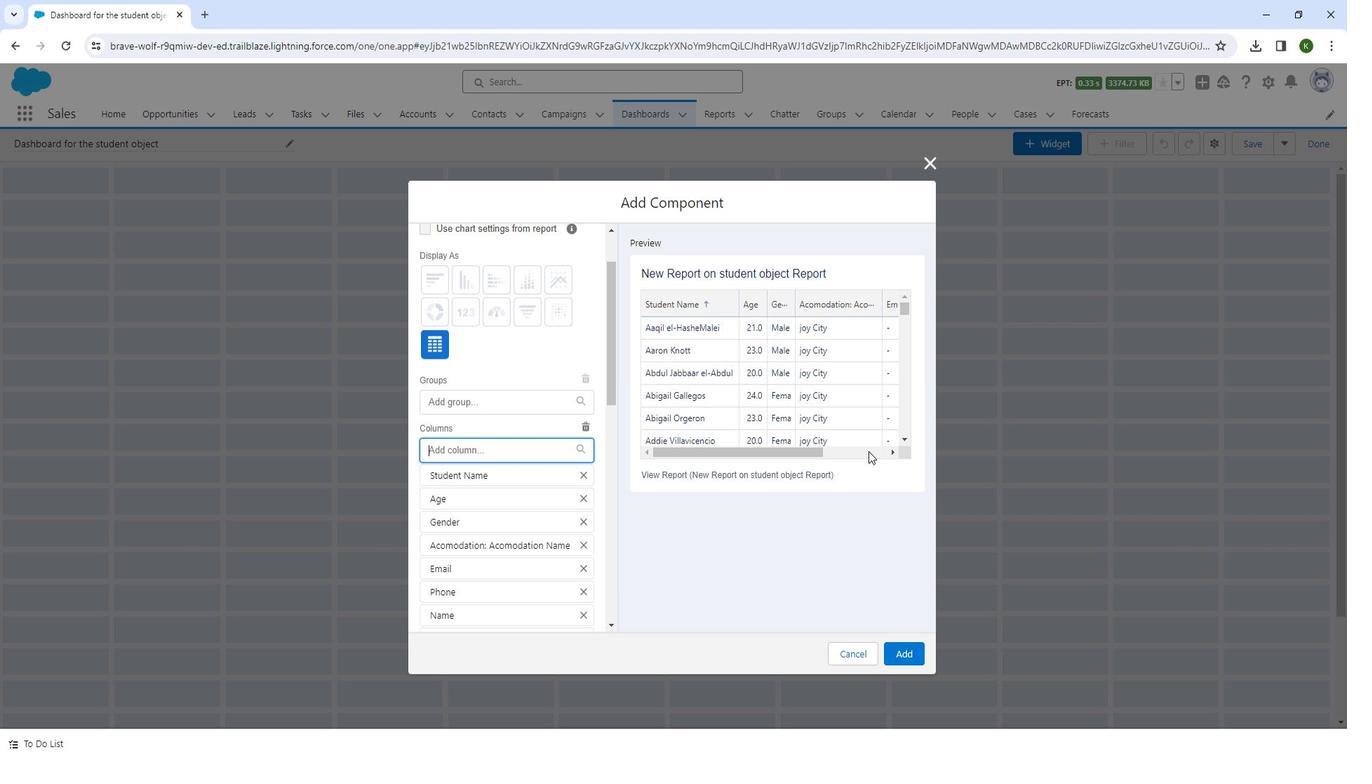 
Action: Mouse moved to (876, 438)
Screenshot: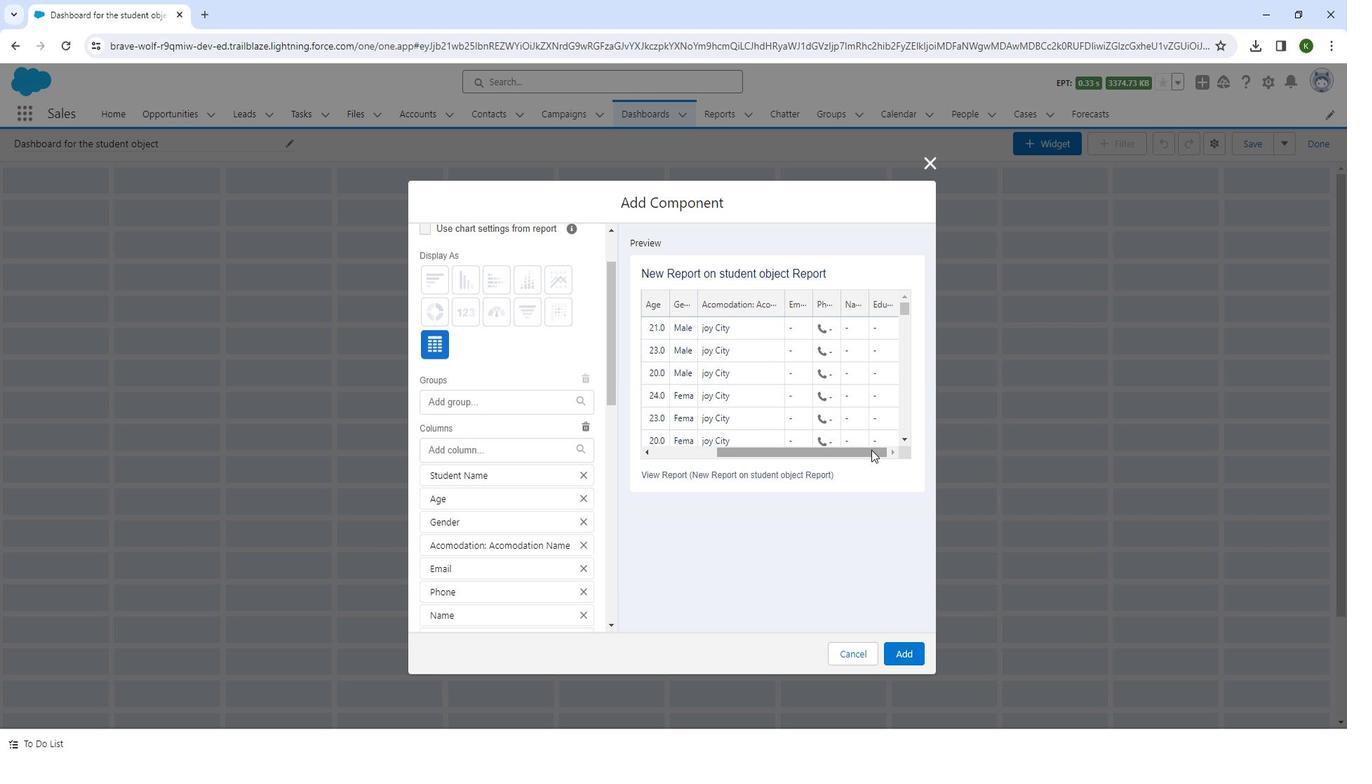 
Action: Mouse pressed left at (876, 438)
Screenshot: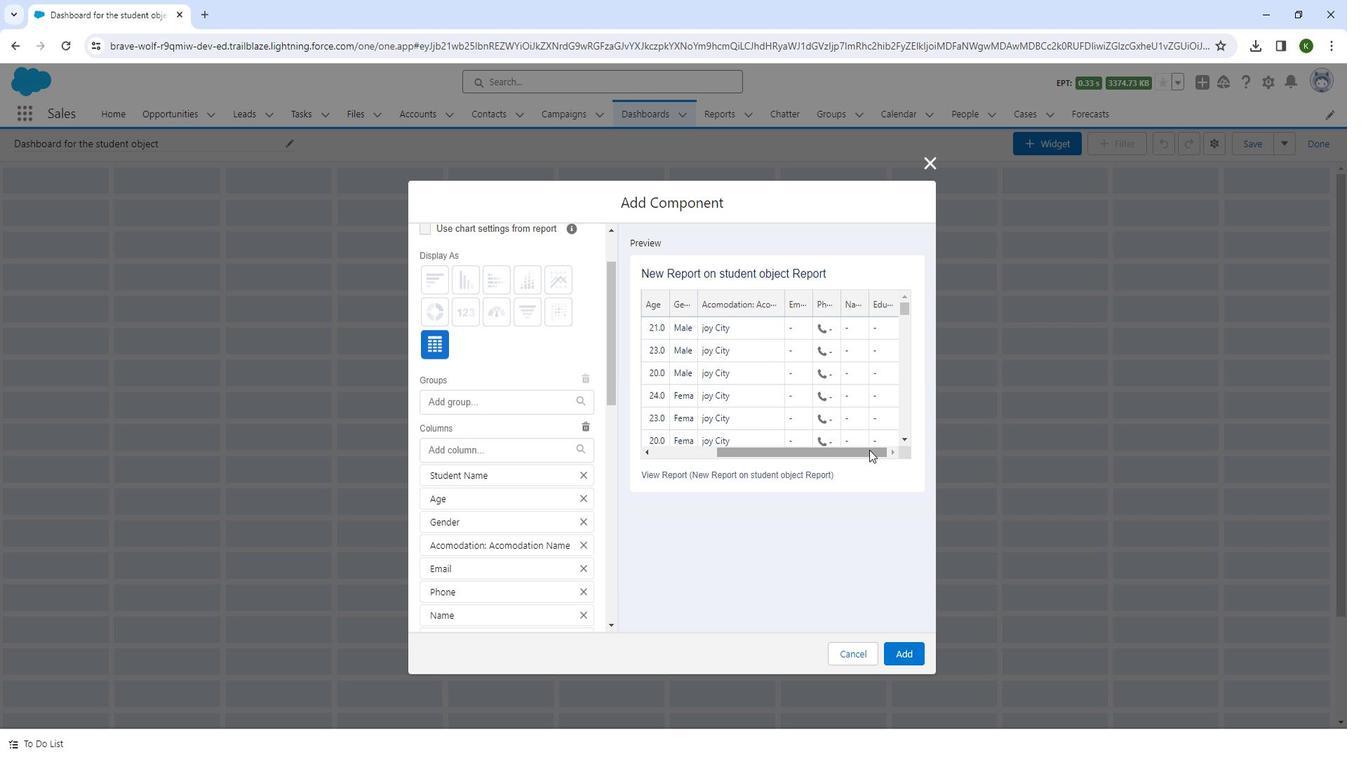 
Action: Mouse moved to (452, 435)
Screenshot: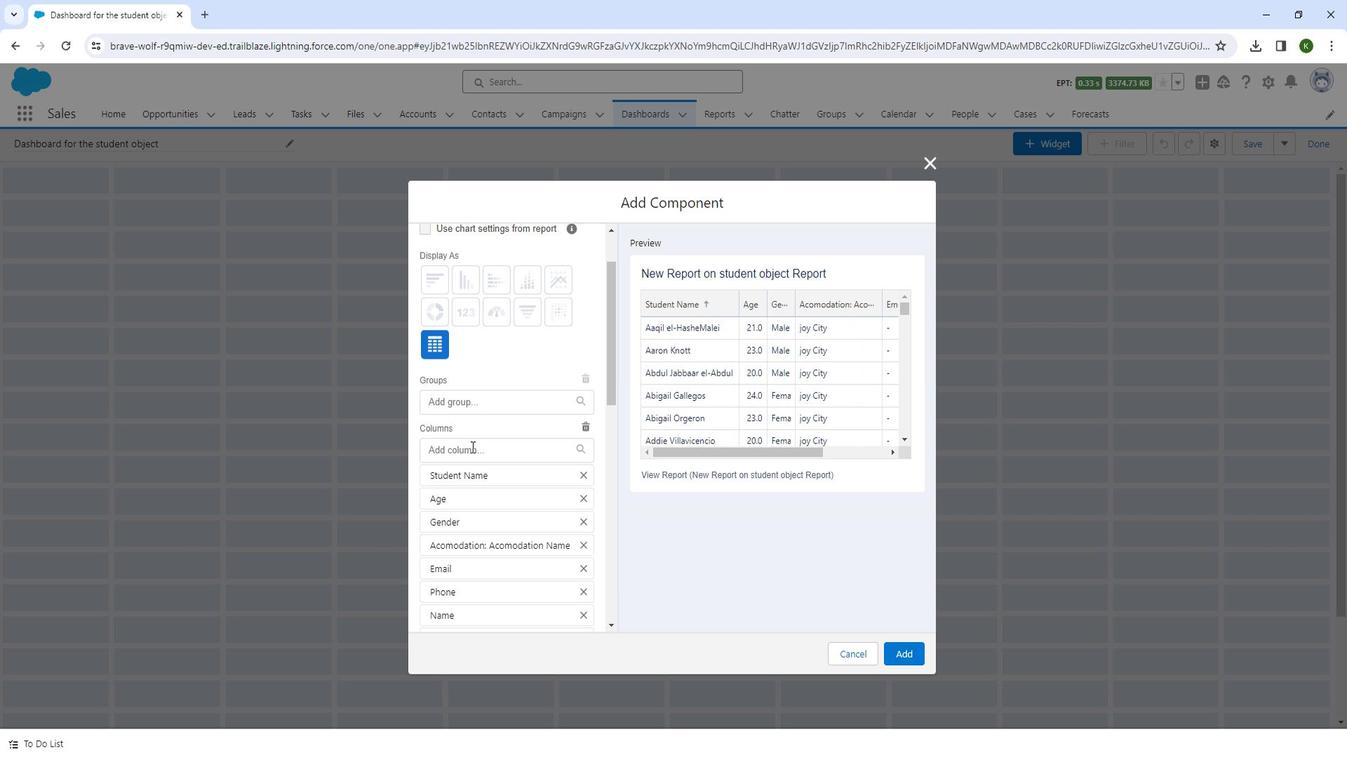 
Action: Mouse pressed left at (452, 435)
Screenshot: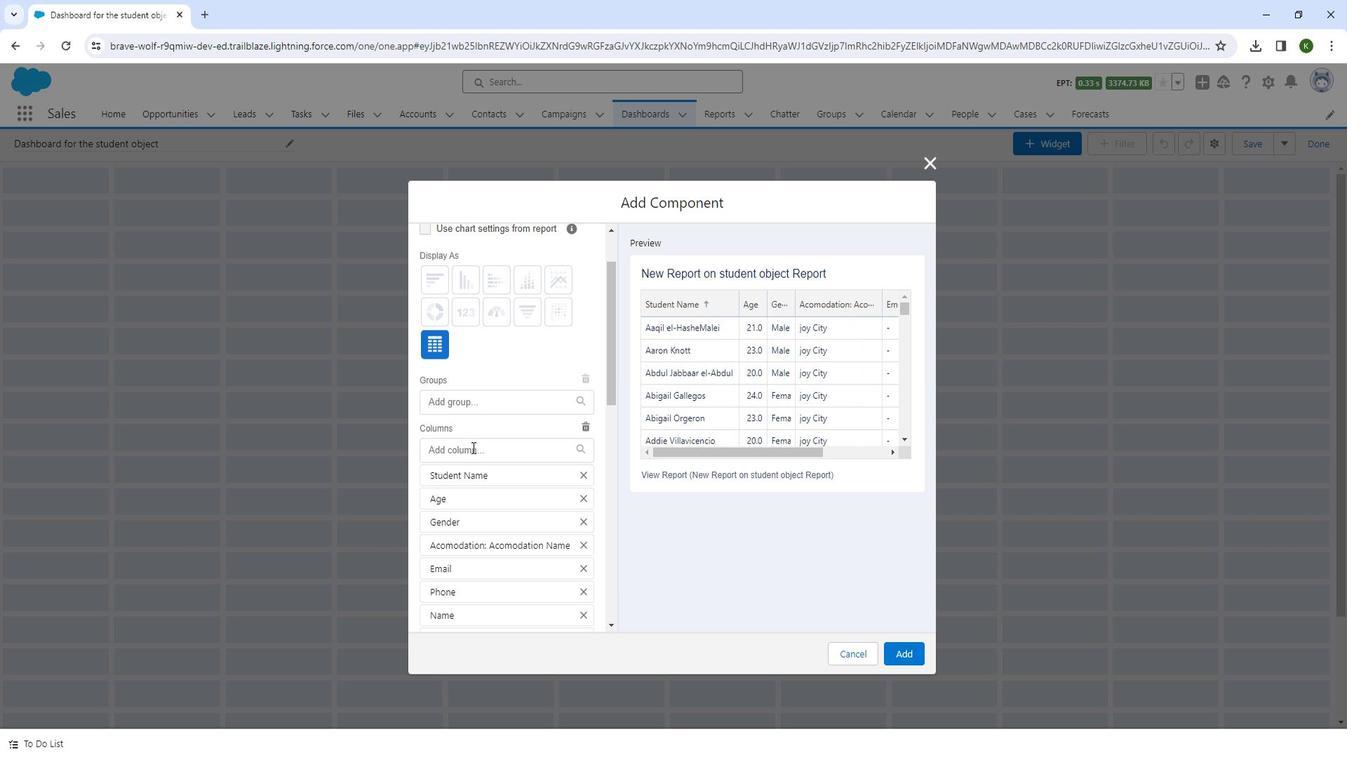 
Action: Mouse moved to (499, 499)
Screenshot: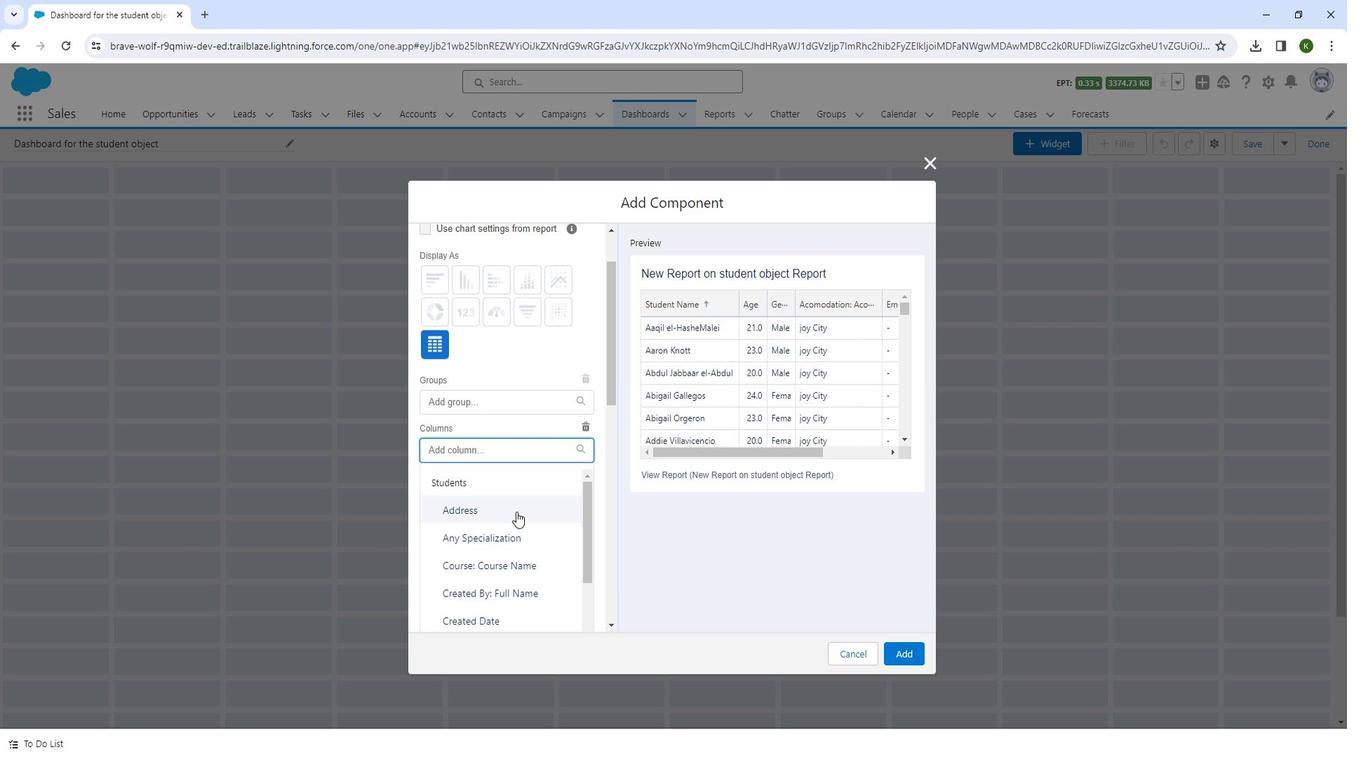 
Action: Mouse pressed left at (499, 499)
Screenshot: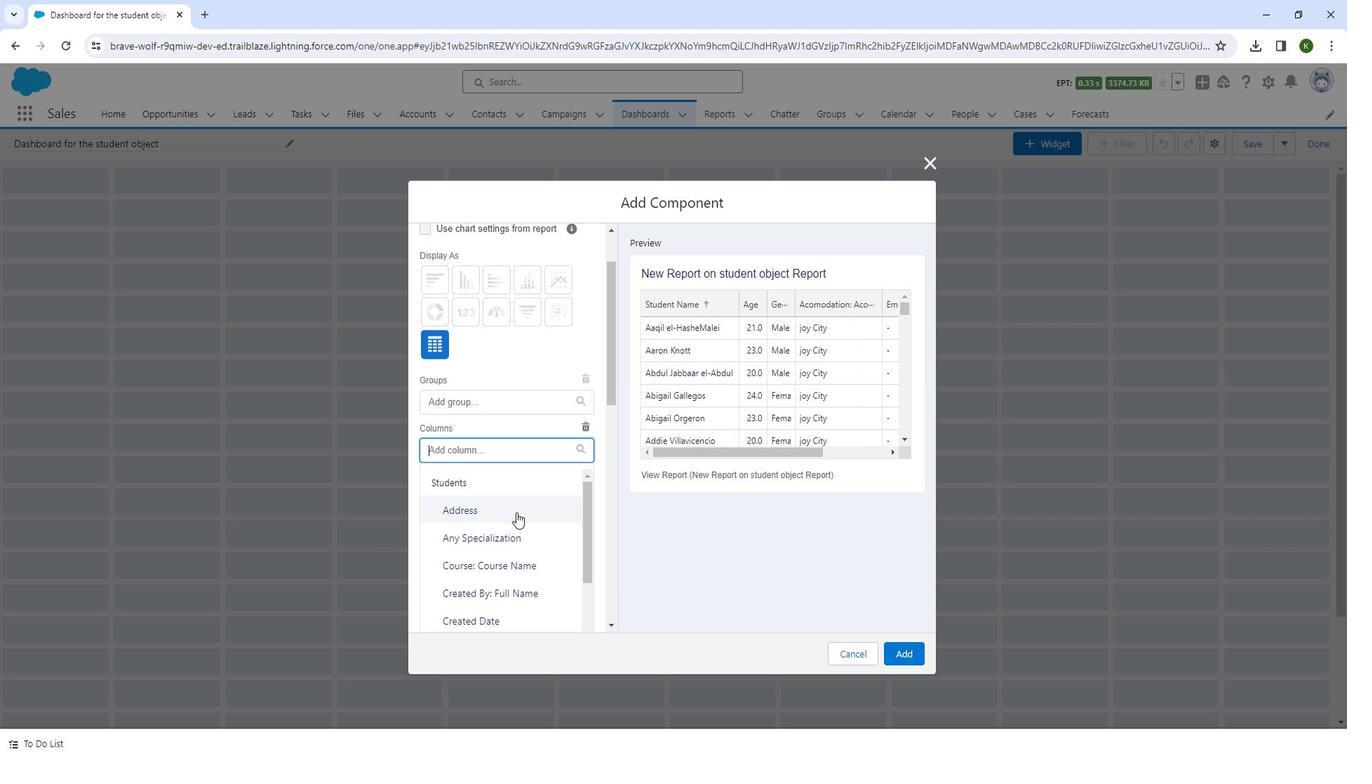 
Action: Mouse moved to (918, 640)
Screenshot: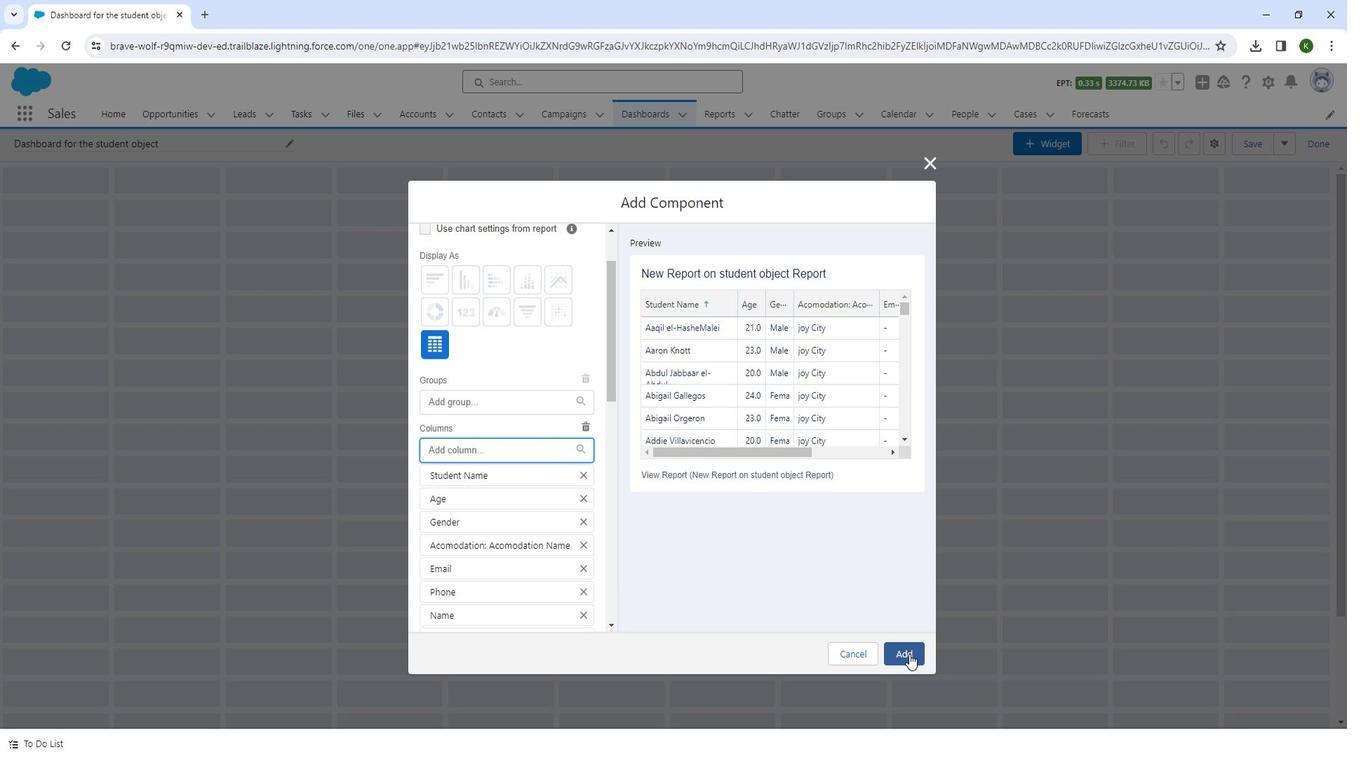 
Action: Mouse pressed left at (918, 640)
Screenshot: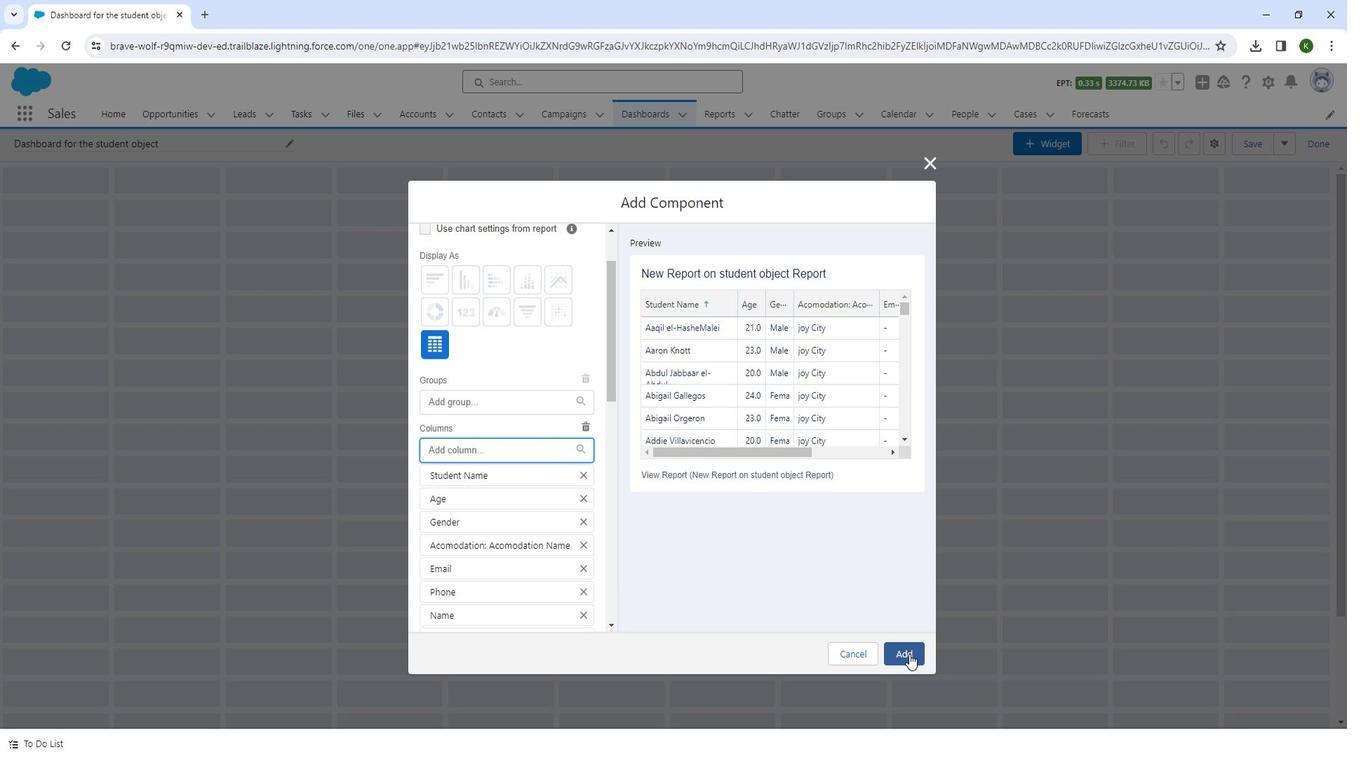 
Action: Mouse moved to (400, 396)
Screenshot: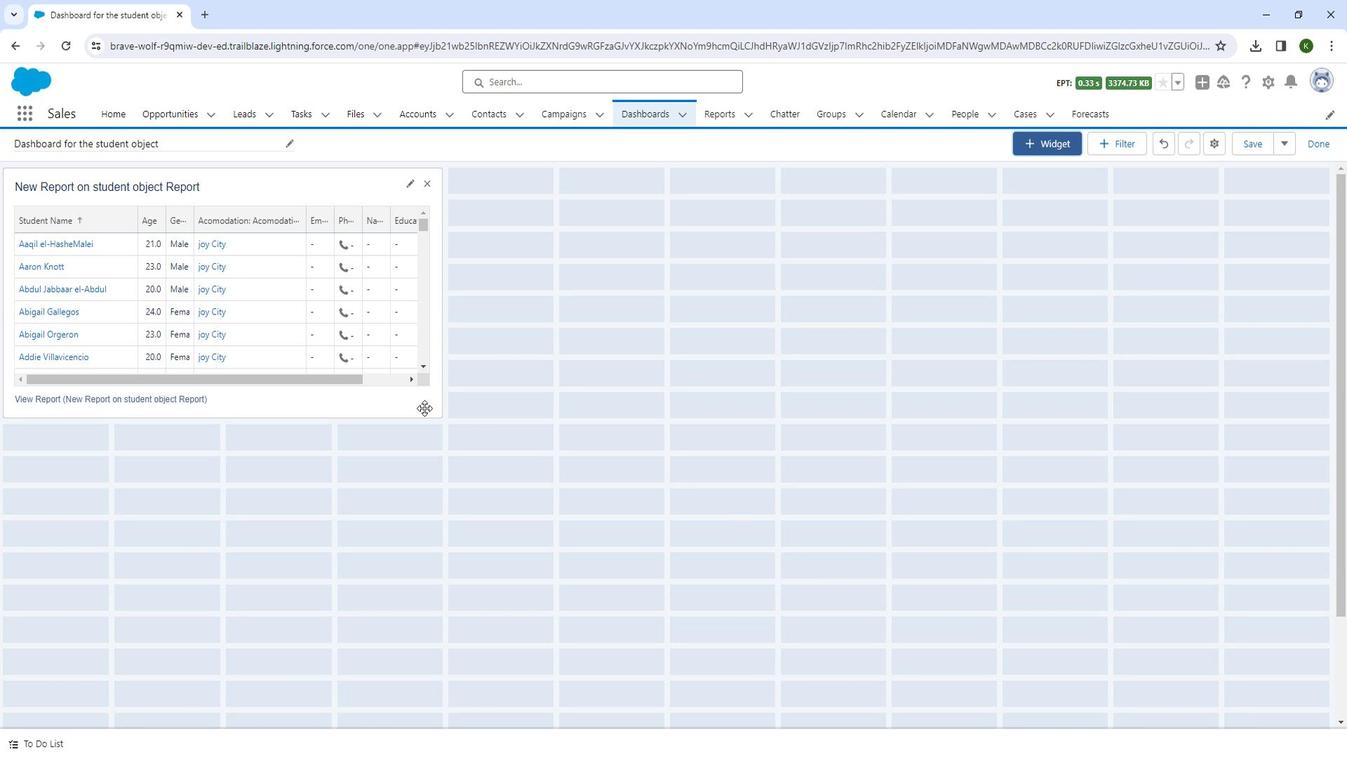 
Action: Mouse pressed left at (400, 396)
Screenshot: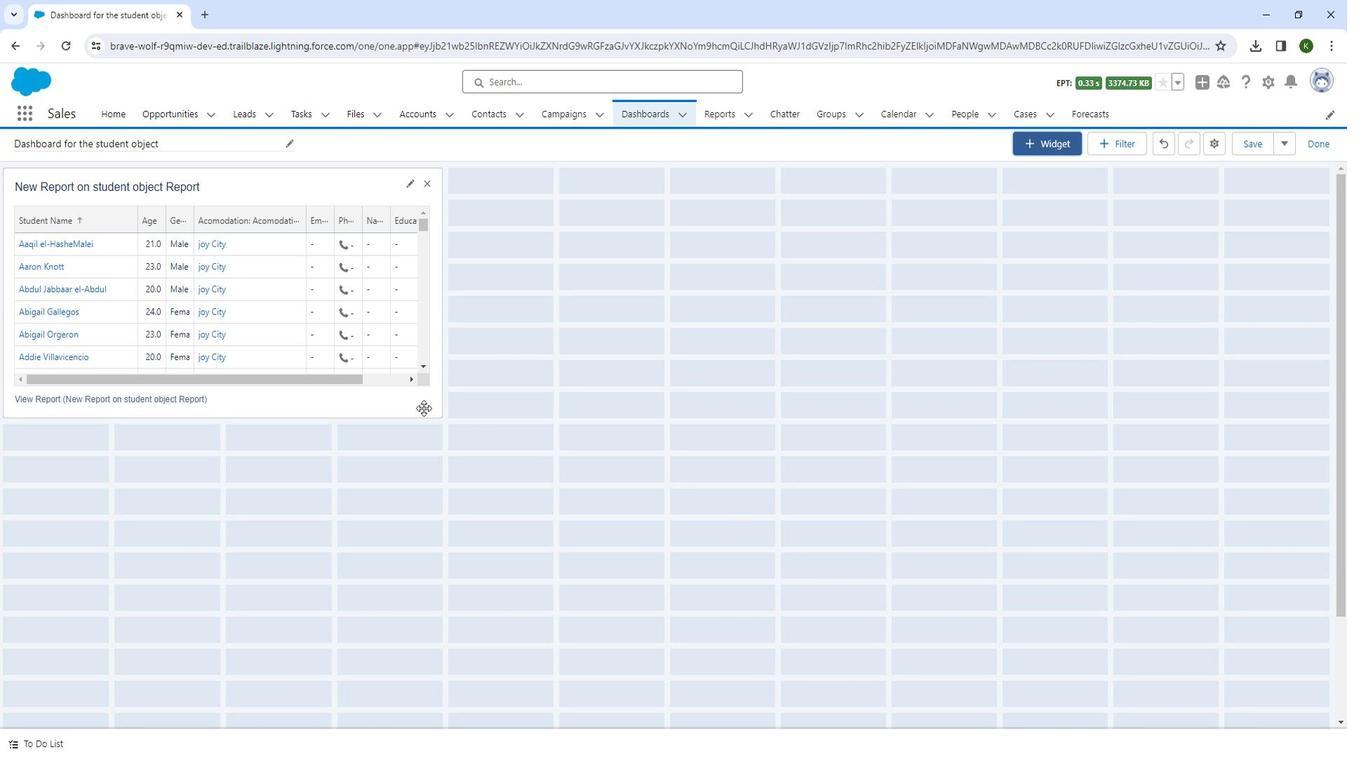 
Action: Mouse moved to (541, 402)
Screenshot: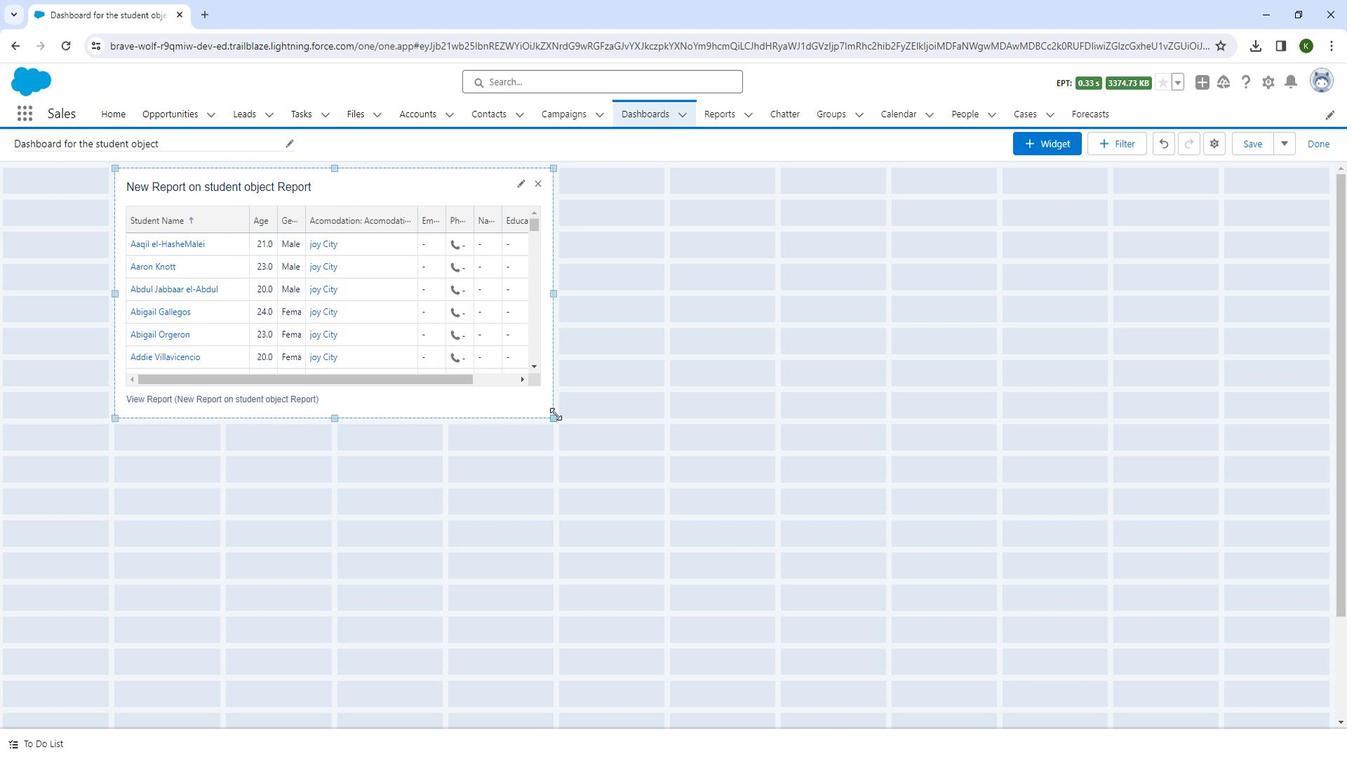 
Action: Mouse pressed left at (541, 402)
Screenshot: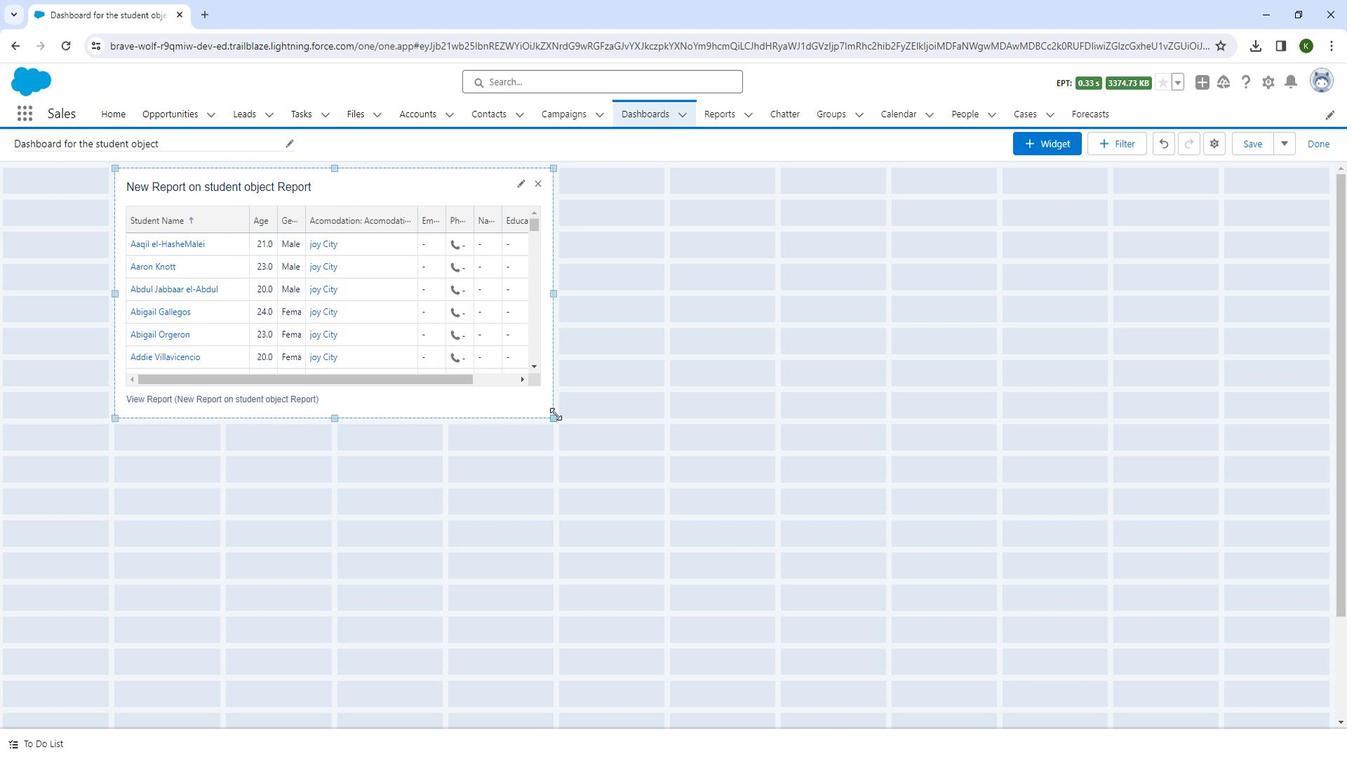 
Action: Mouse moved to (1282, 134)
Screenshot: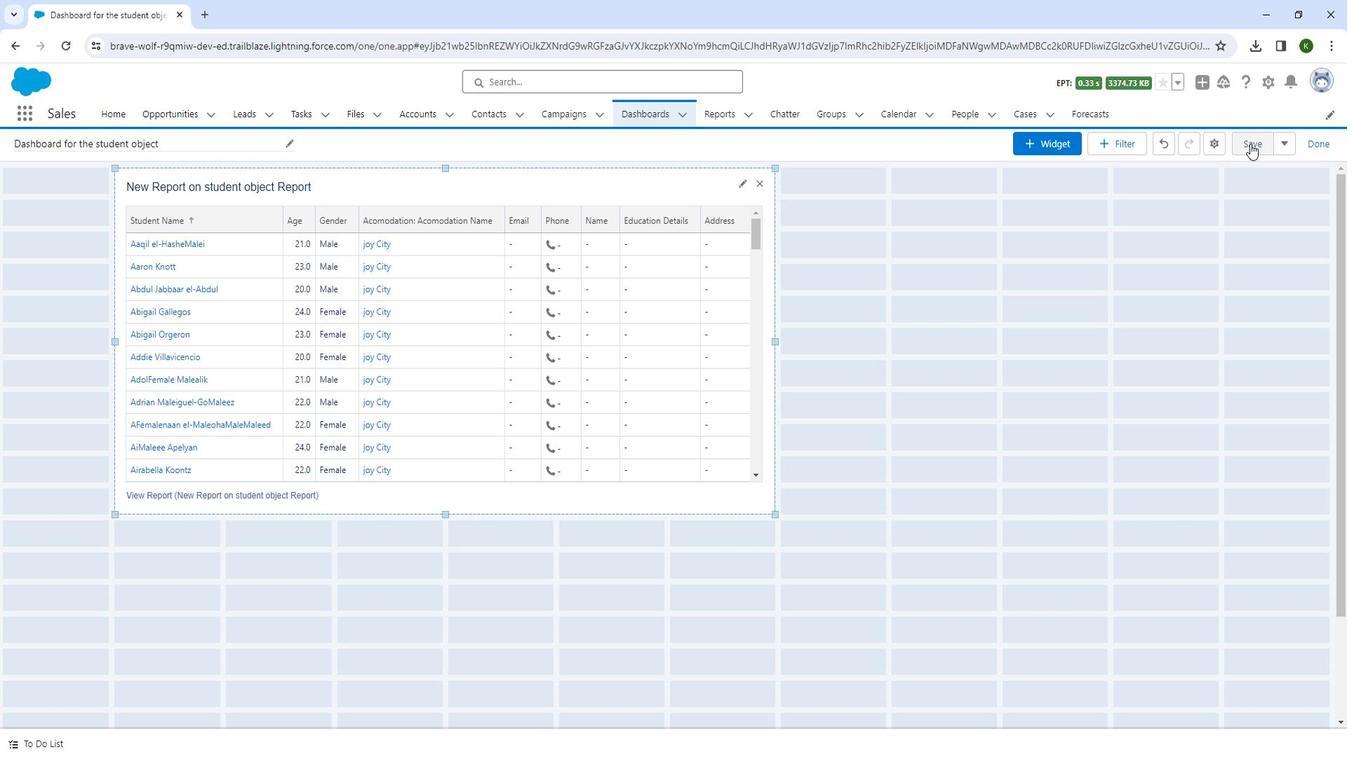 
Action: Mouse pressed left at (1282, 134)
Screenshot: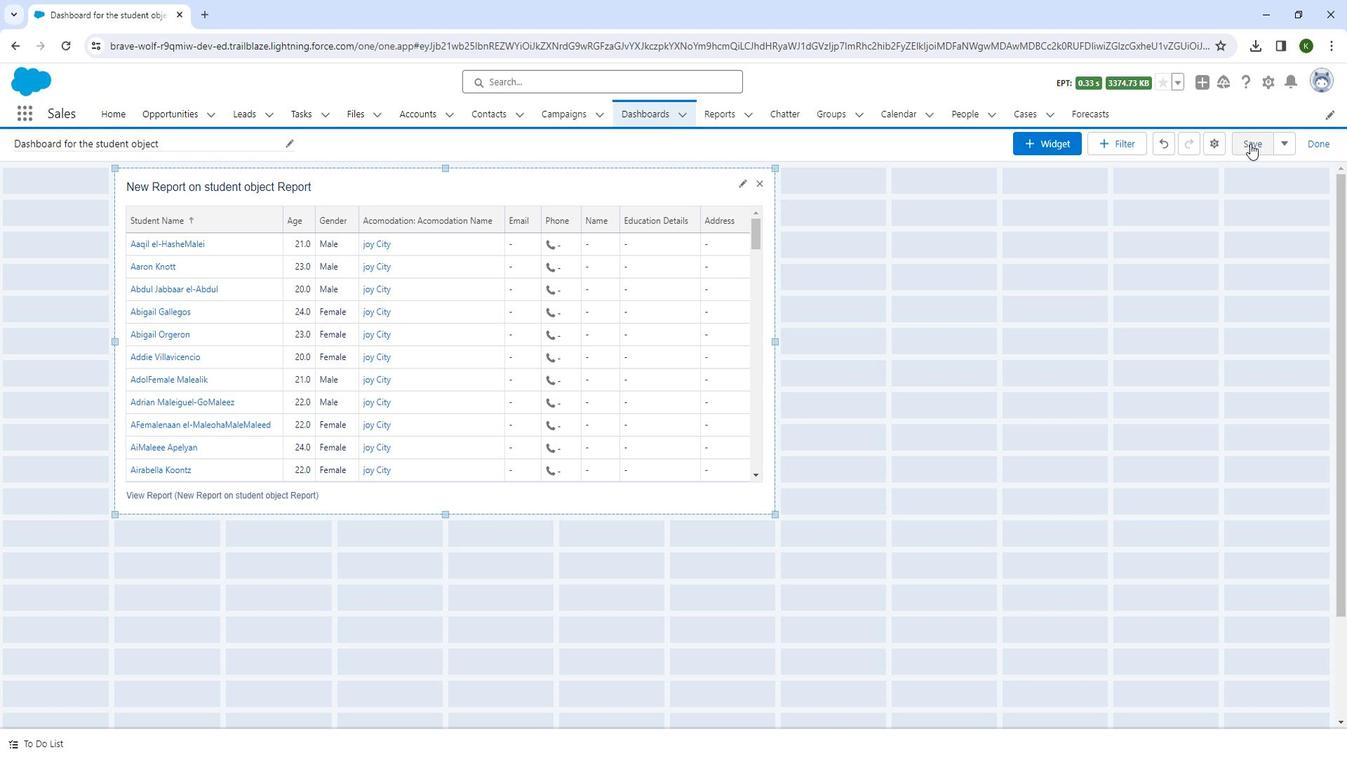 
Action: Mouse moved to (1355, 132)
Screenshot: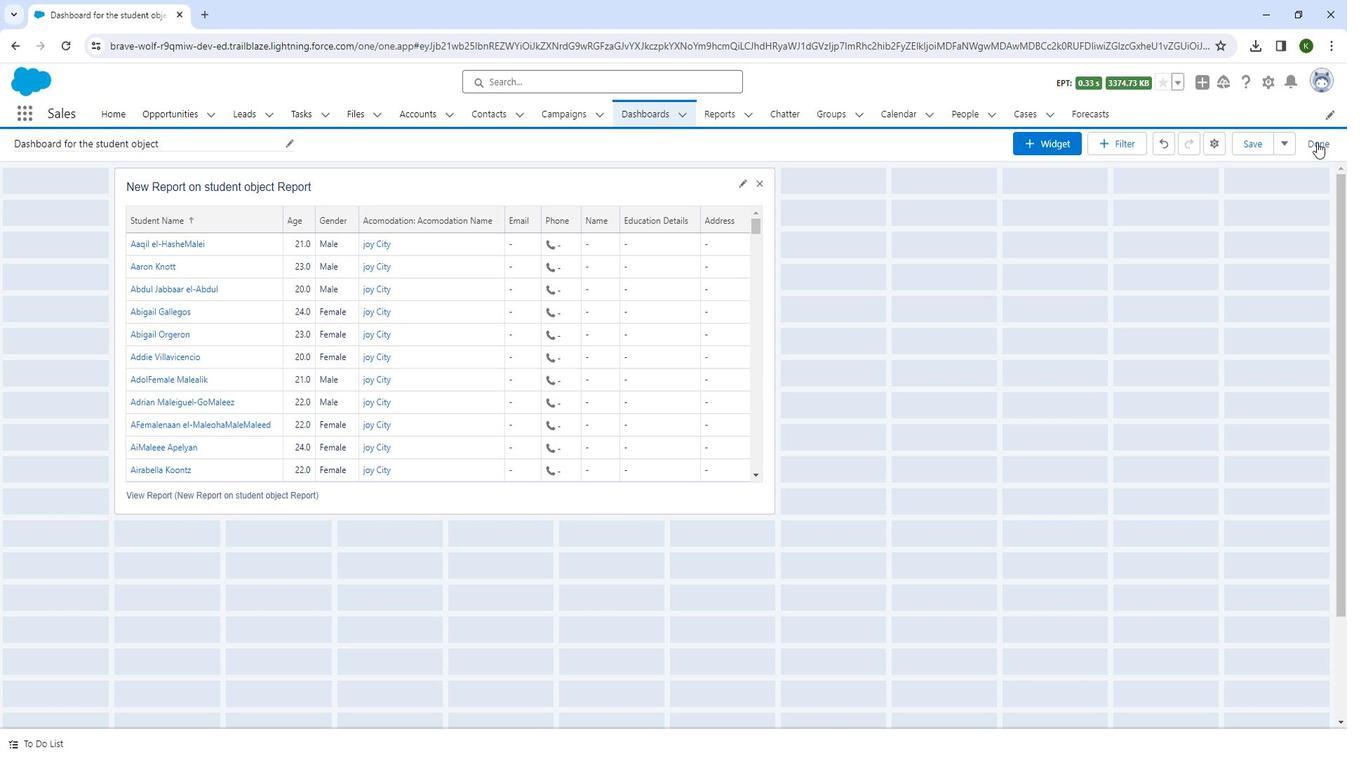 
Action: Mouse pressed left at (1355, 132)
Screenshot: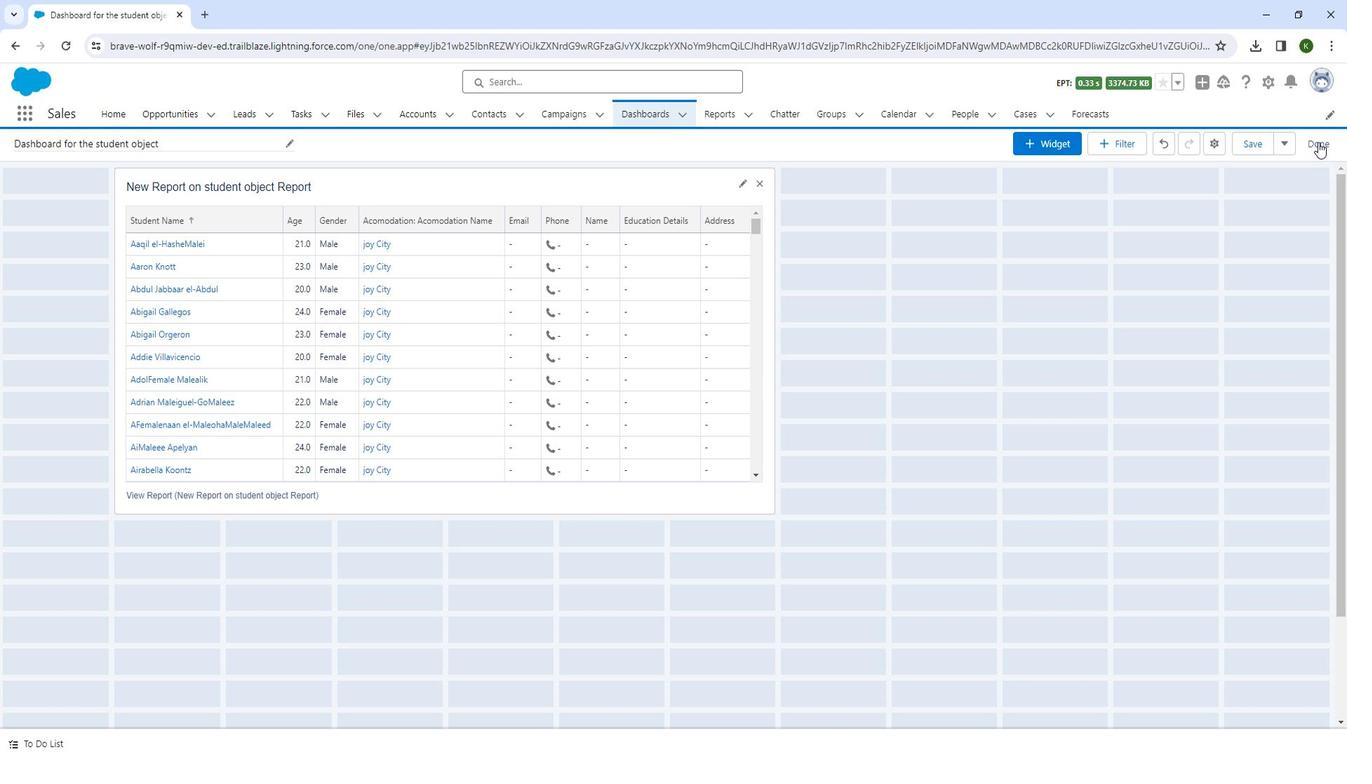 
Action: Mouse moved to (905, 367)
Screenshot: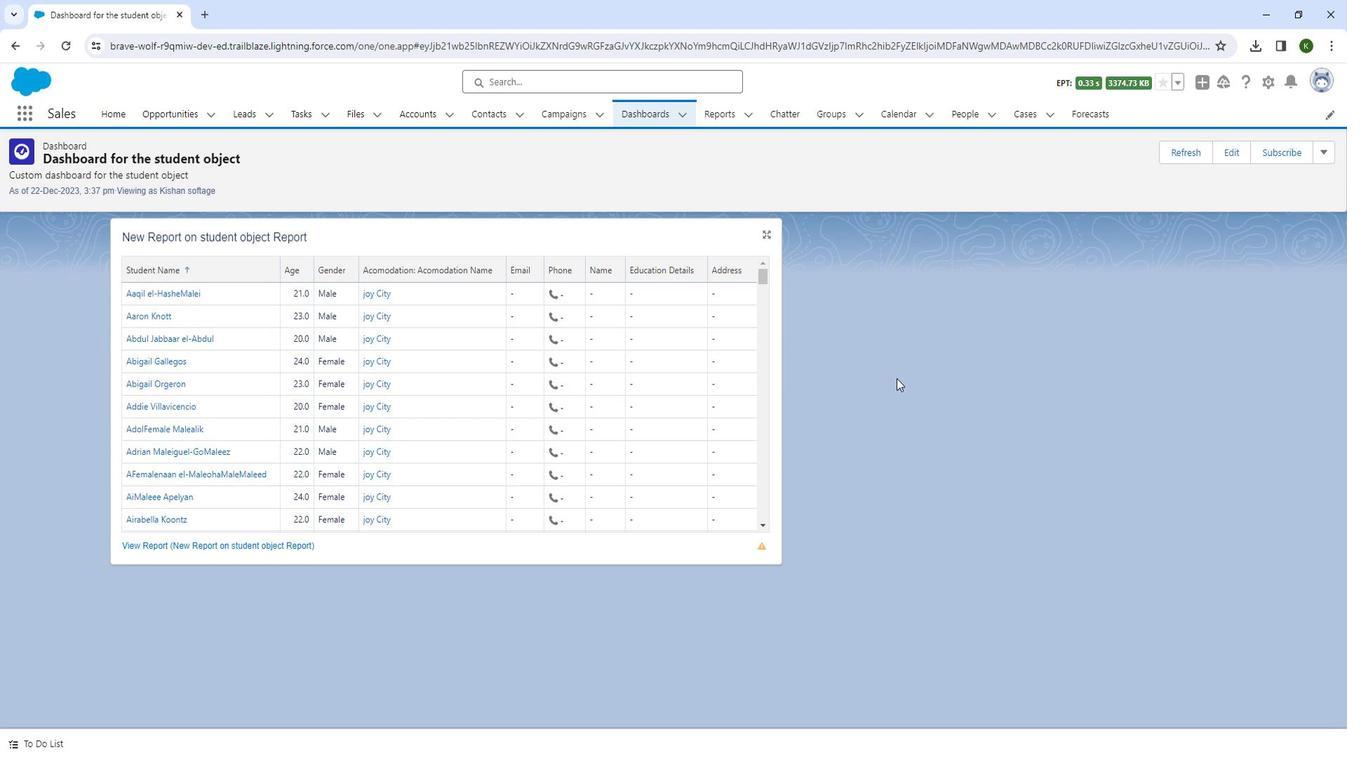 
